 Task: Find connections with filter location Beni Douala with filter topic #Lessonswith filter profile language English with filter current company Upstox with filter school Yogi Vemana University, Kadapa with filter industry Entertainment Providers with filter service category Market Research with filter keywords title Novelist/Writer
Action: Mouse moved to (621, 75)
Screenshot: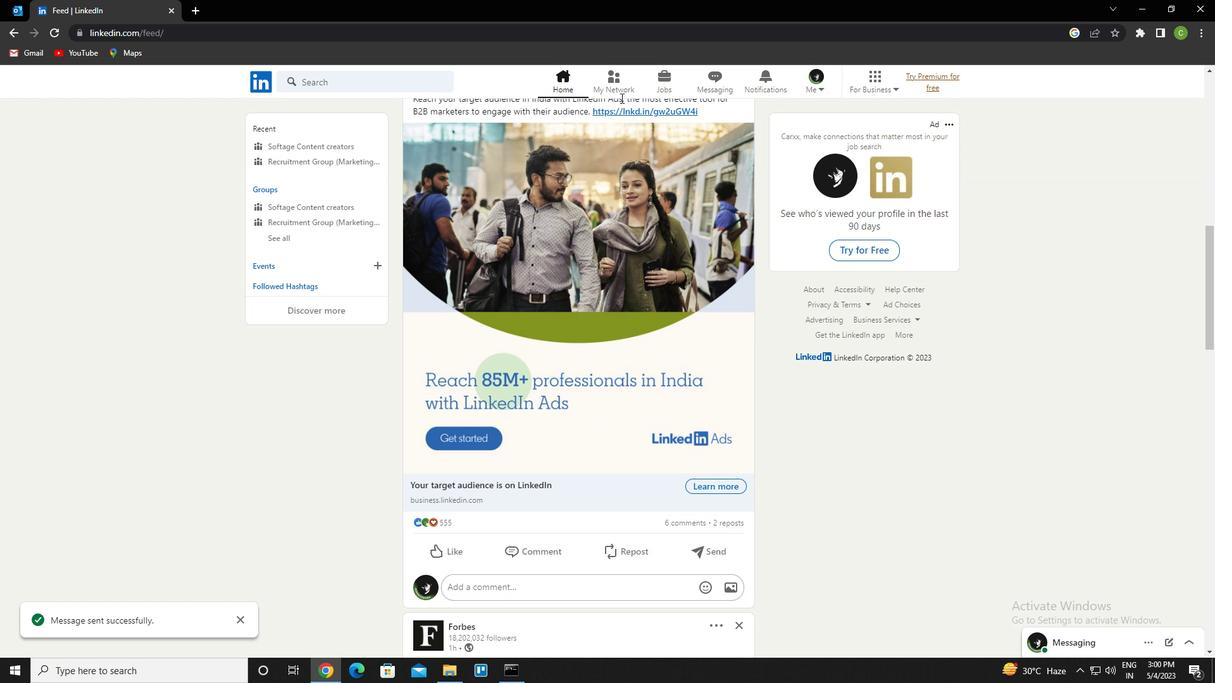 
Action: Mouse pressed left at (621, 75)
Screenshot: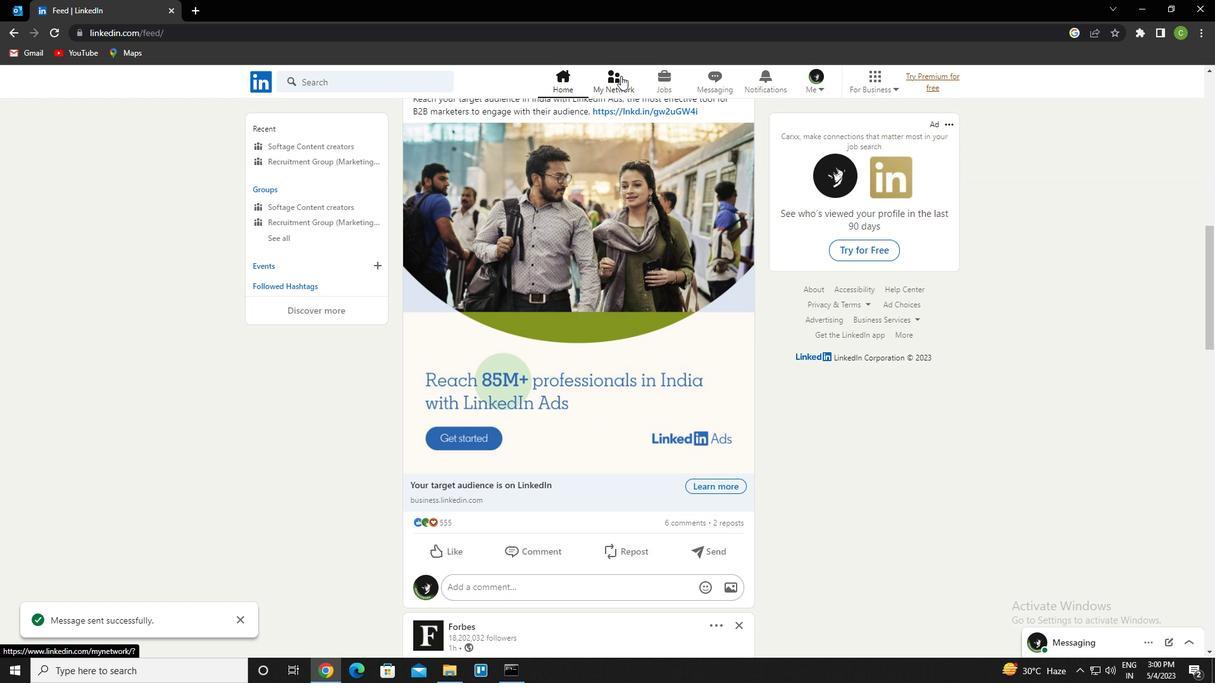 
Action: Mouse moved to (408, 146)
Screenshot: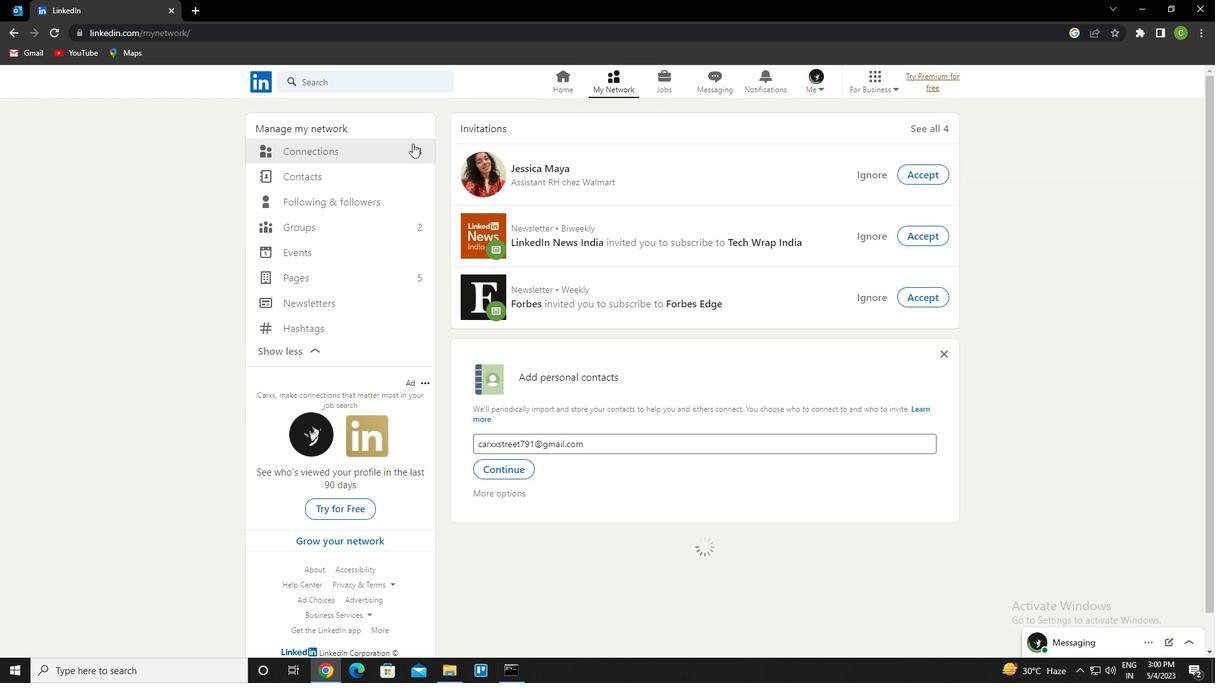 
Action: Mouse pressed left at (408, 146)
Screenshot: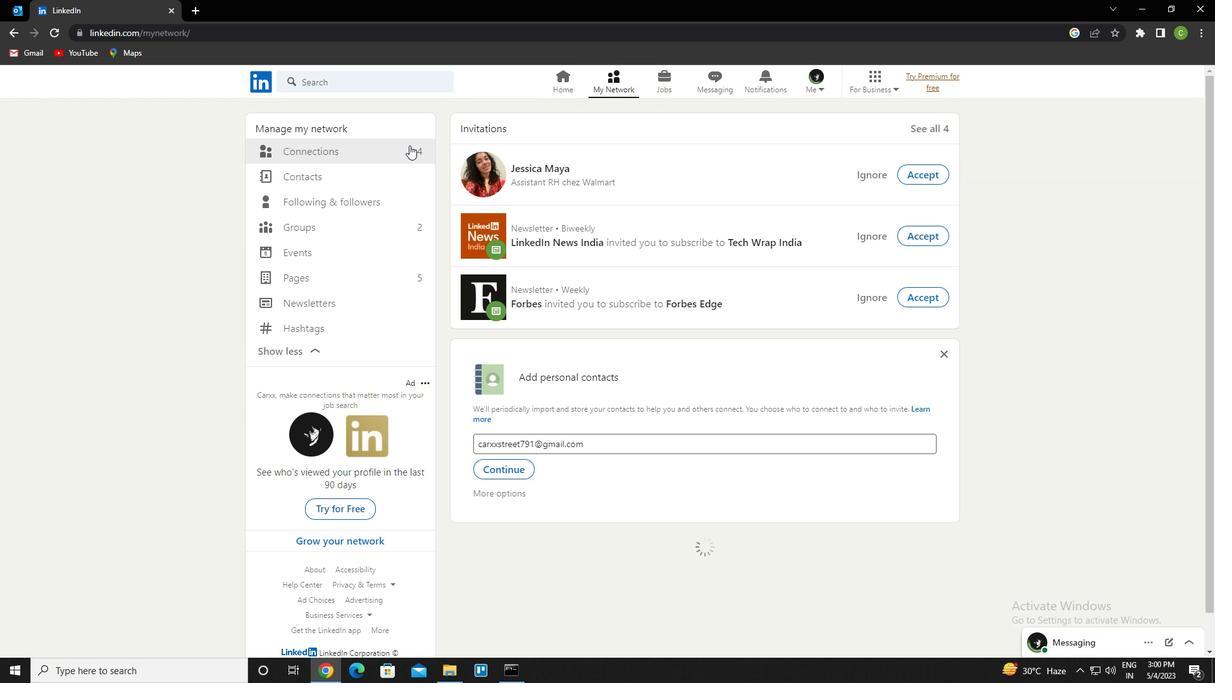 
Action: Mouse moved to (409, 151)
Screenshot: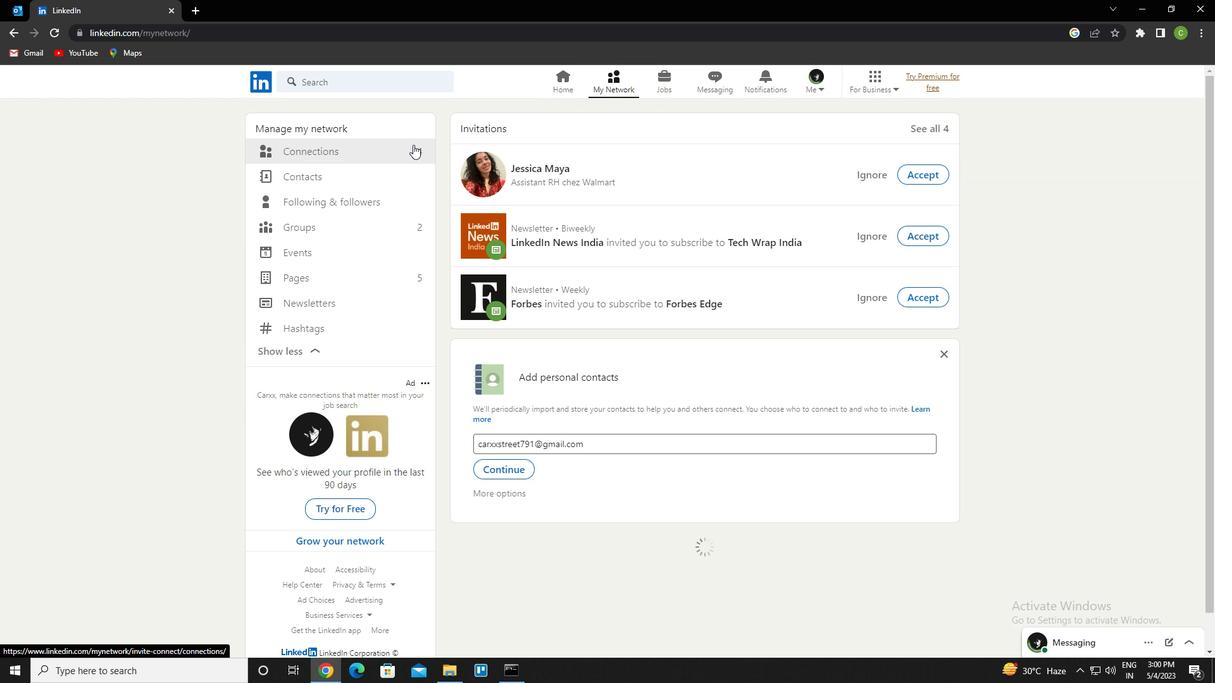 
Action: Mouse pressed left at (409, 151)
Screenshot: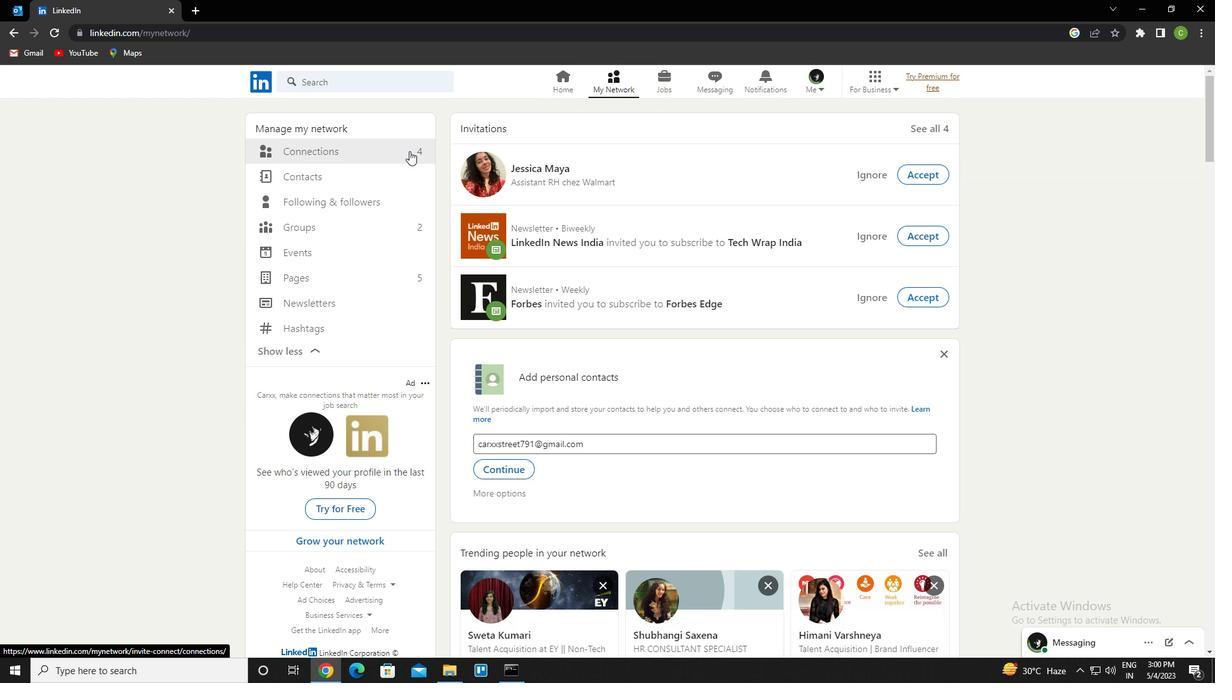 
Action: Mouse moved to (698, 154)
Screenshot: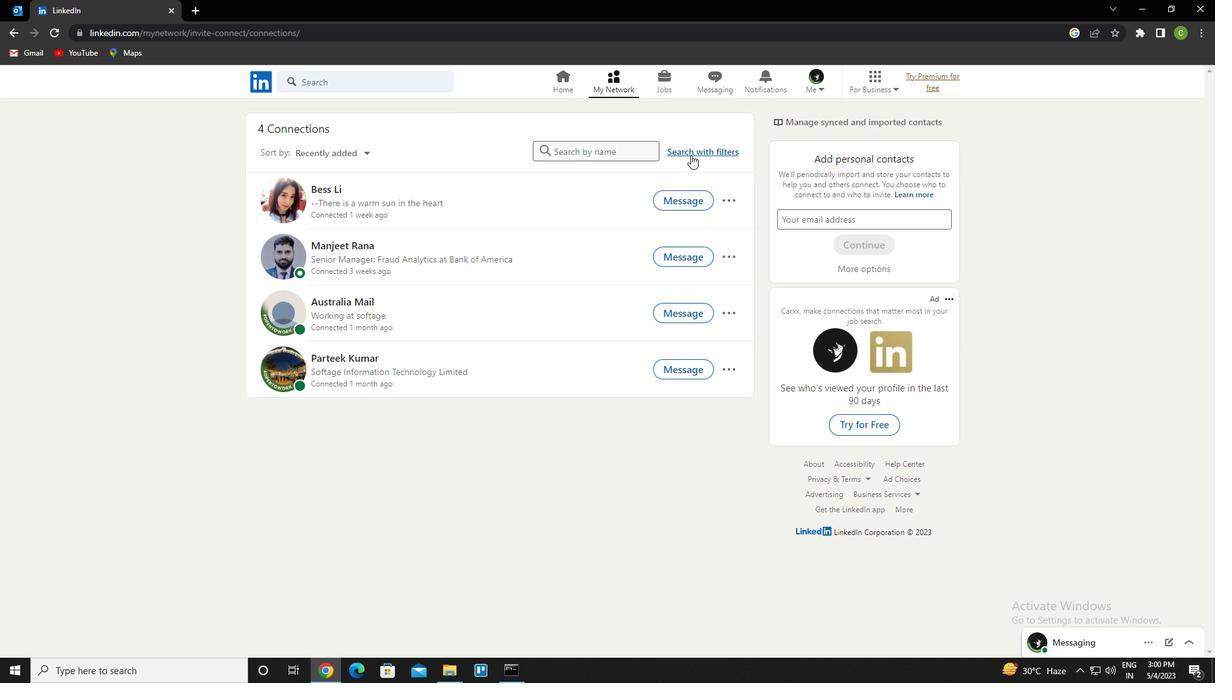 
Action: Mouse pressed left at (698, 154)
Screenshot: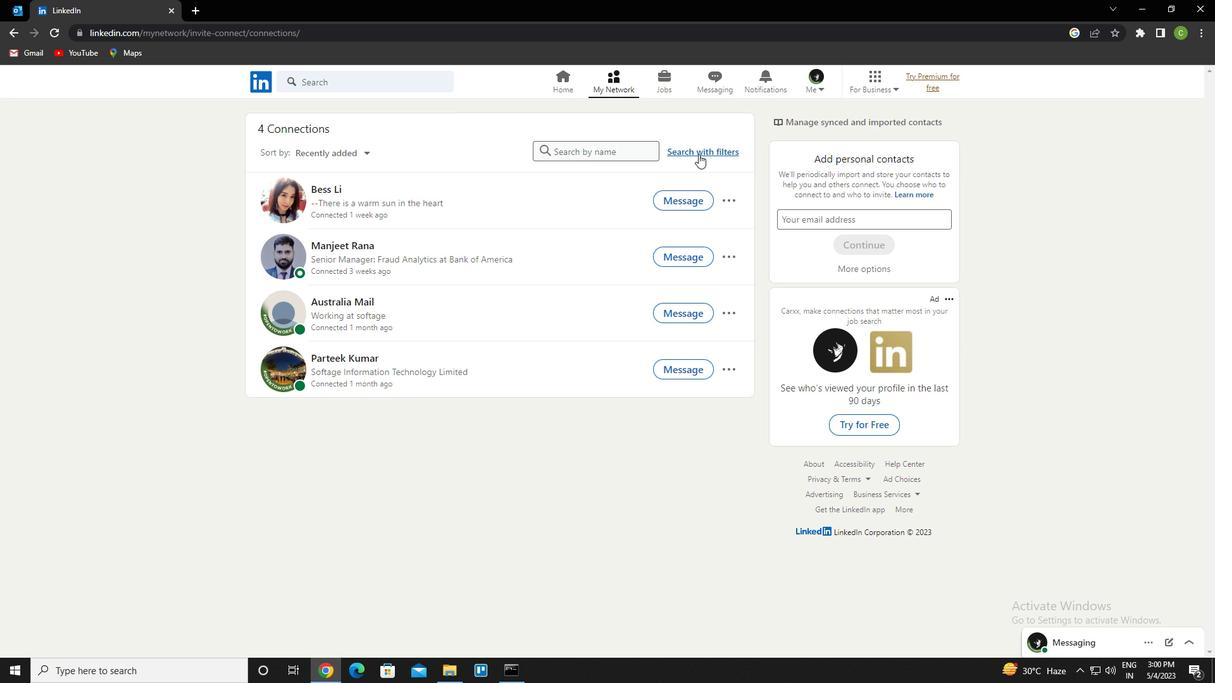 
Action: Mouse moved to (640, 113)
Screenshot: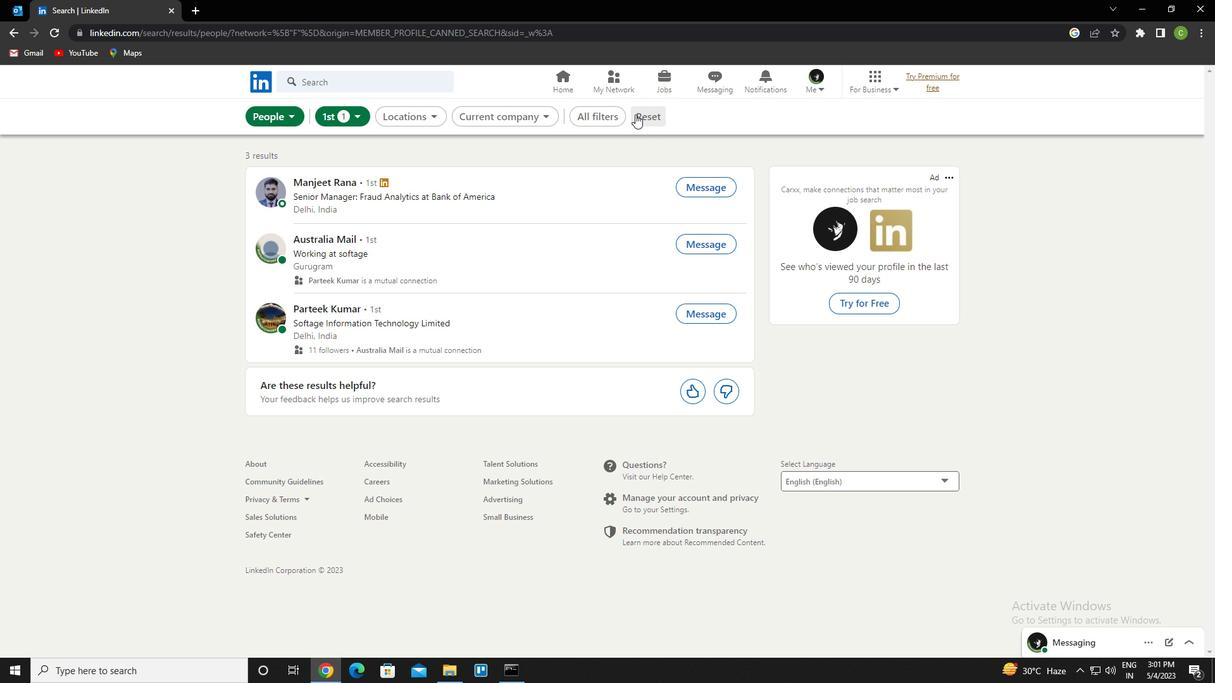 
Action: Mouse pressed left at (640, 113)
Screenshot: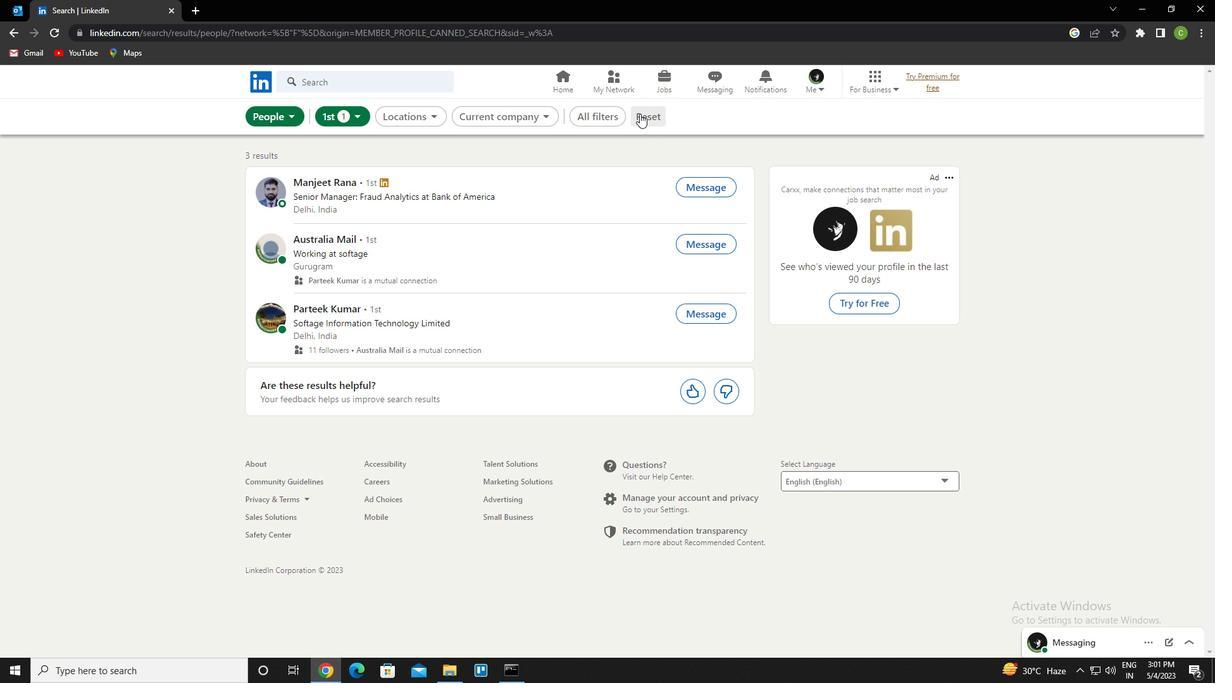 
Action: Mouse moved to (638, 120)
Screenshot: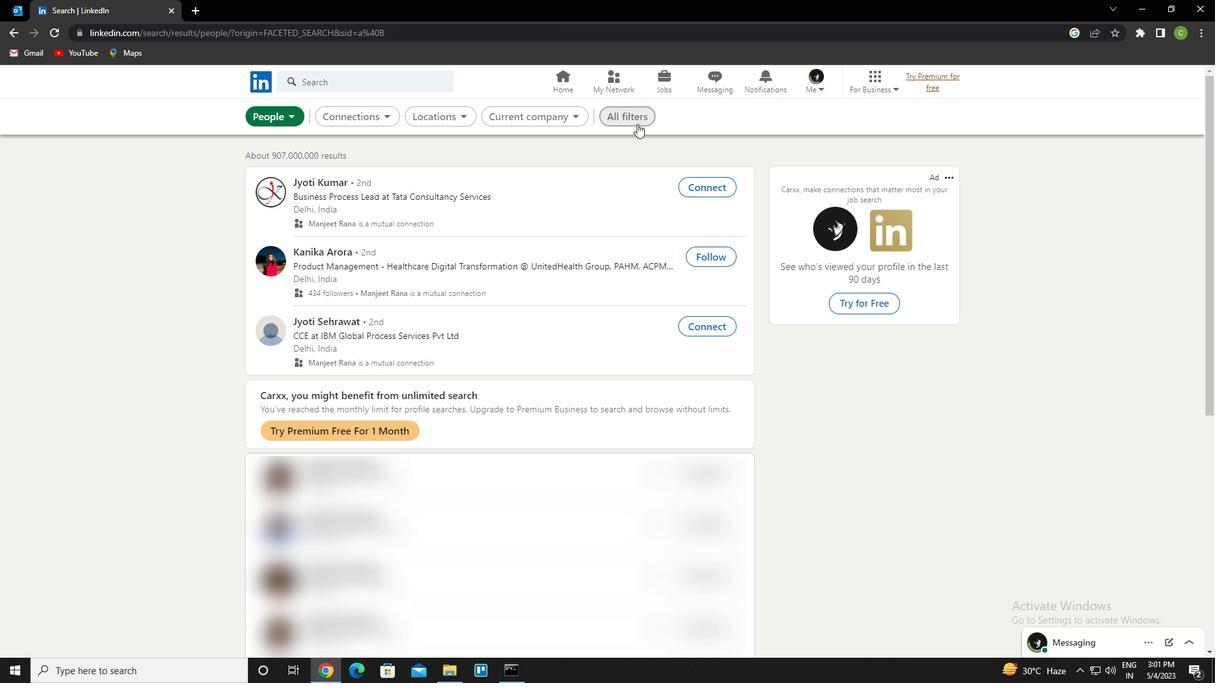
Action: Mouse pressed left at (638, 120)
Screenshot: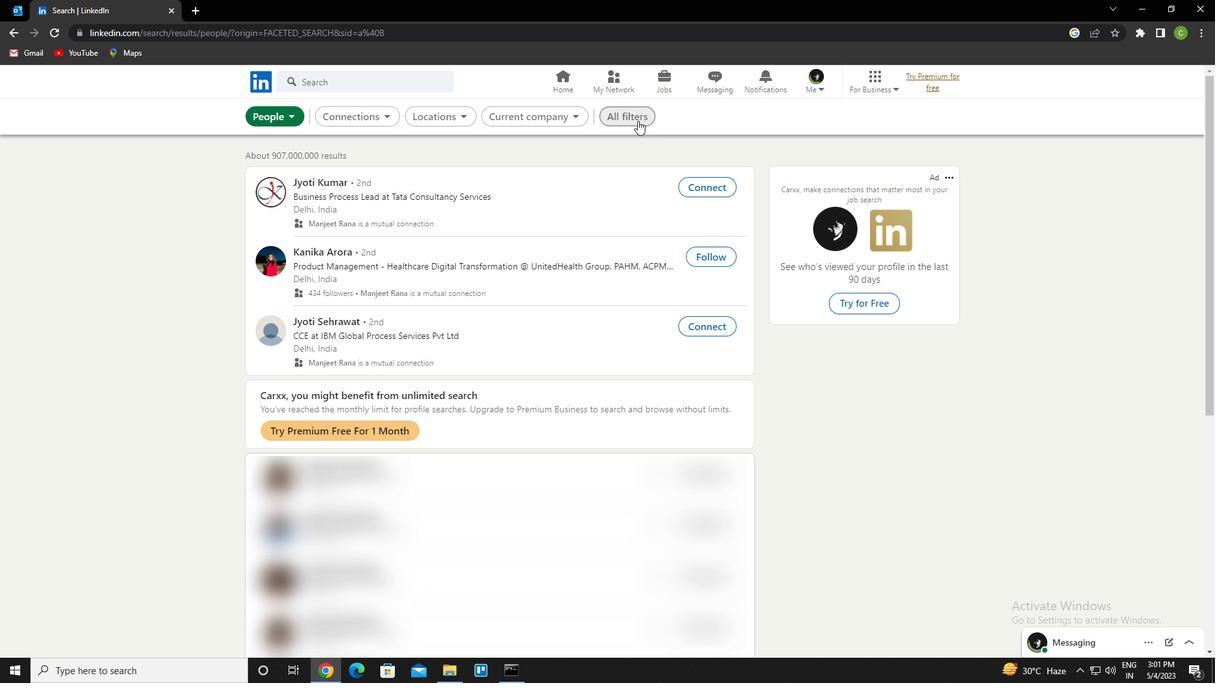 
Action: Mouse moved to (1088, 447)
Screenshot: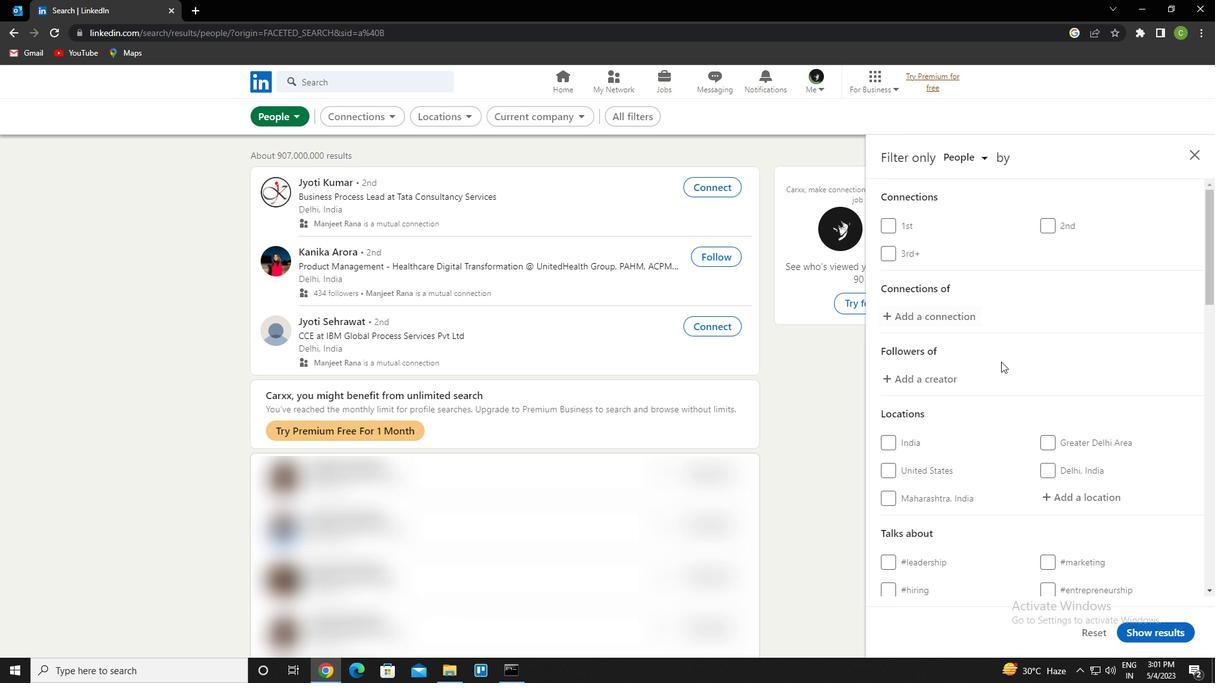 
Action: Mouse scrolled (1088, 446) with delta (0, 0)
Screenshot: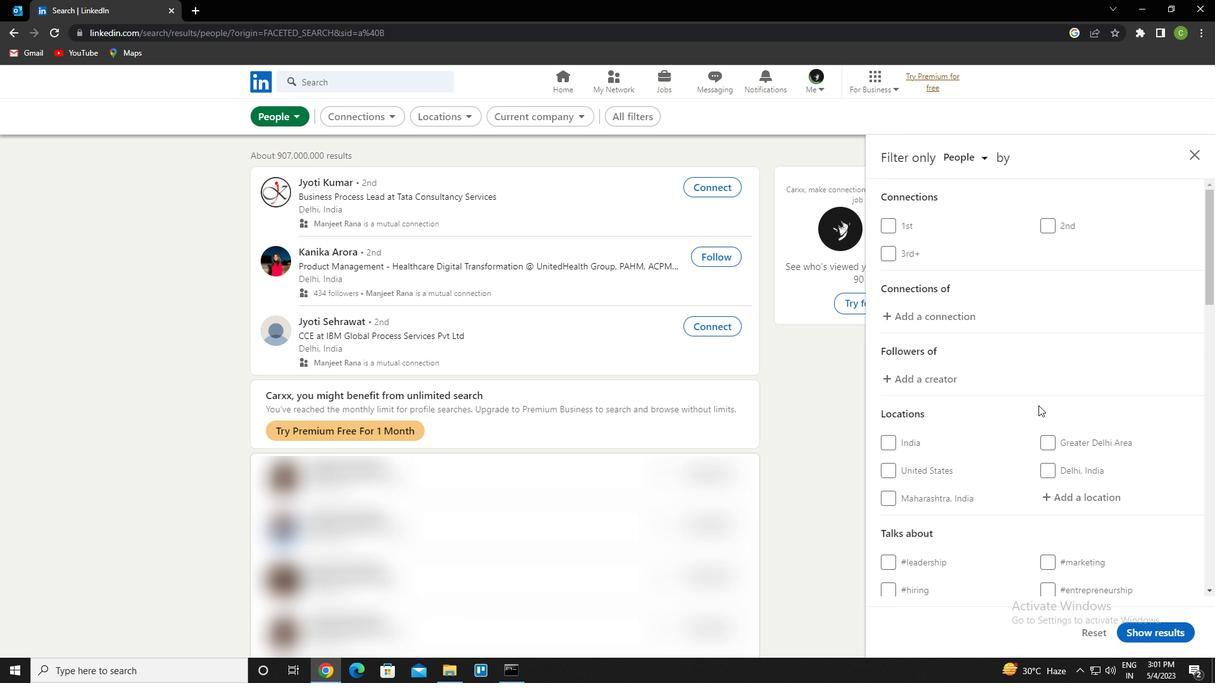 
Action: Mouse moved to (1088, 447)
Screenshot: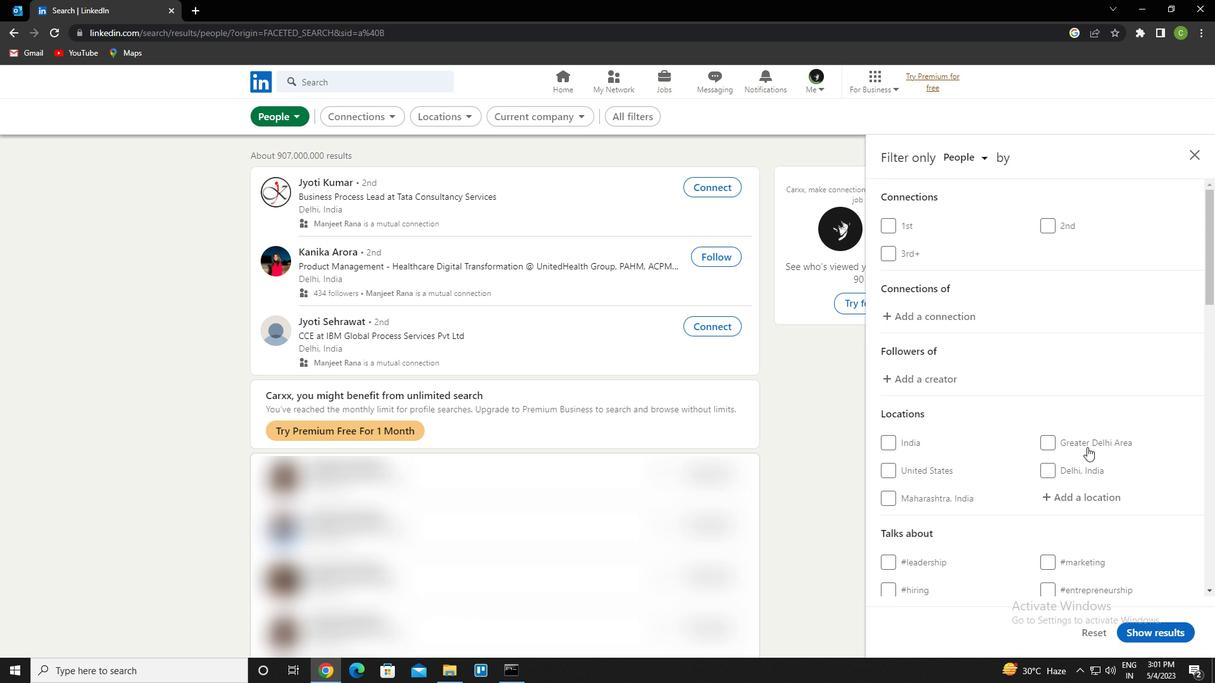 
Action: Mouse scrolled (1088, 446) with delta (0, 0)
Screenshot: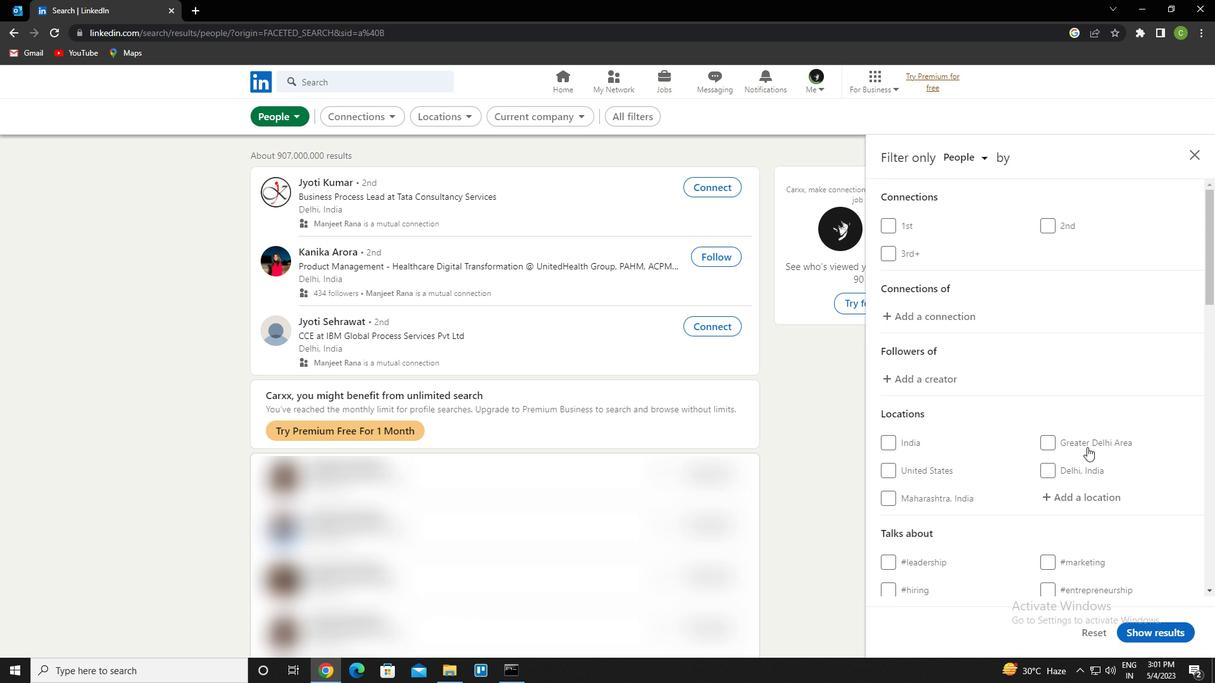 
Action: Mouse moved to (1078, 374)
Screenshot: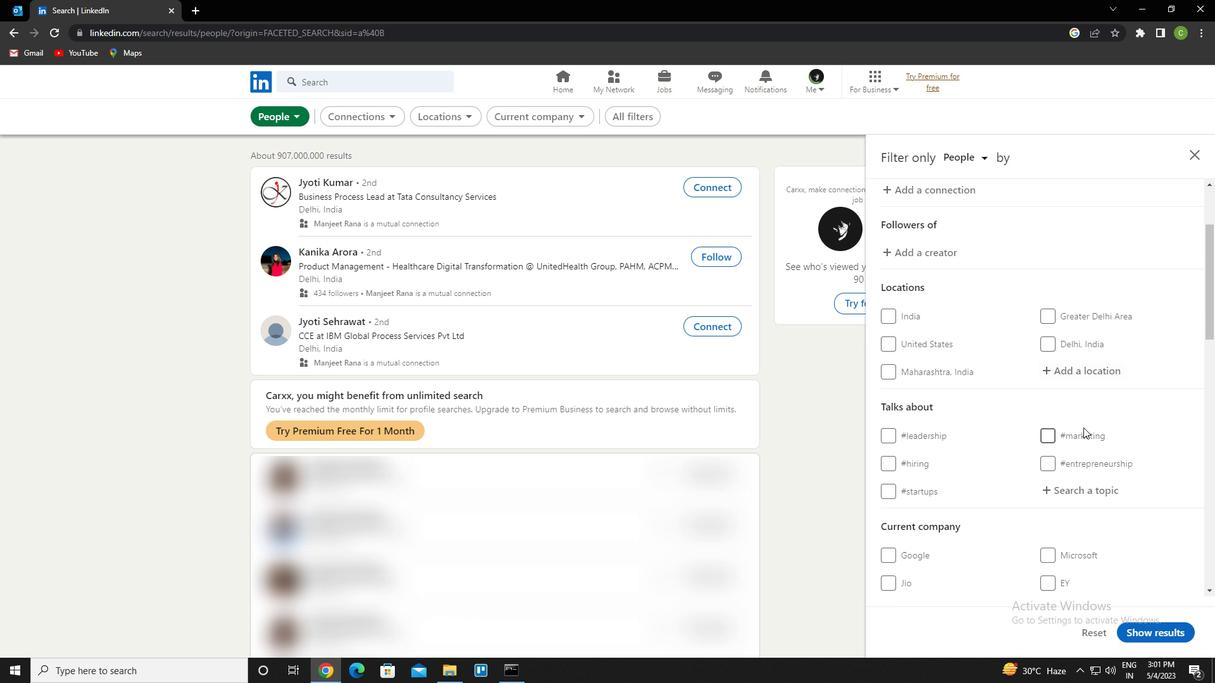 
Action: Mouse pressed left at (1078, 374)
Screenshot: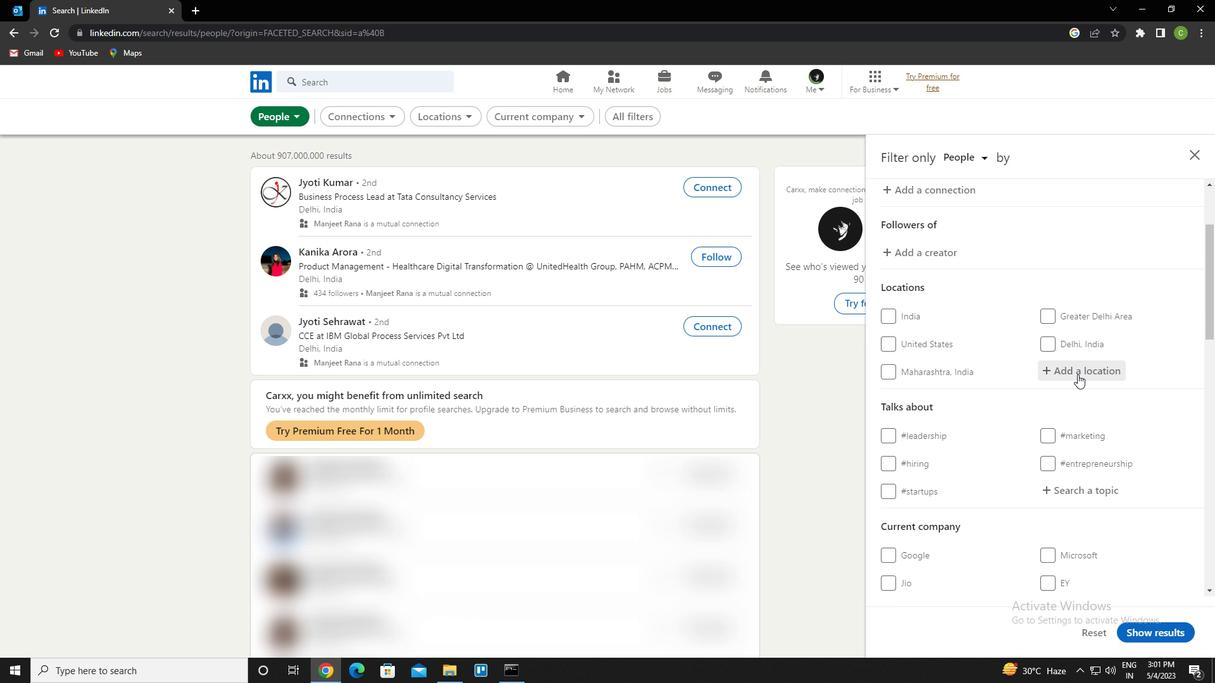 
Action: Mouse moved to (1078, 374)
Screenshot: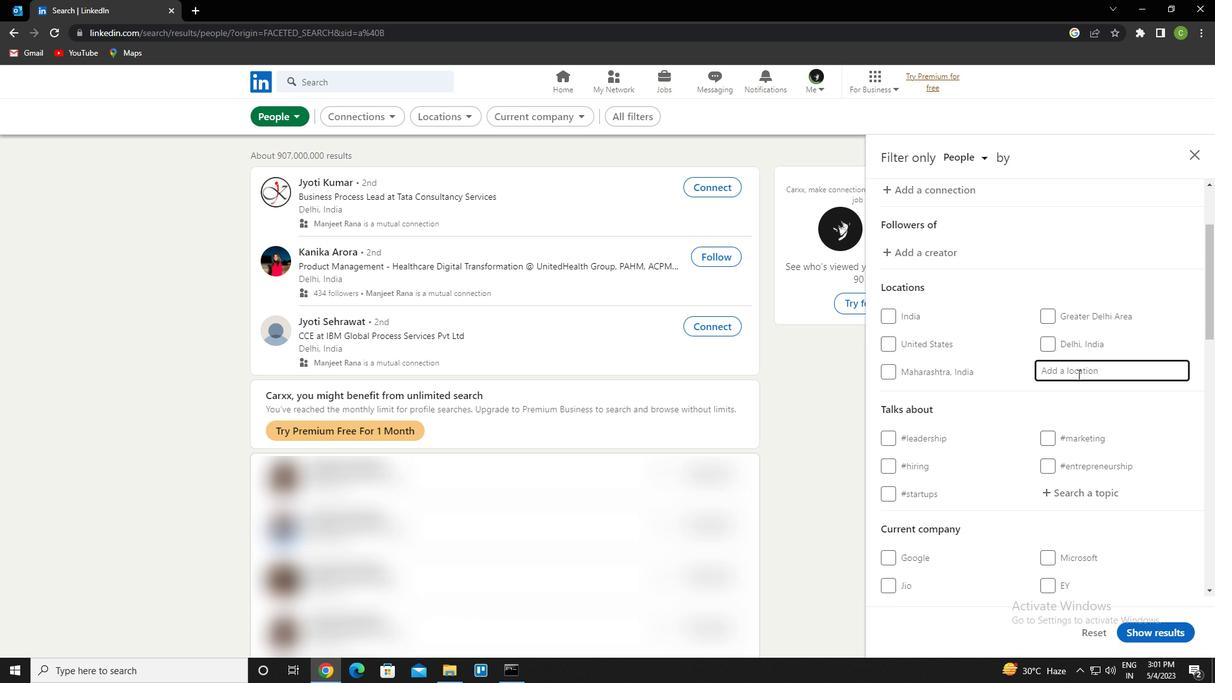 
Action: Key pressed <Key.caps_lock>b<Key.caps_lock>eni<Key.space>douala<Key.down><Key.enter>
Screenshot: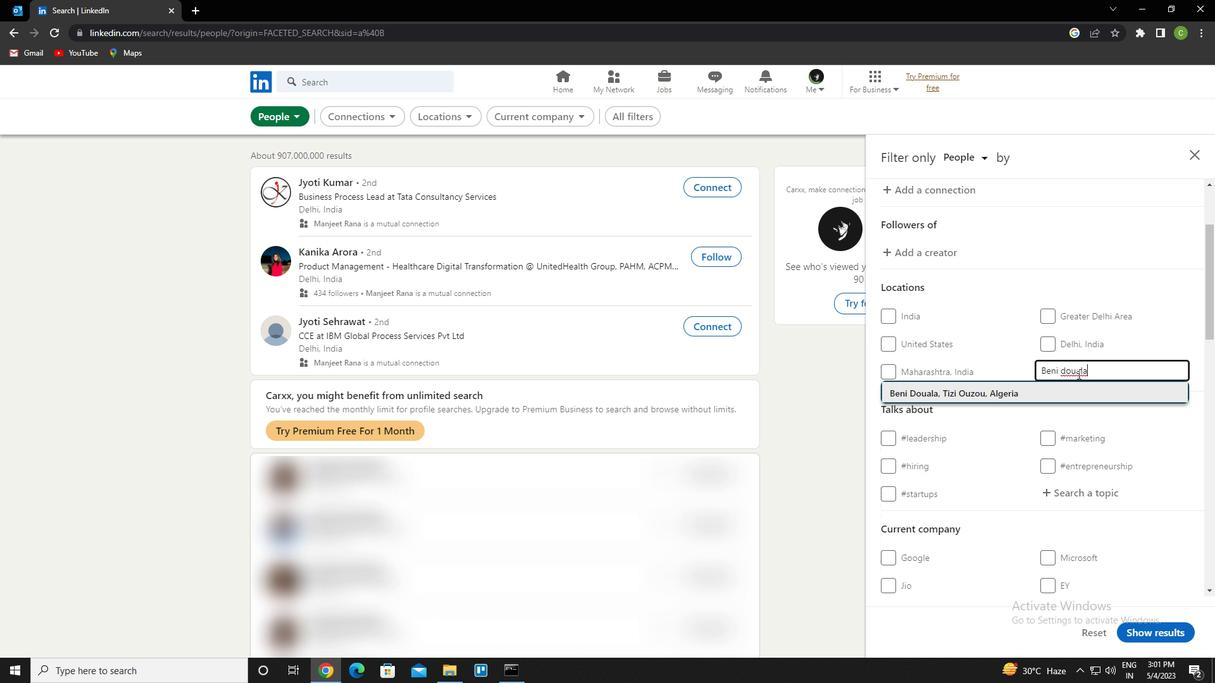 
Action: Mouse scrolled (1078, 373) with delta (0, 0)
Screenshot: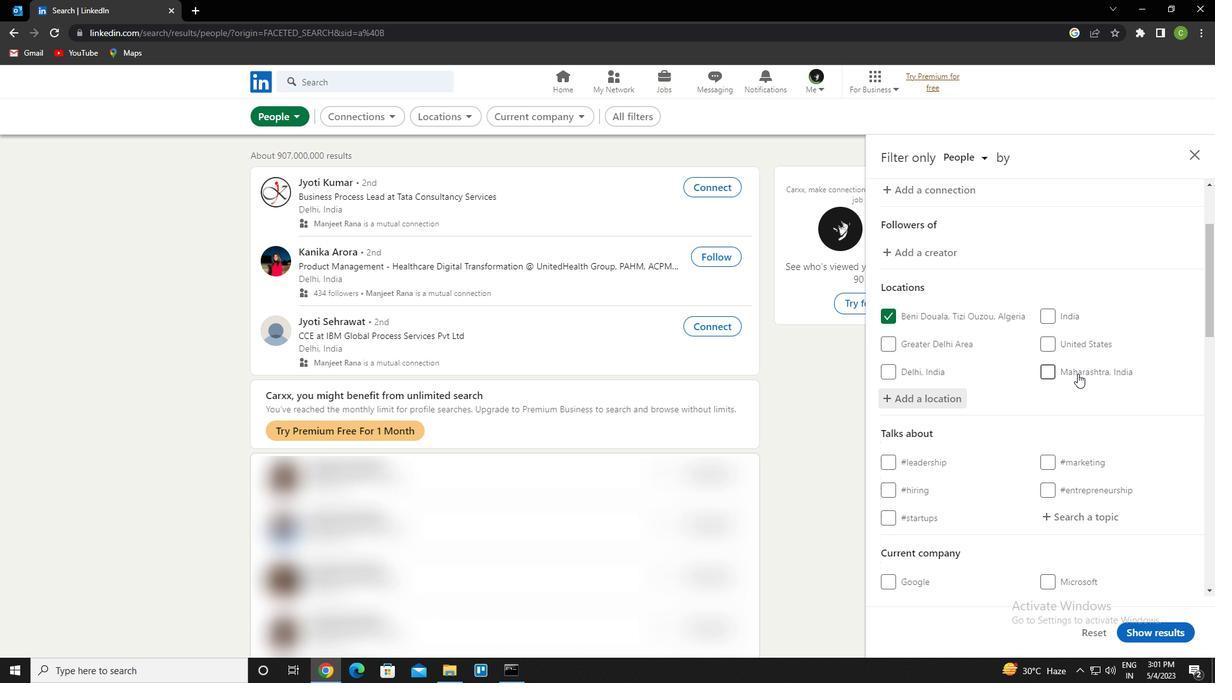 
Action: Mouse scrolled (1078, 373) with delta (0, 0)
Screenshot: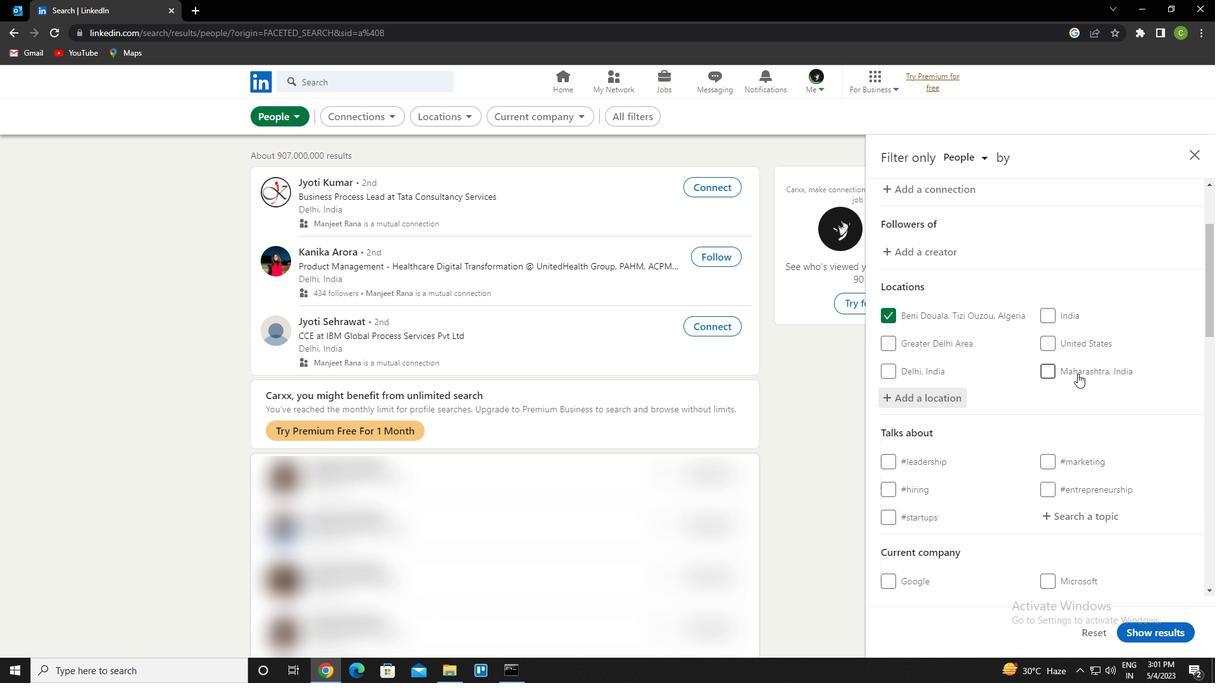 
Action: Mouse moved to (1078, 397)
Screenshot: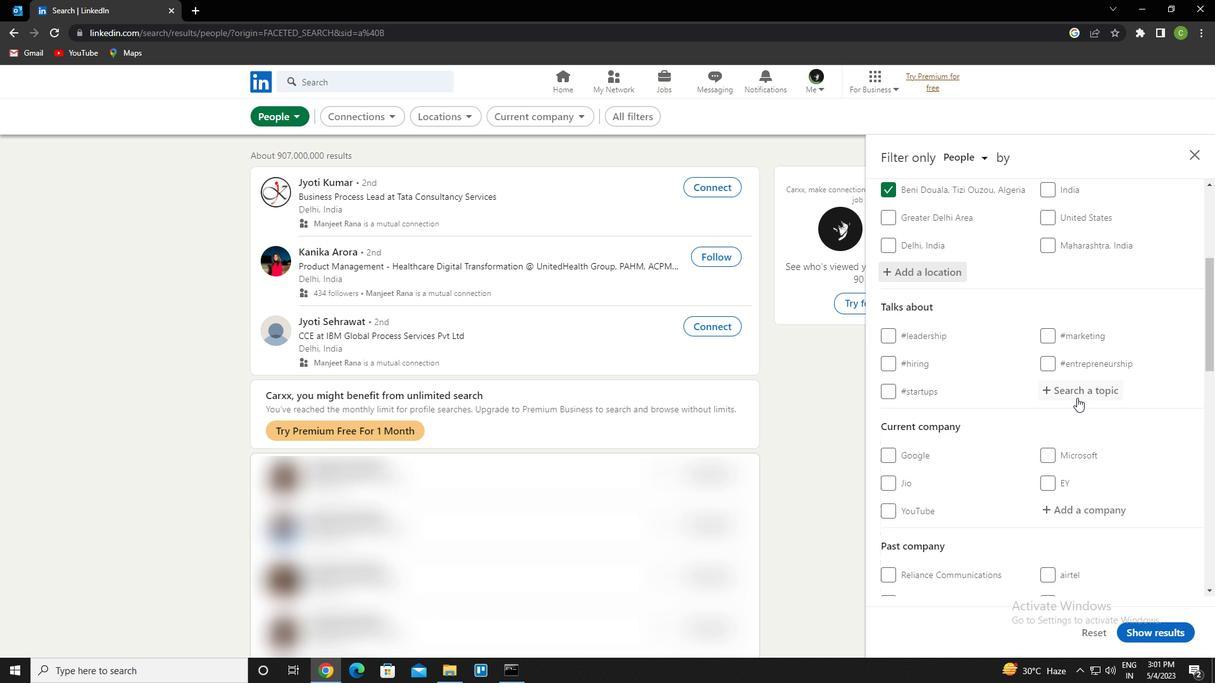 
Action: Mouse pressed left at (1078, 397)
Screenshot: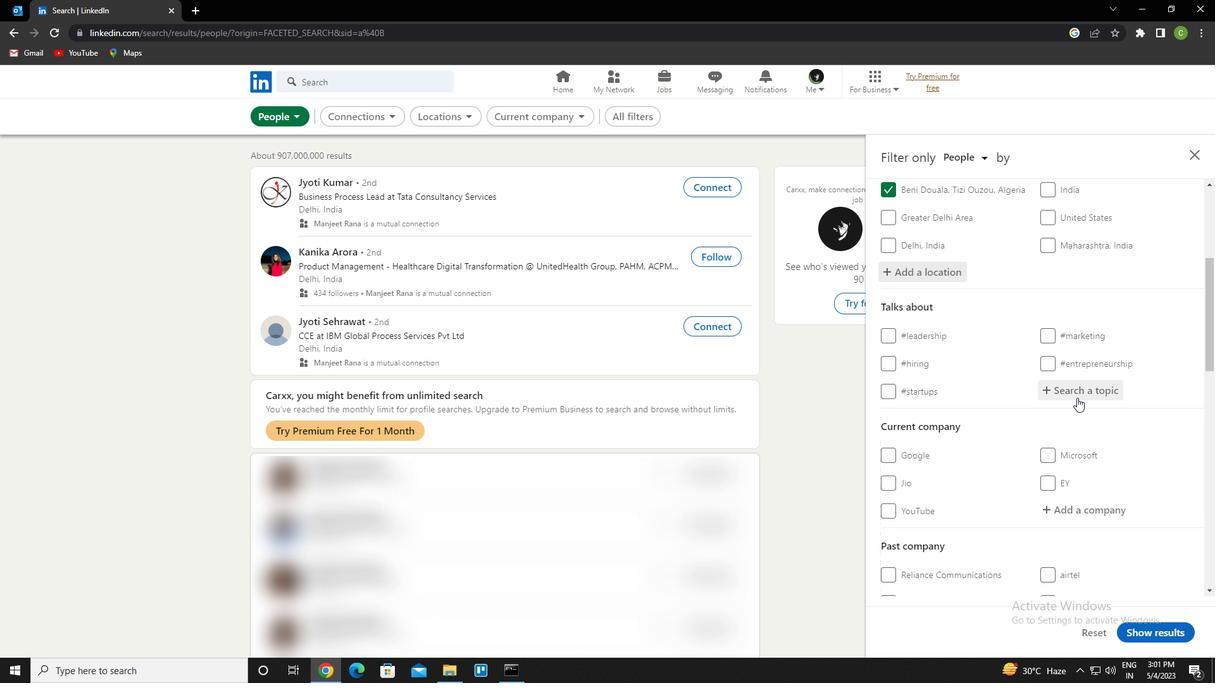 
Action: Key pressed lesson<Key.down><Key.down><Key.enter>
Screenshot: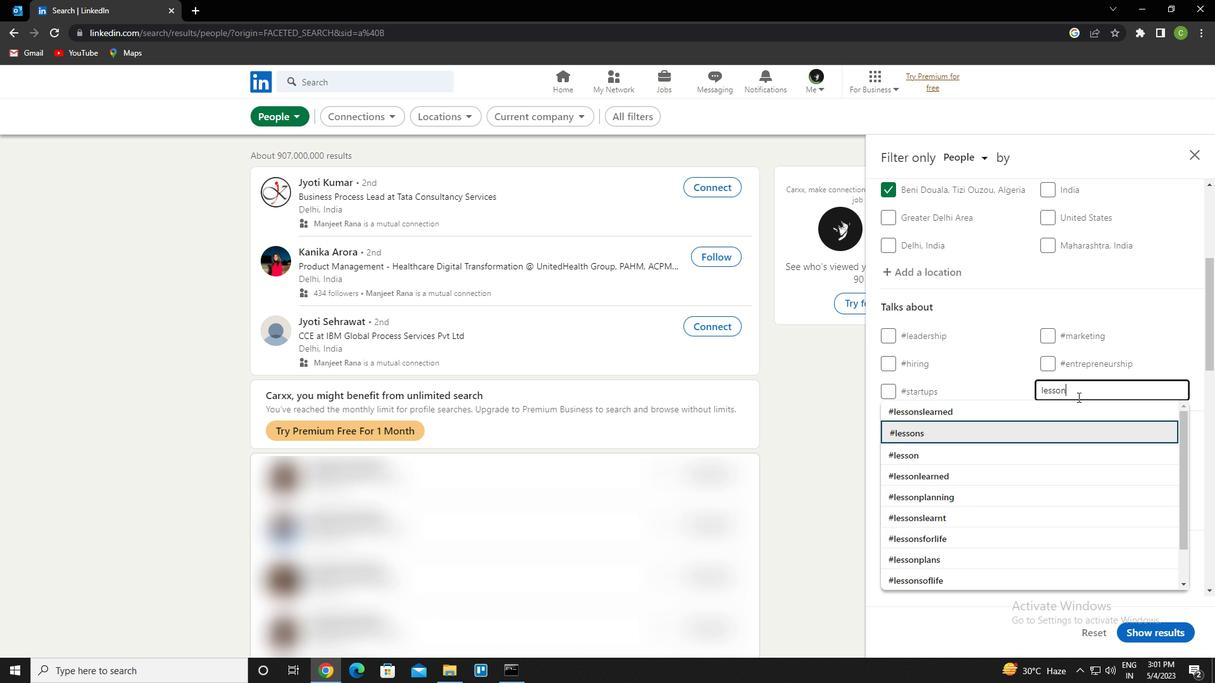 
Action: Mouse scrolled (1078, 396) with delta (0, 0)
Screenshot: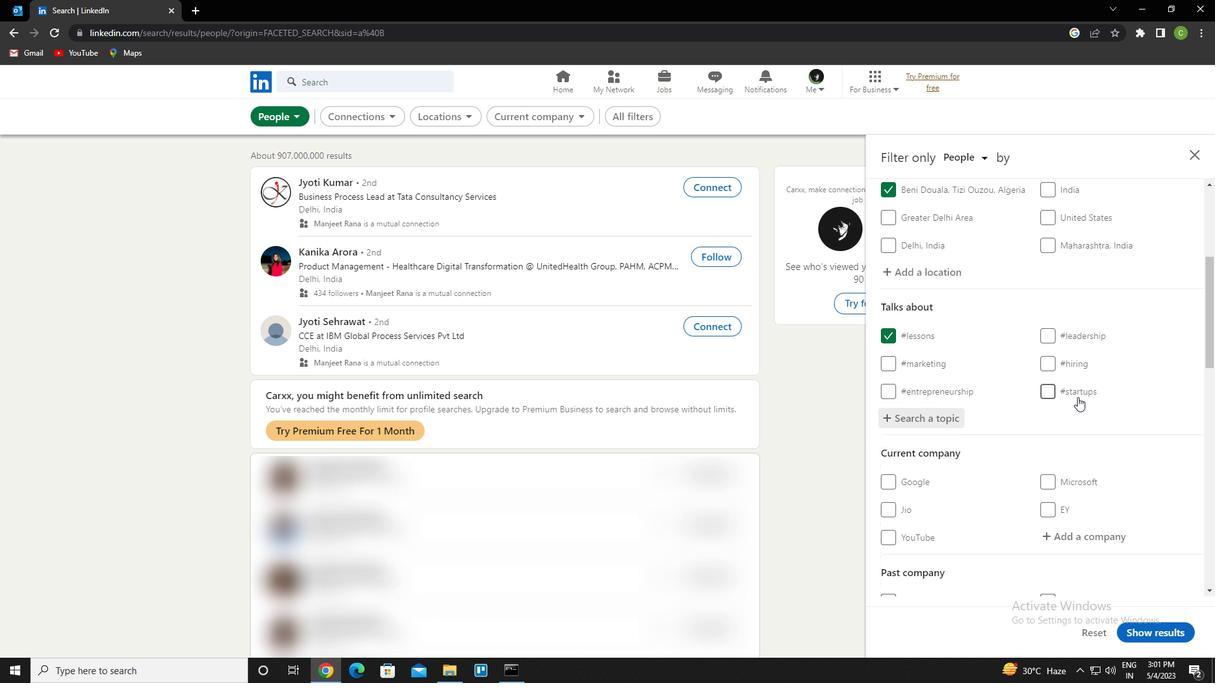 
Action: Mouse moved to (1076, 395)
Screenshot: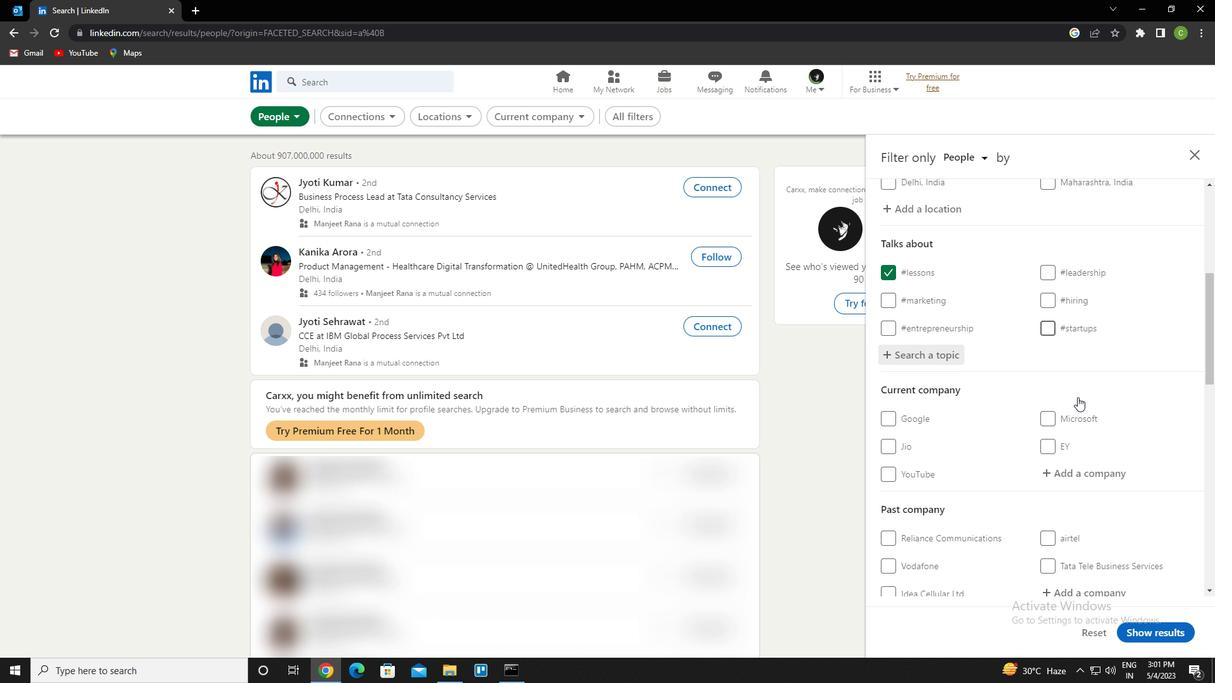 
Action: Mouse scrolled (1076, 395) with delta (0, 0)
Screenshot: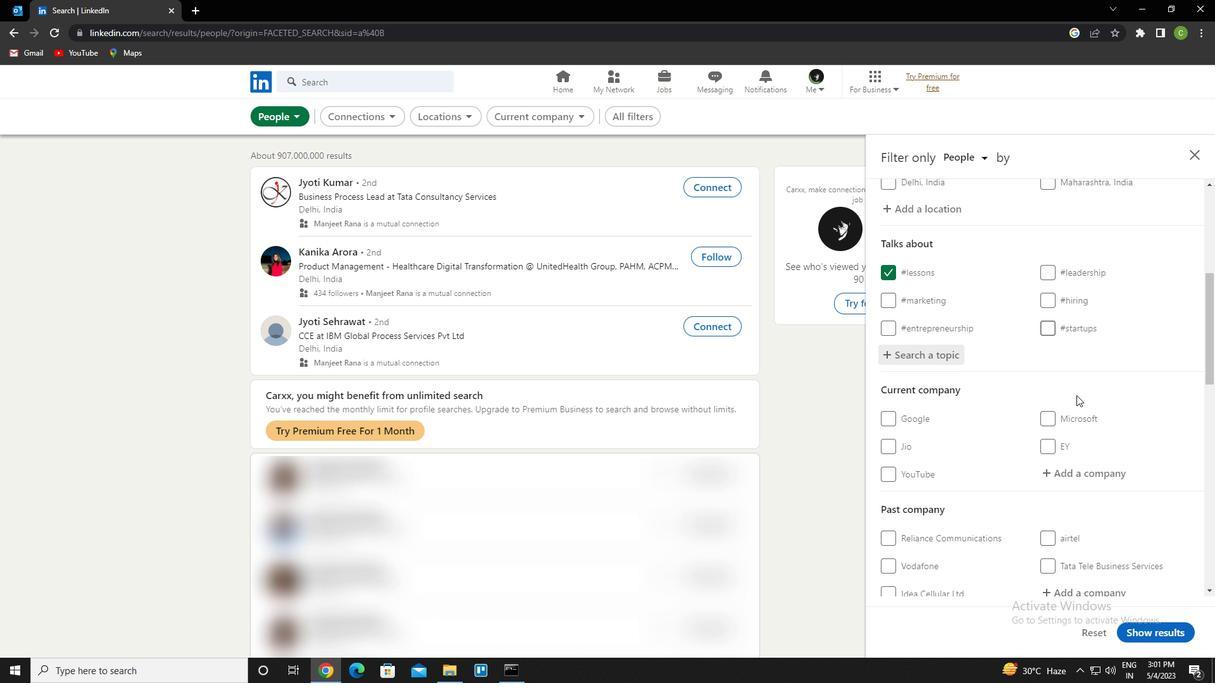 
Action: Mouse scrolled (1076, 395) with delta (0, 0)
Screenshot: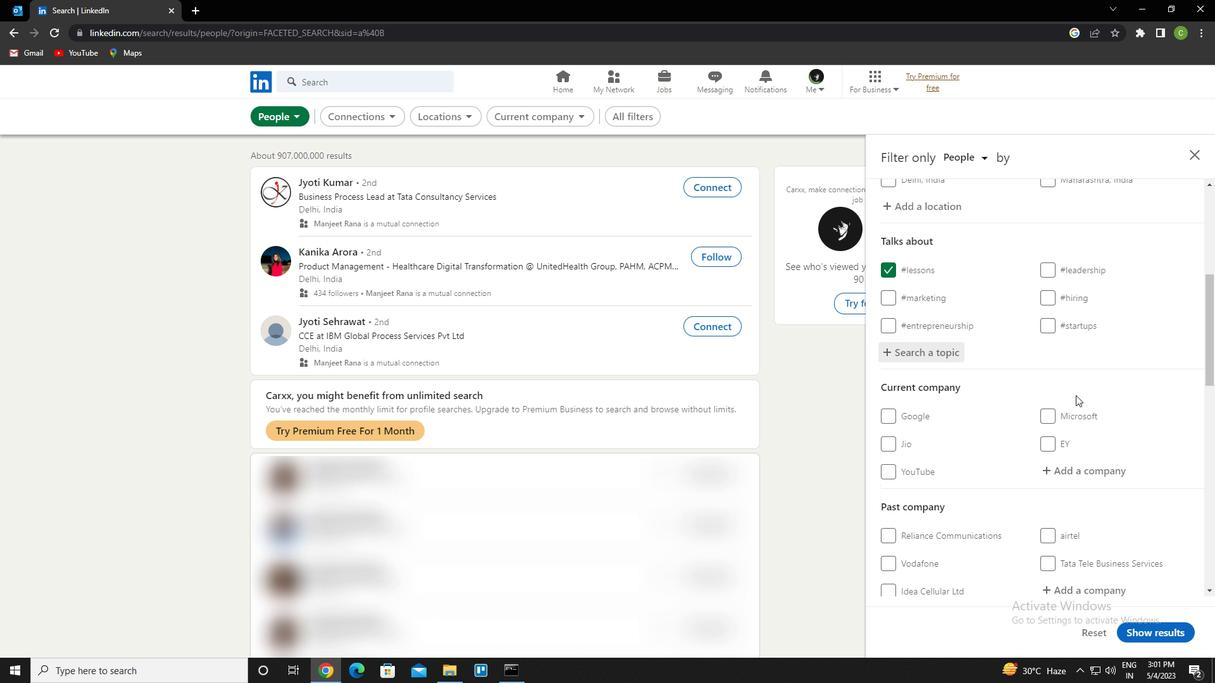 
Action: Mouse moved to (1055, 402)
Screenshot: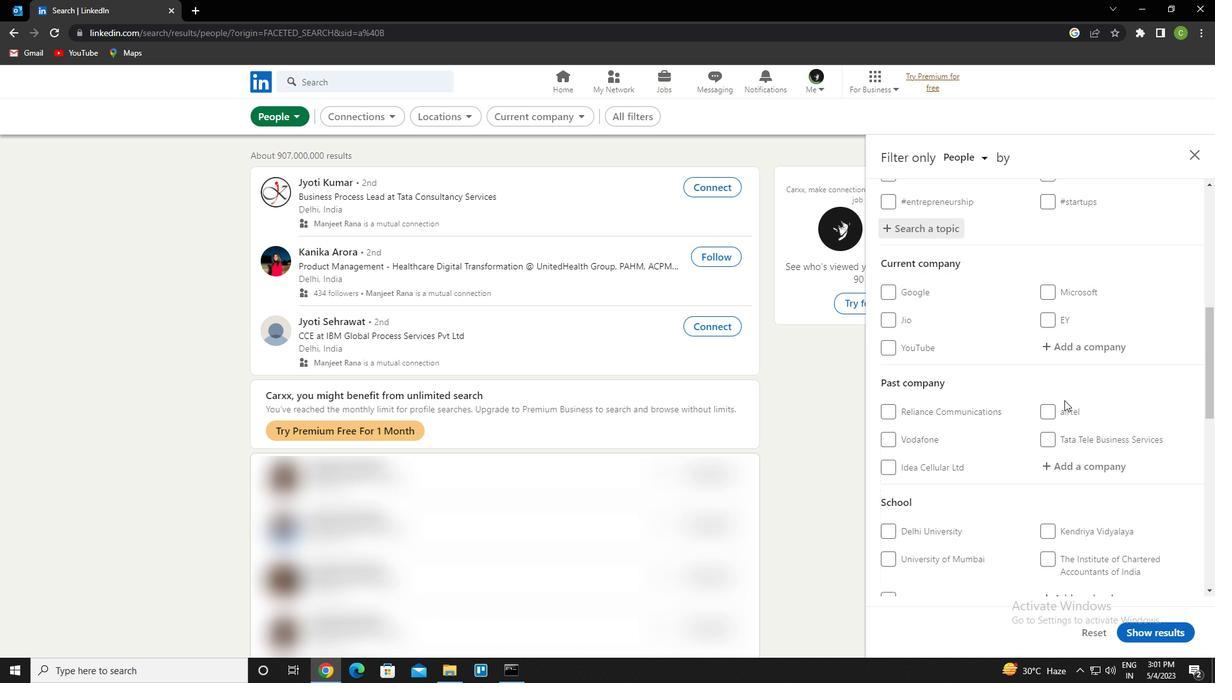 
Action: Mouse scrolled (1055, 402) with delta (0, 0)
Screenshot: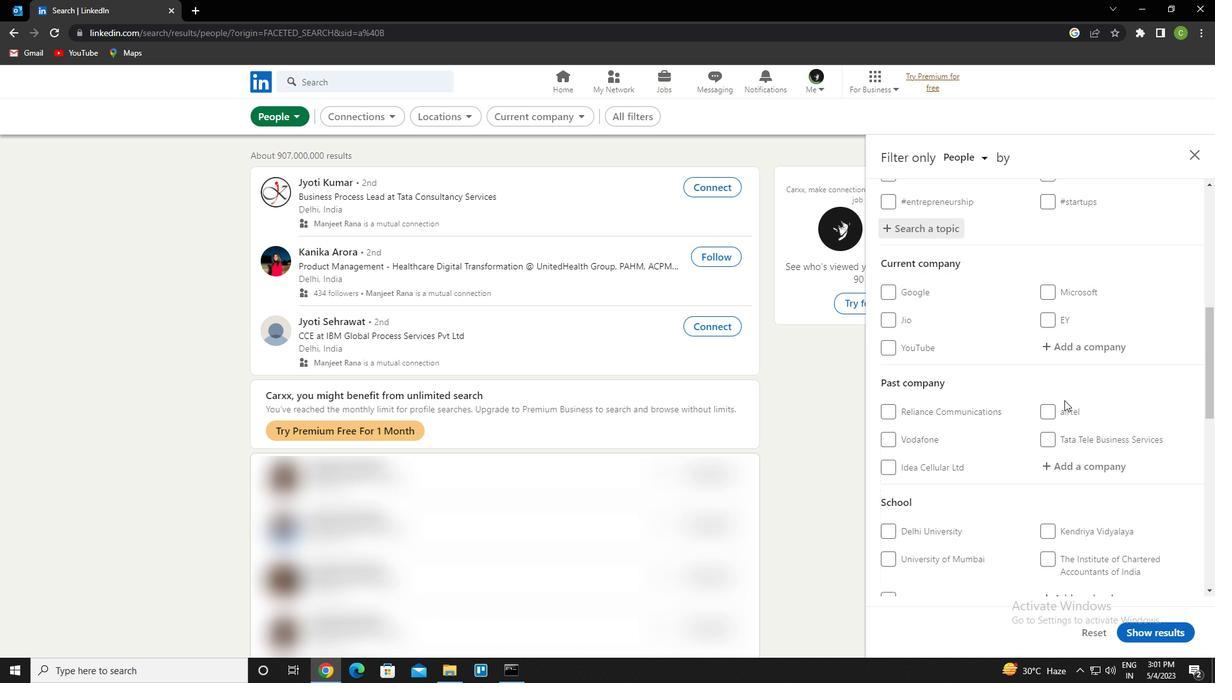 
Action: Mouse moved to (1035, 414)
Screenshot: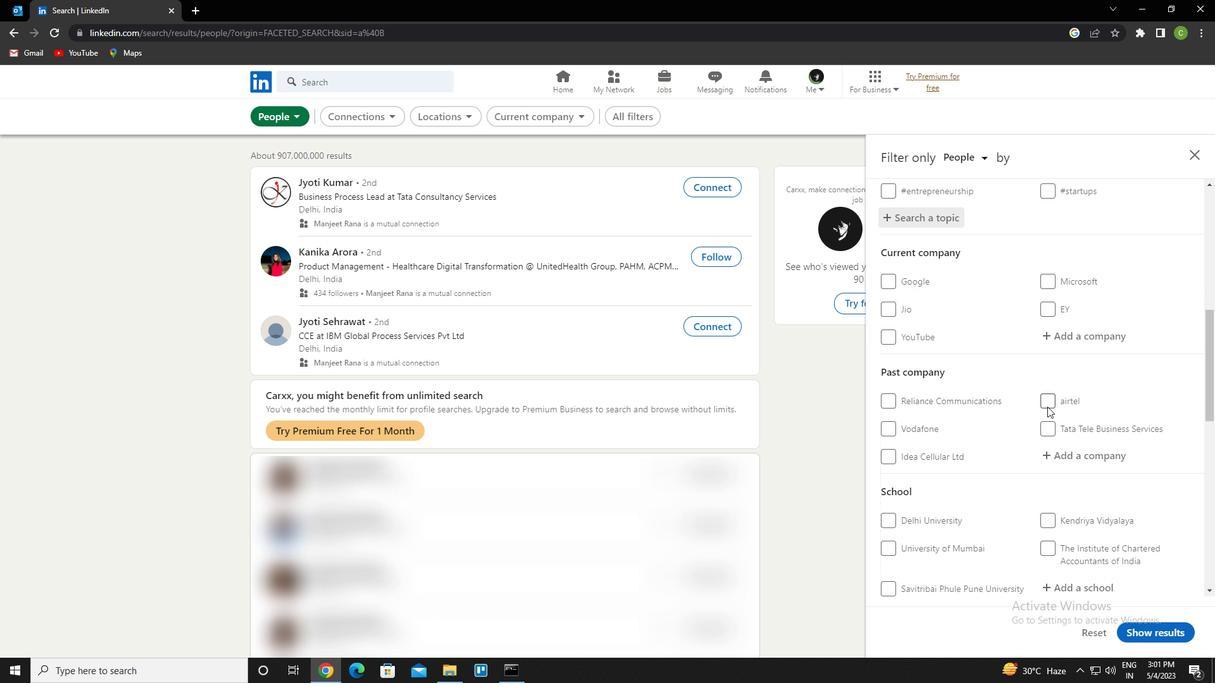 
Action: Mouse scrolled (1035, 414) with delta (0, 0)
Screenshot: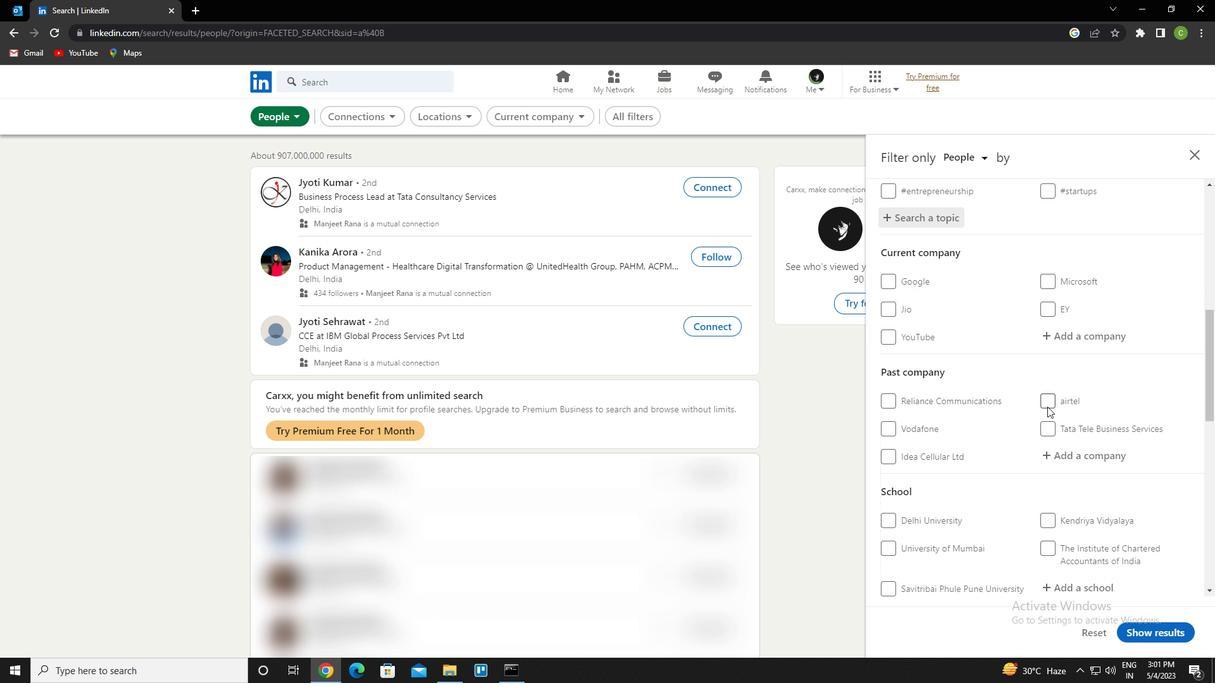 
Action: Mouse moved to (1029, 419)
Screenshot: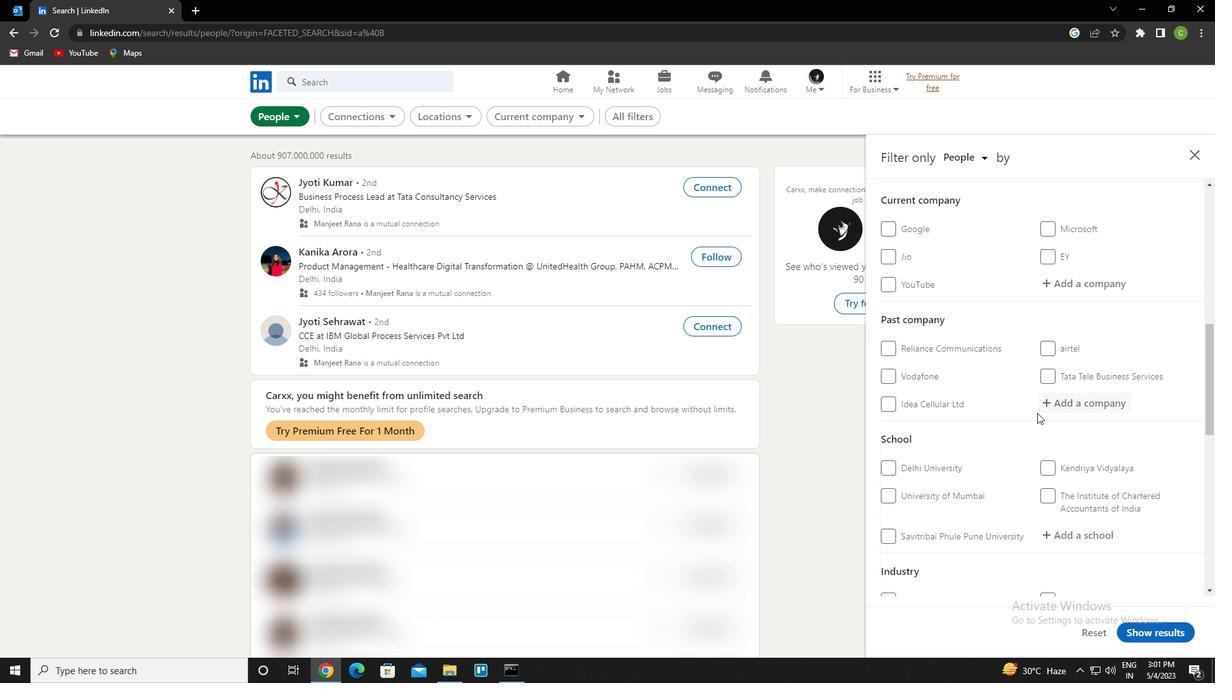 
Action: Mouse scrolled (1029, 419) with delta (0, 0)
Screenshot: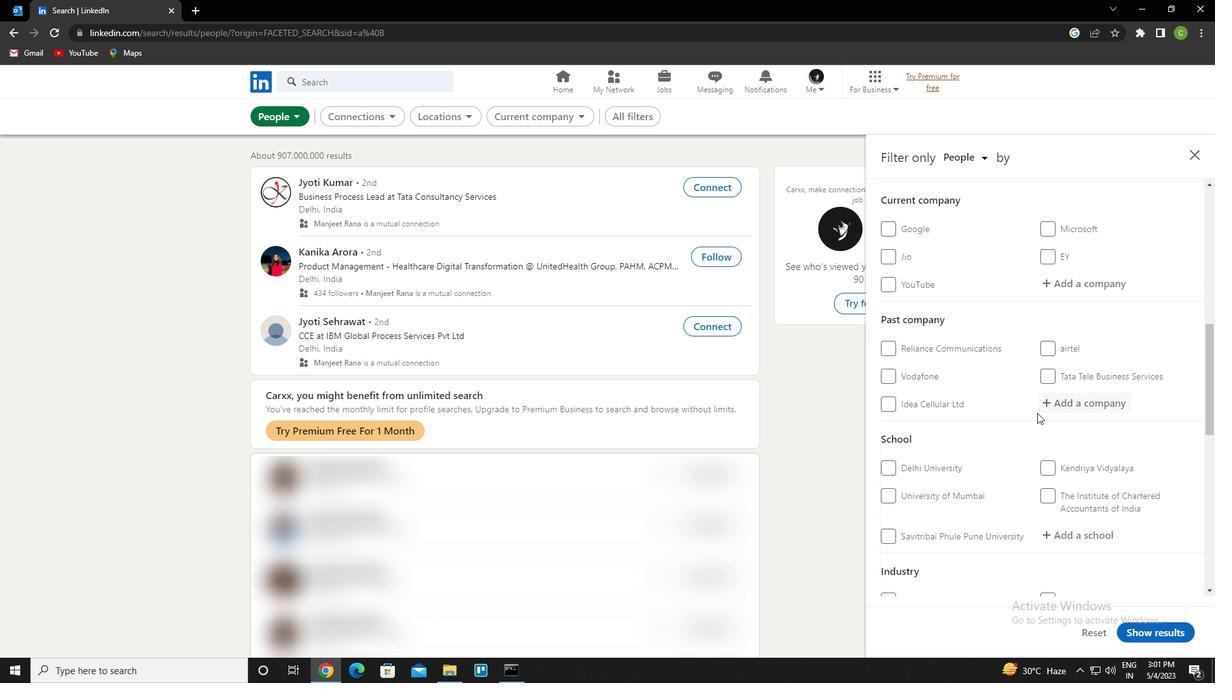 
Action: Mouse moved to (1019, 429)
Screenshot: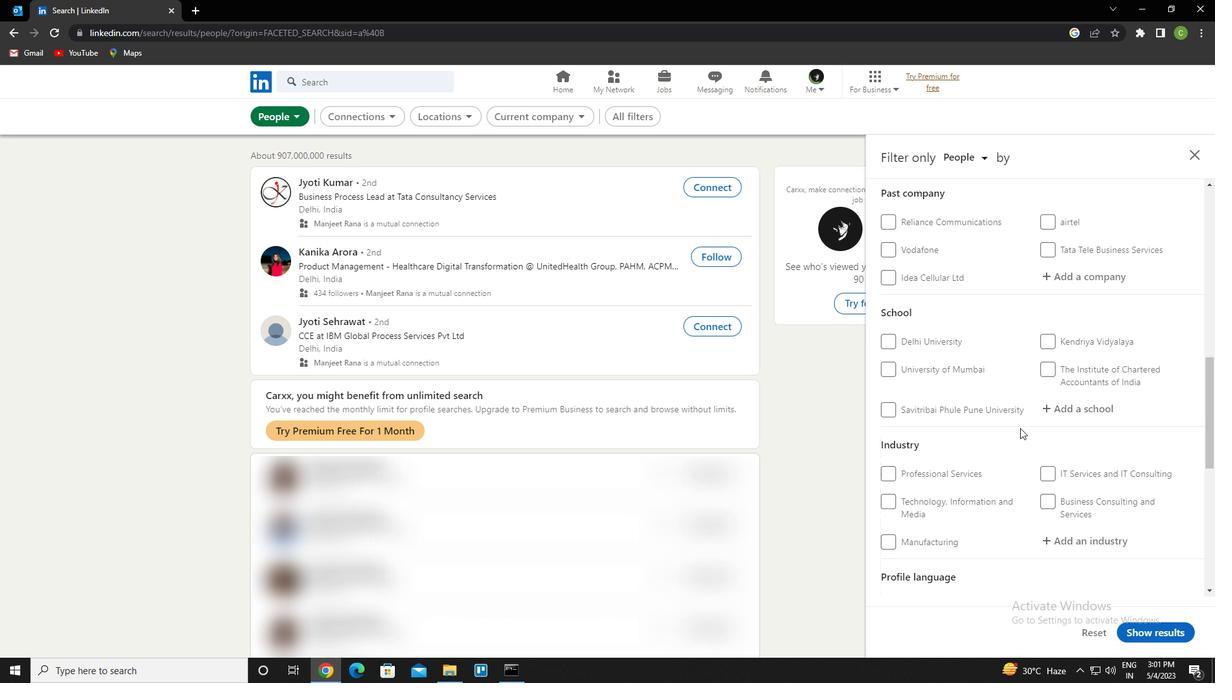
Action: Mouse scrolled (1019, 428) with delta (0, 0)
Screenshot: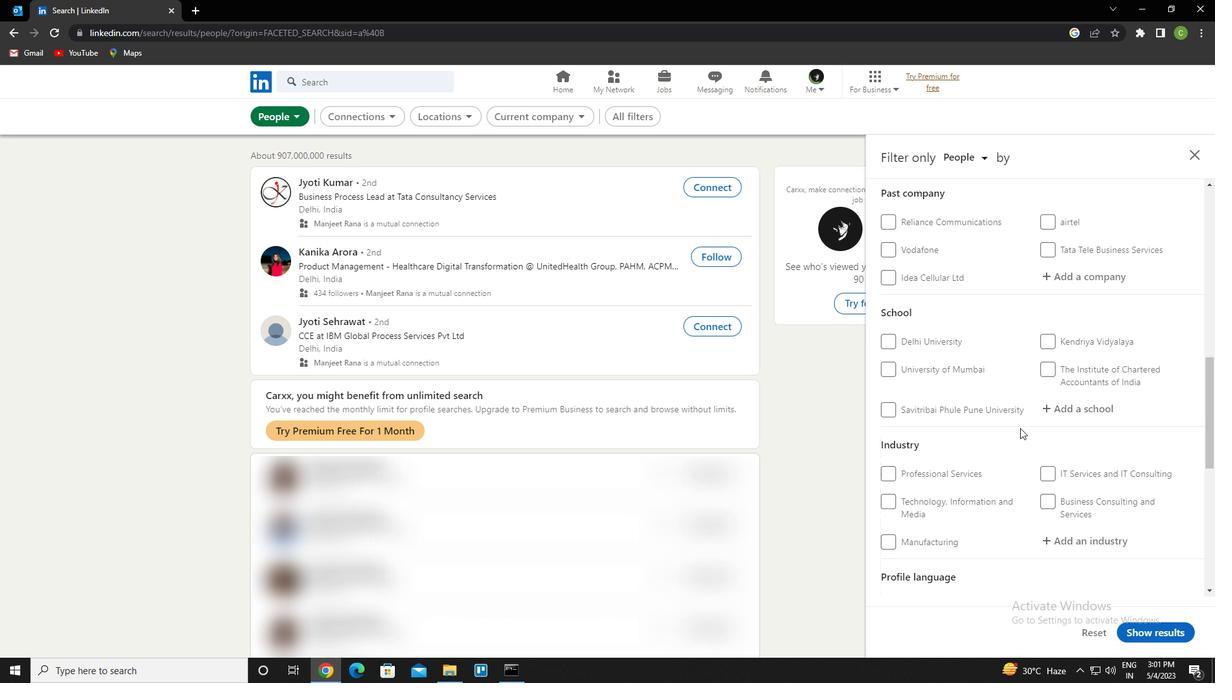 
Action: Mouse moved to (1019, 429)
Screenshot: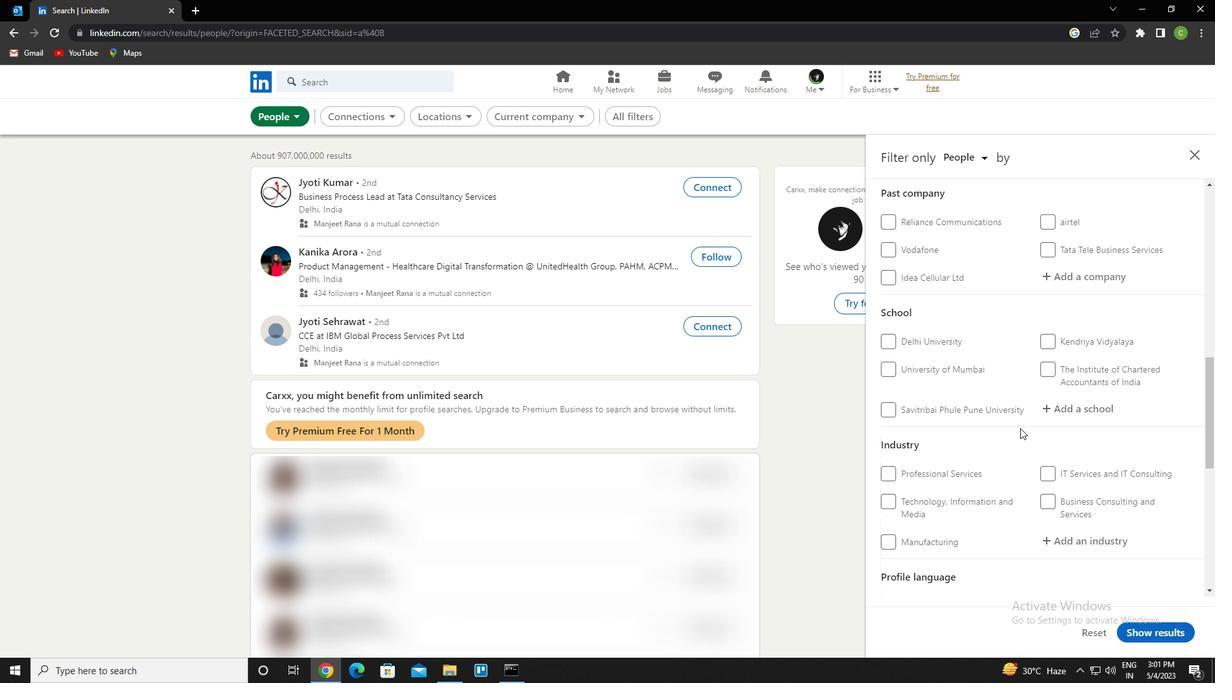 
Action: Mouse scrolled (1019, 428) with delta (0, 0)
Screenshot: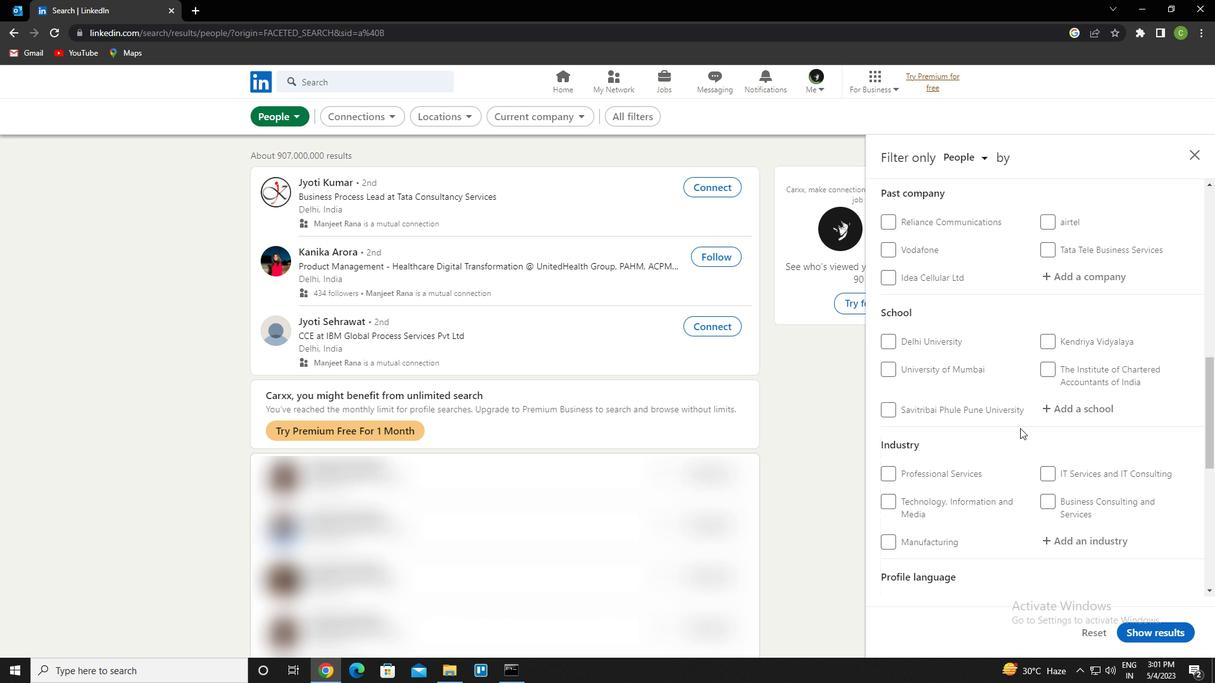 
Action: Mouse scrolled (1019, 428) with delta (0, 0)
Screenshot: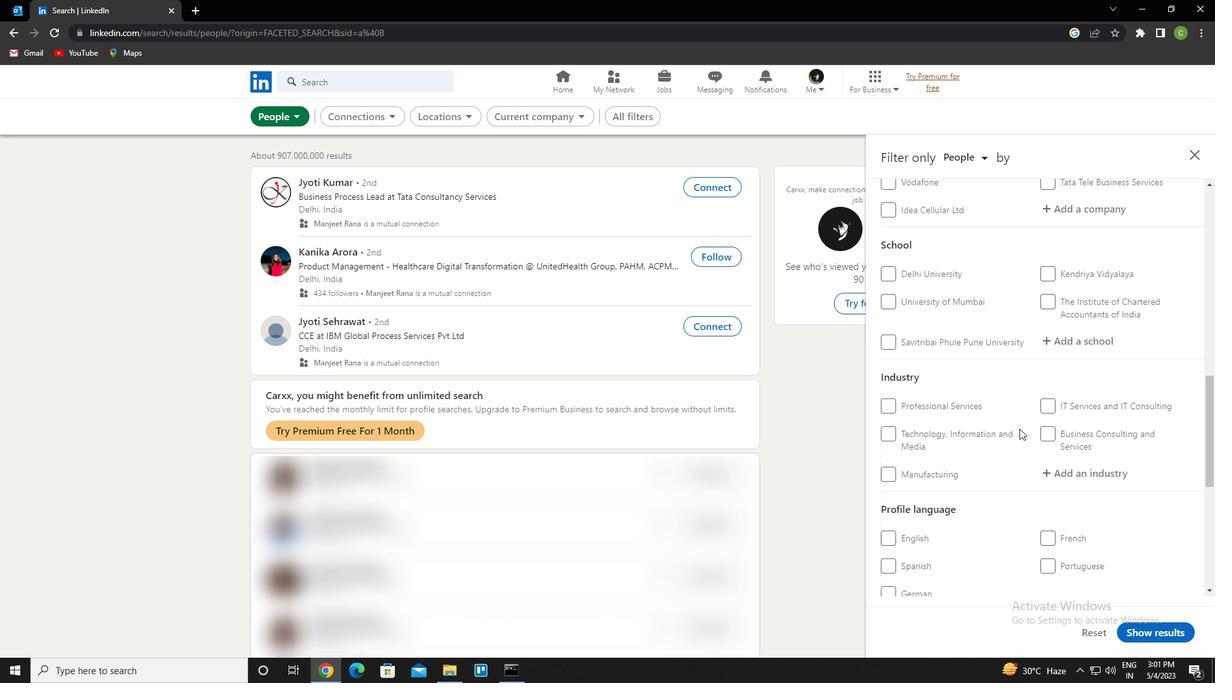 
Action: Mouse moved to (887, 416)
Screenshot: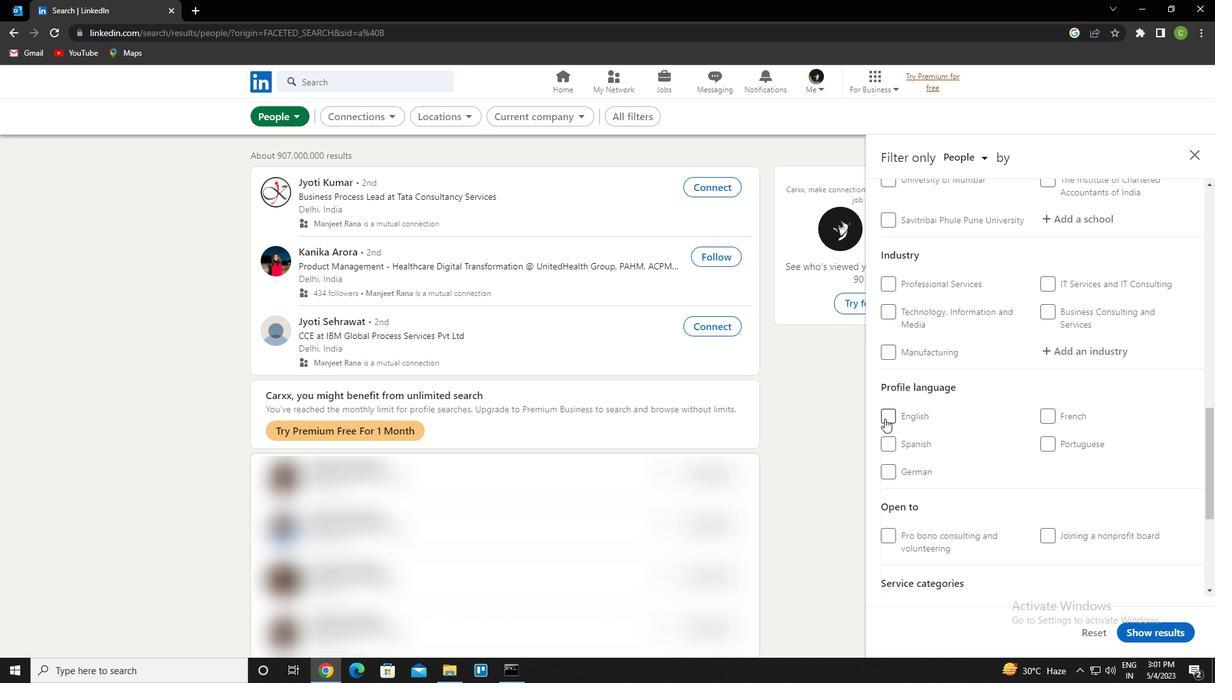 
Action: Mouse pressed left at (887, 416)
Screenshot: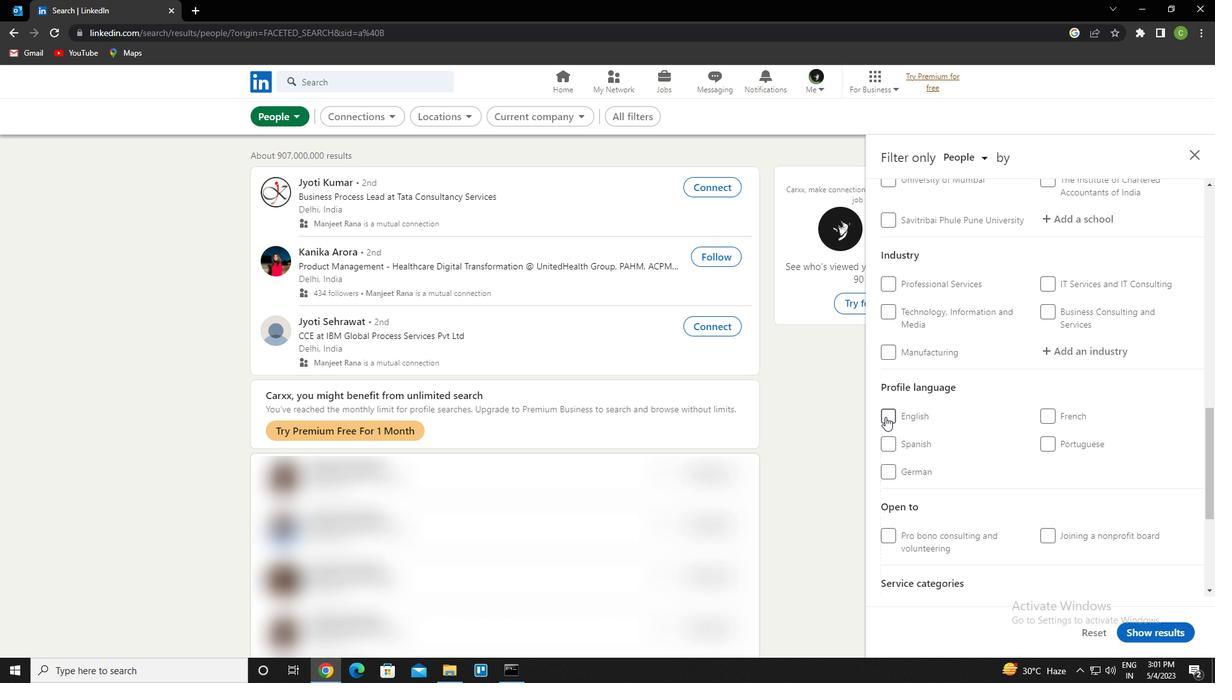 
Action: Mouse moved to (971, 465)
Screenshot: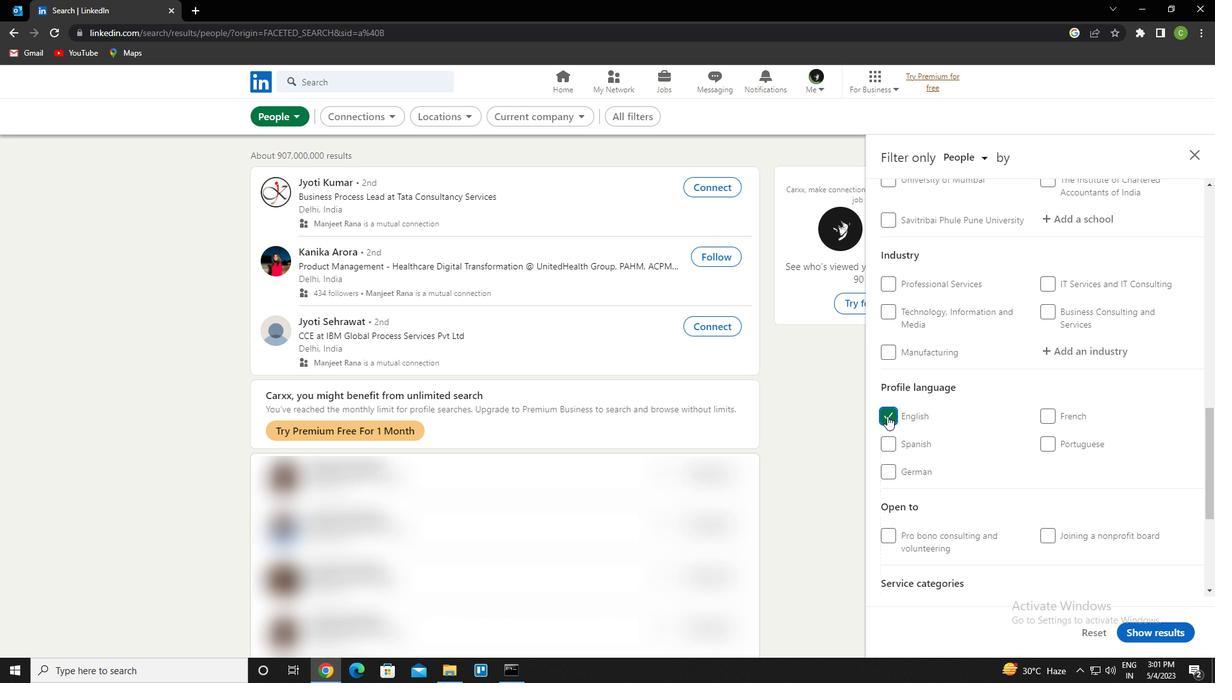 
Action: Mouse scrolled (971, 466) with delta (0, 0)
Screenshot: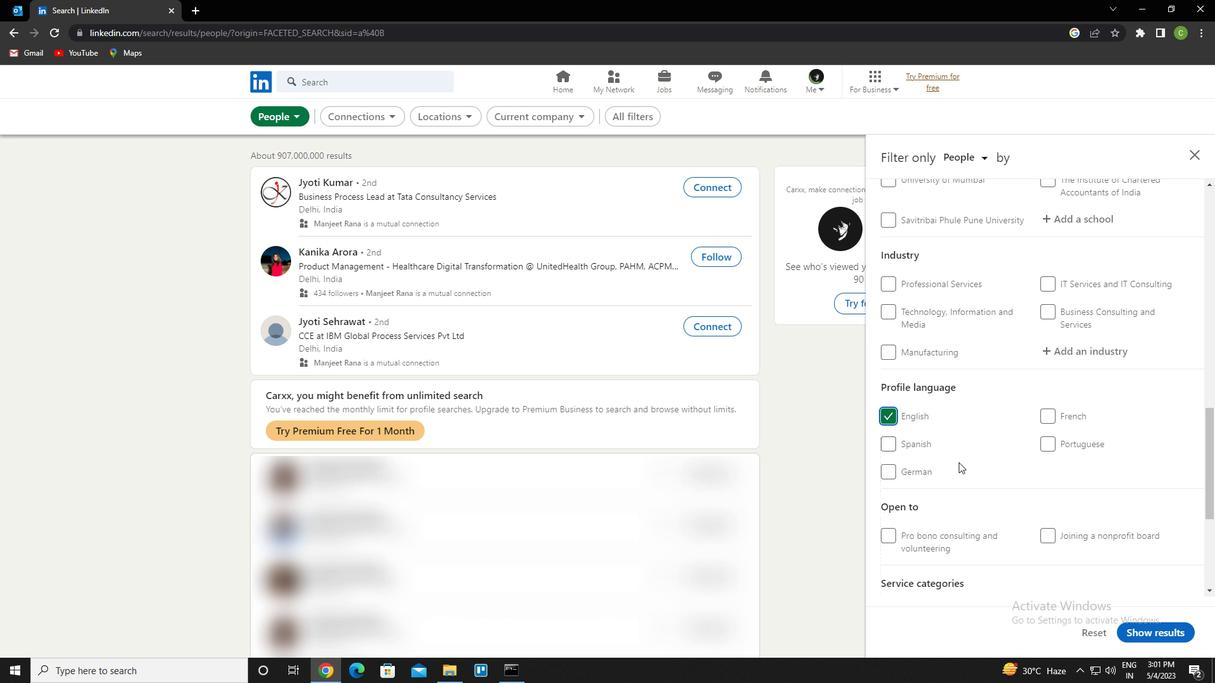 
Action: Mouse scrolled (971, 466) with delta (0, 0)
Screenshot: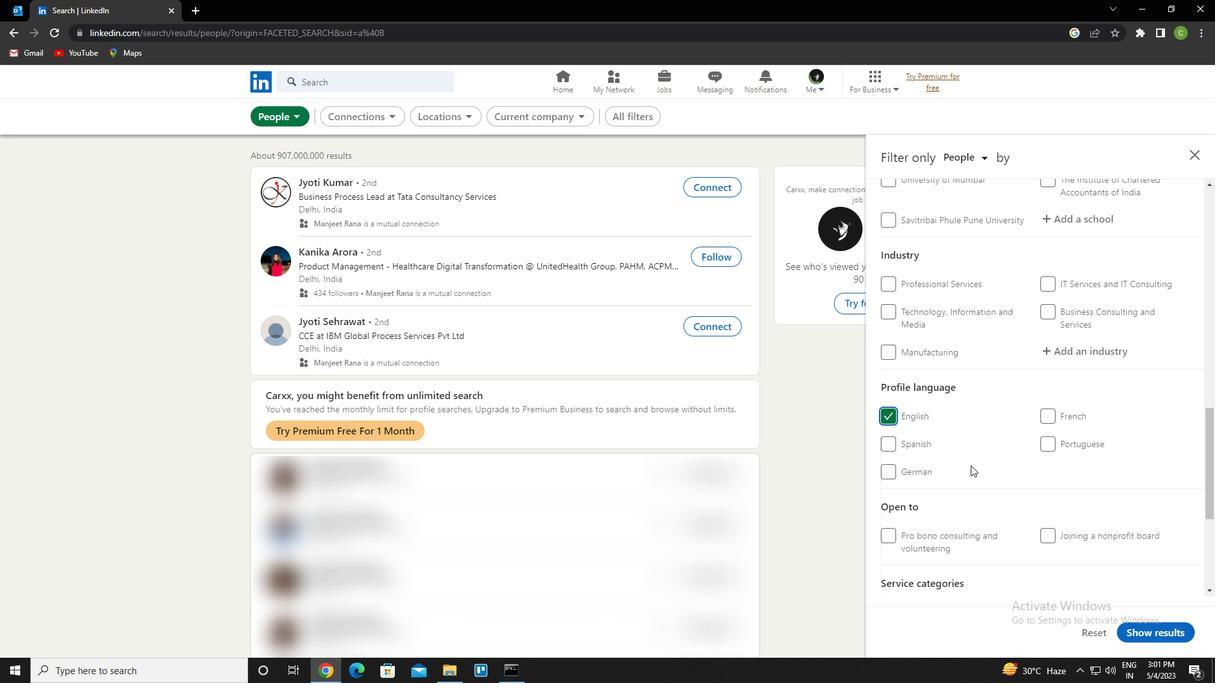 
Action: Mouse scrolled (971, 466) with delta (0, 0)
Screenshot: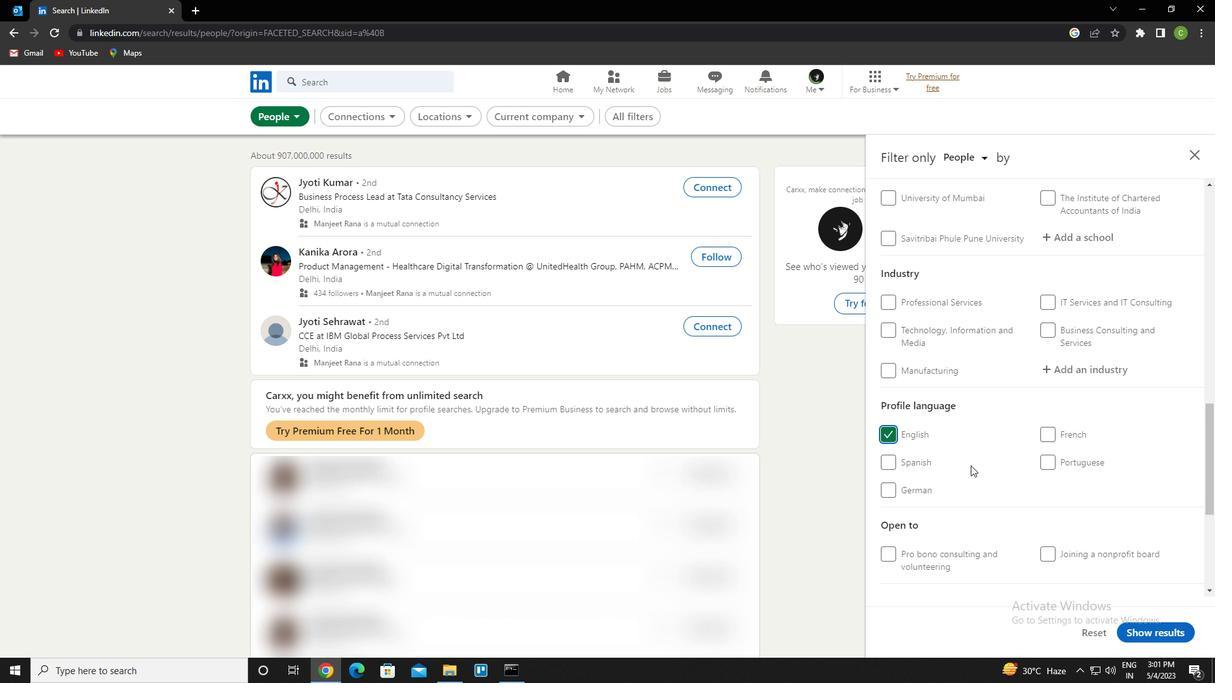 
Action: Mouse moved to (972, 465)
Screenshot: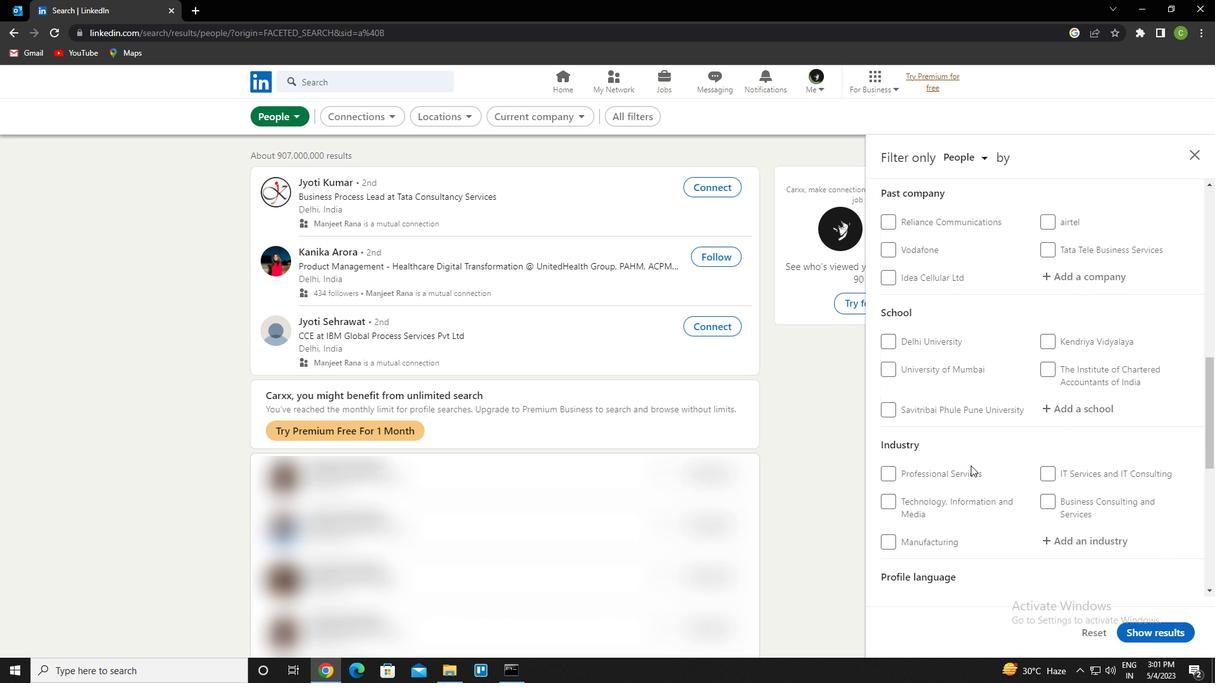
Action: Mouse scrolled (972, 466) with delta (0, 0)
Screenshot: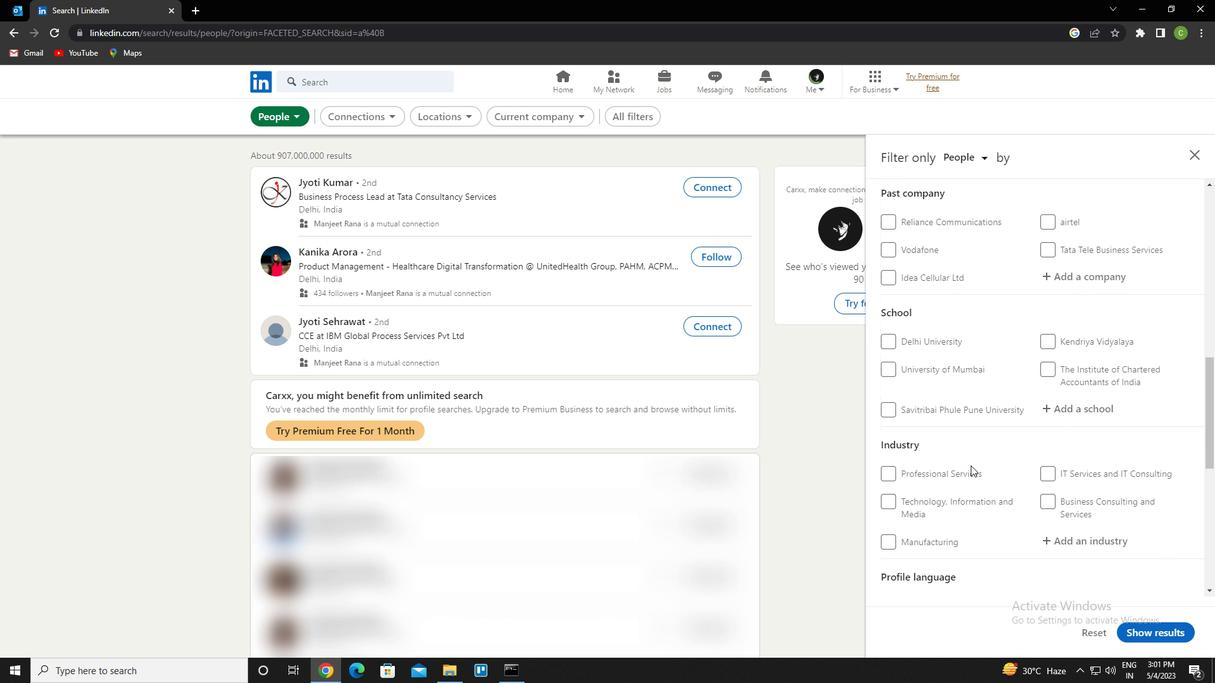 
Action: Mouse scrolled (972, 466) with delta (0, 0)
Screenshot: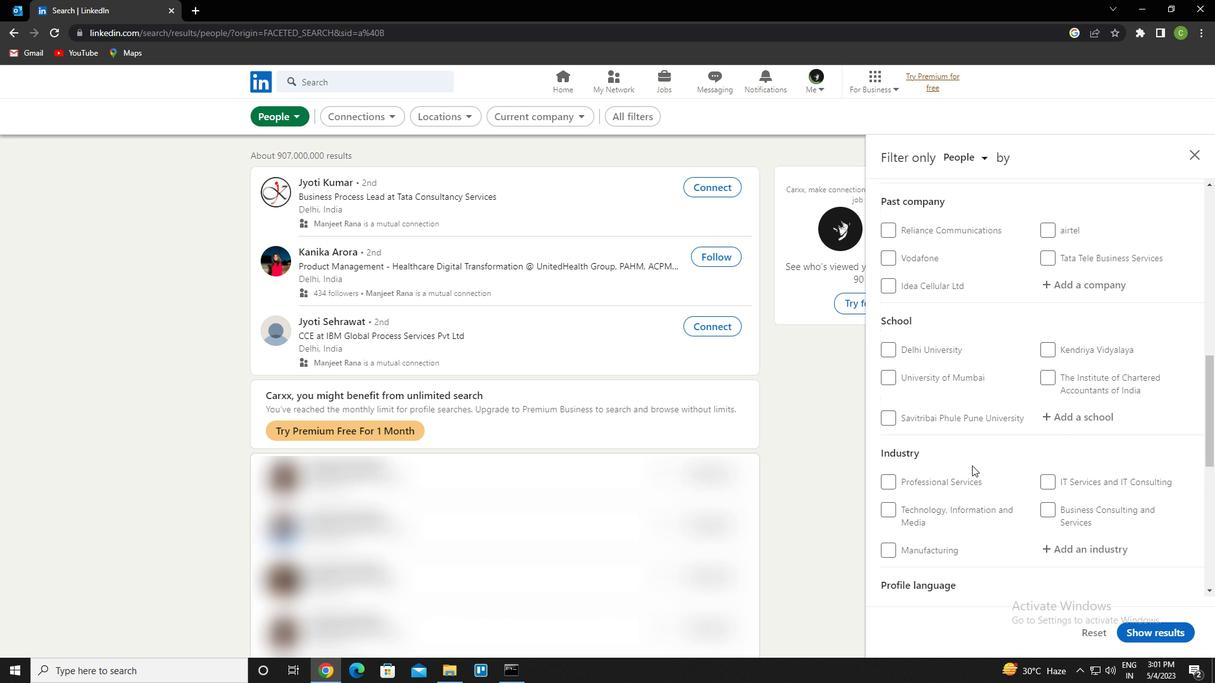 
Action: Mouse scrolled (972, 466) with delta (0, 0)
Screenshot: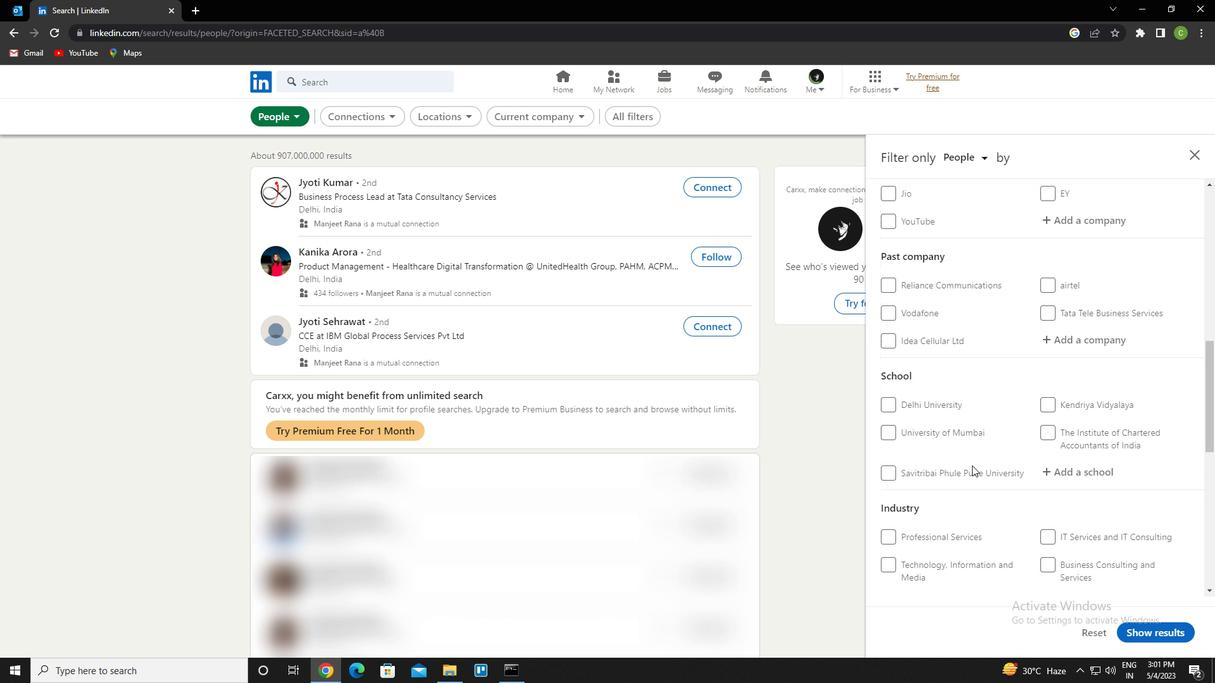 
Action: Mouse moved to (1095, 352)
Screenshot: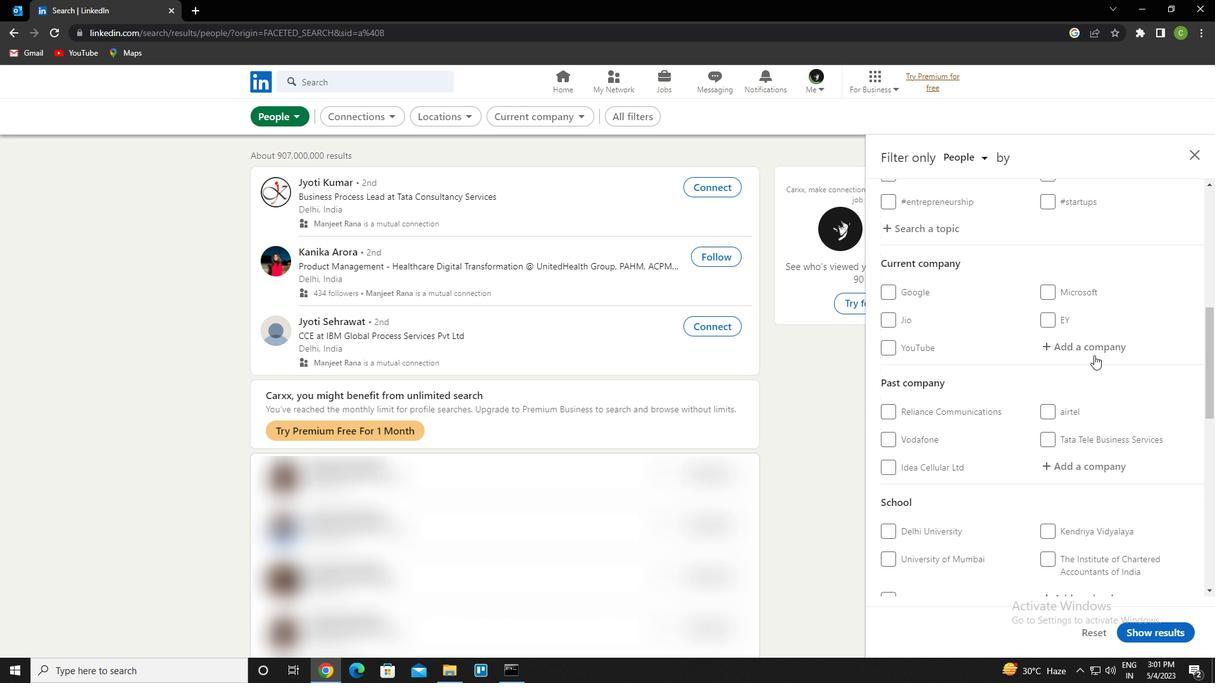 
Action: Mouse pressed left at (1095, 352)
Screenshot: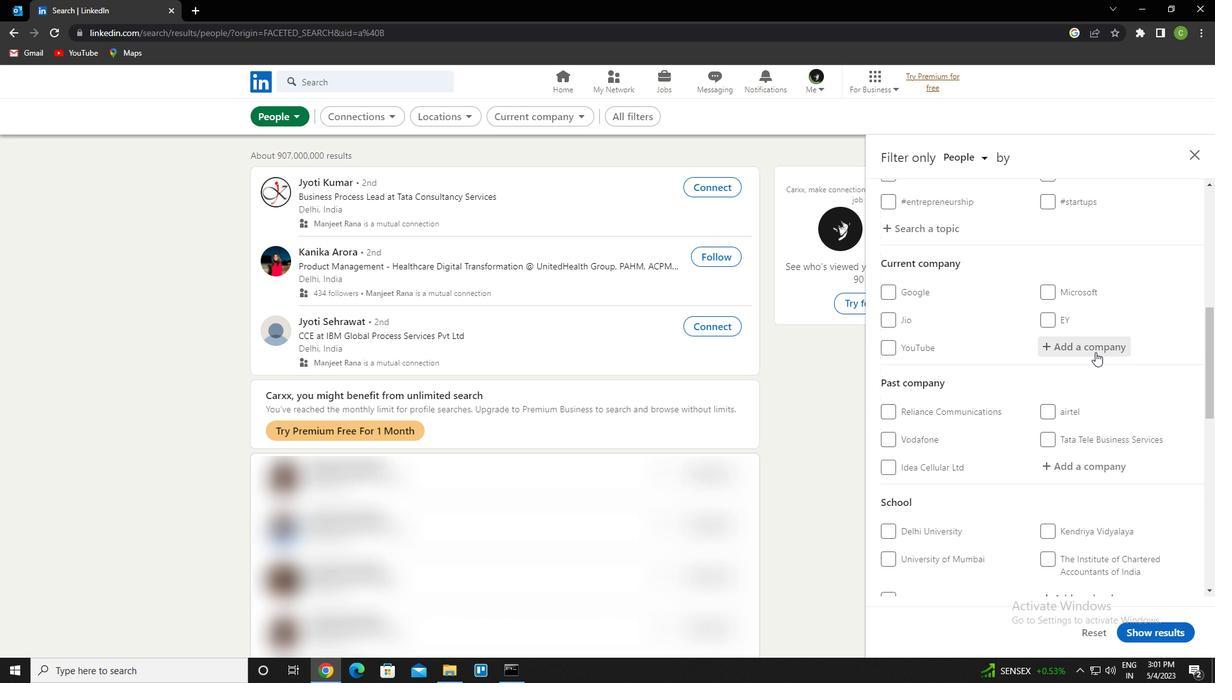 
Action: Key pressed <Key.caps_lock>u<Key.caps_lock>pstox<Key.down><Key.enter>
Screenshot: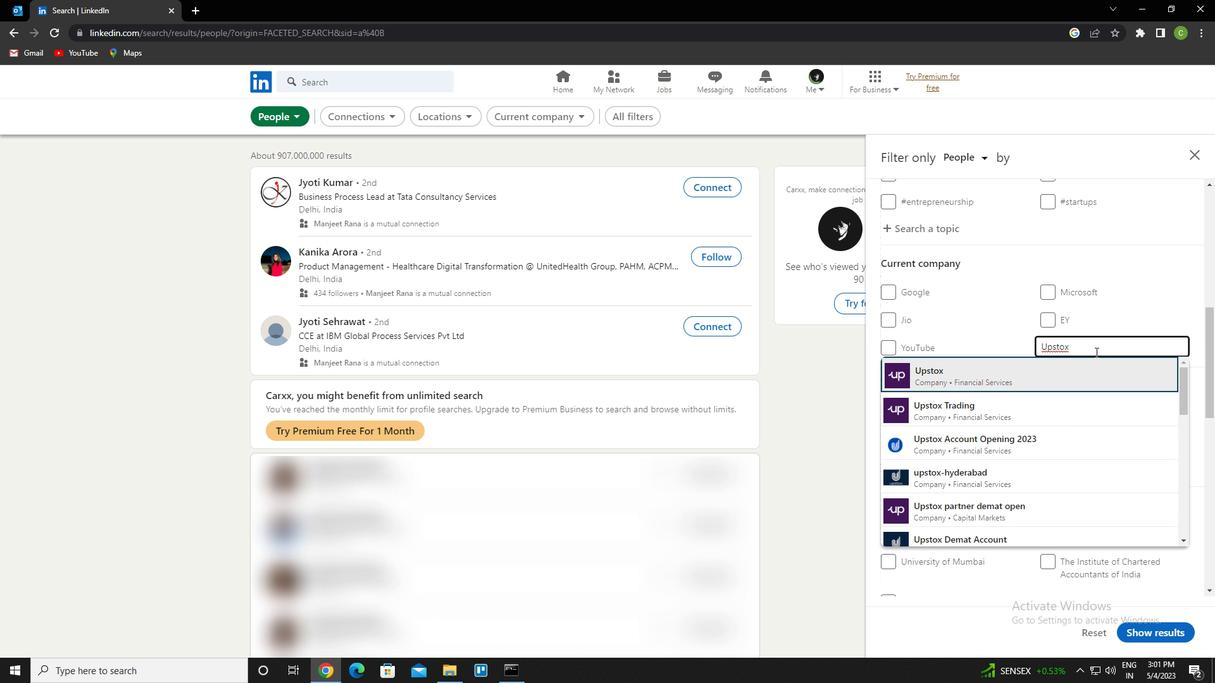 
Action: Mouse moved to (1086, 353)
Screenshot: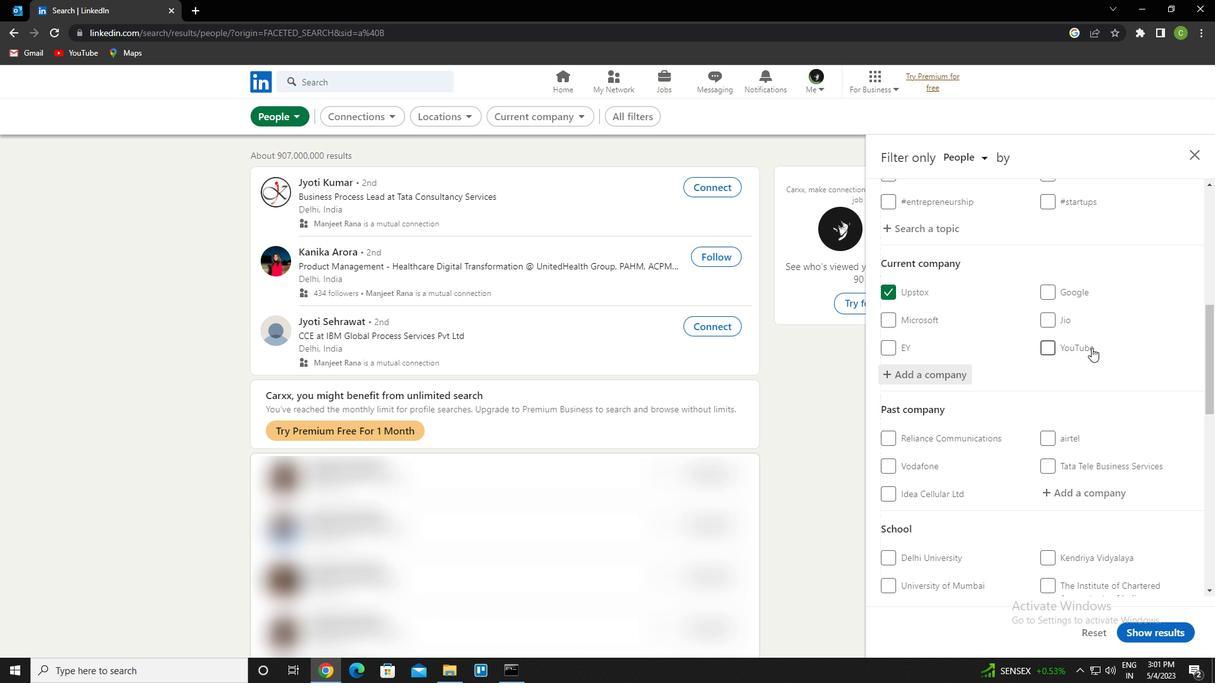 
Action: Mouse scrolled (1086, 352) with delta (0, 0)
Screenshot: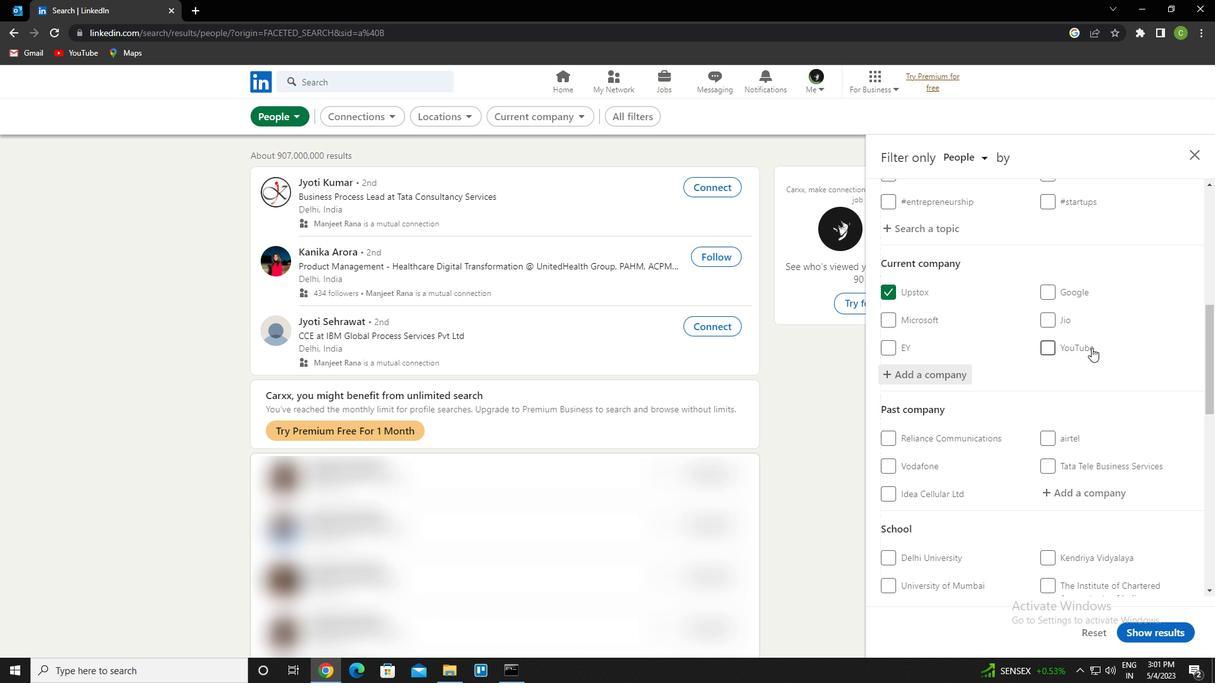 
Action: Mouse moved to (1081, 385)
Screenshot: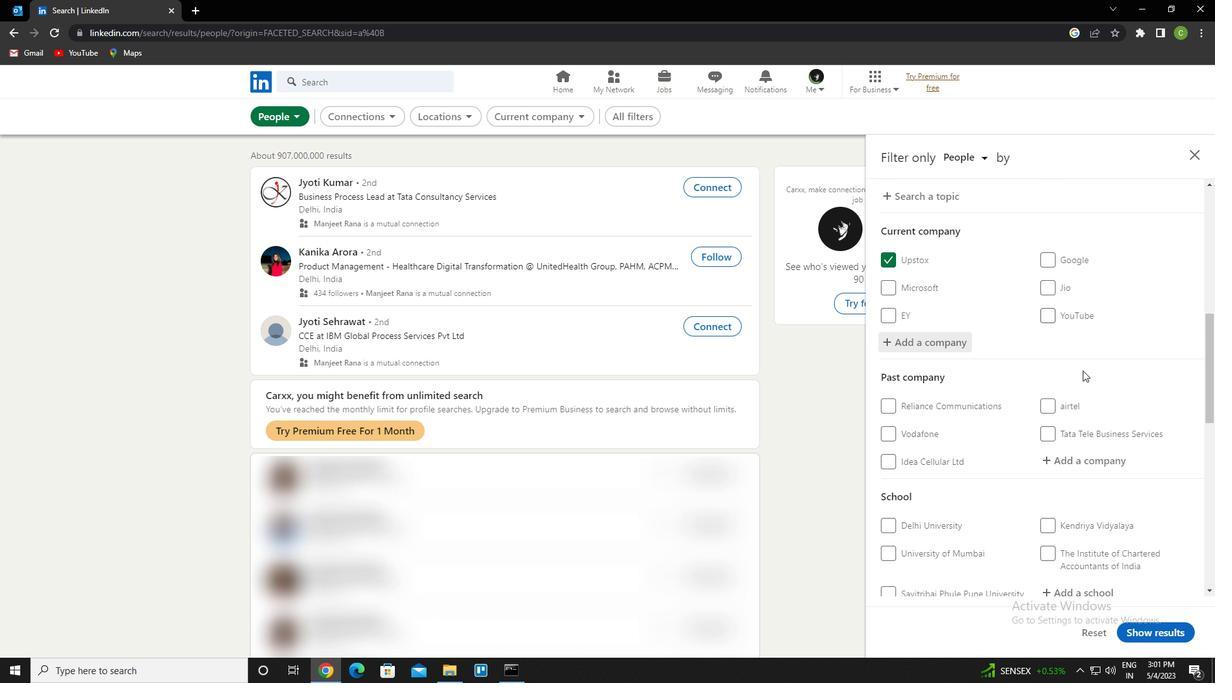 
Action: Mouse scrolled (1081, 384) with delta (0, 0)
Screenshot: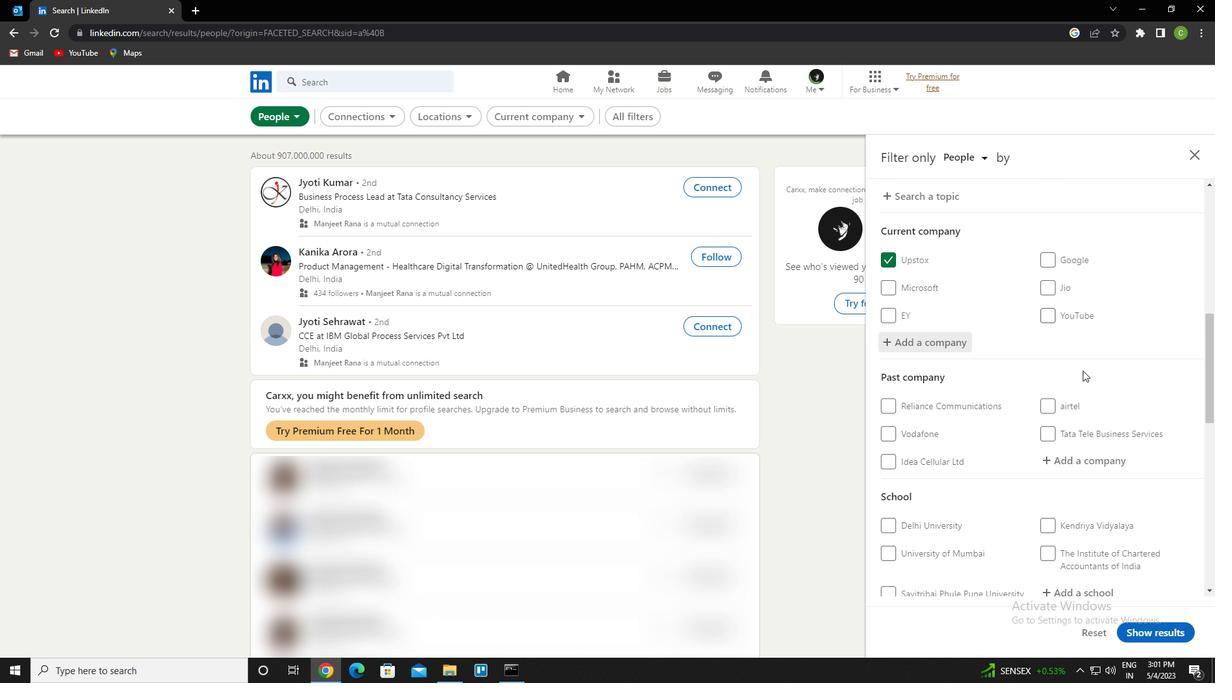 
Action: Mouse moved to (1078, 390)
Screenshot: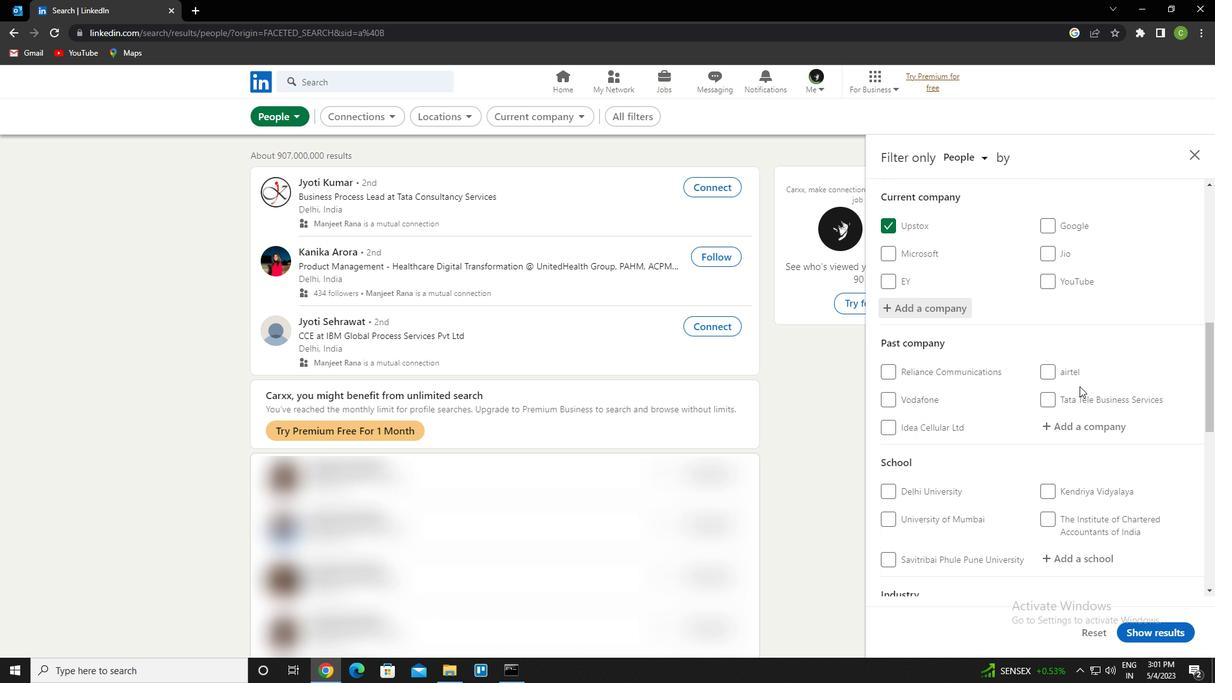 
Action: Mouse scrolled (1078, 389) with delta (0, 0)
Screenshot: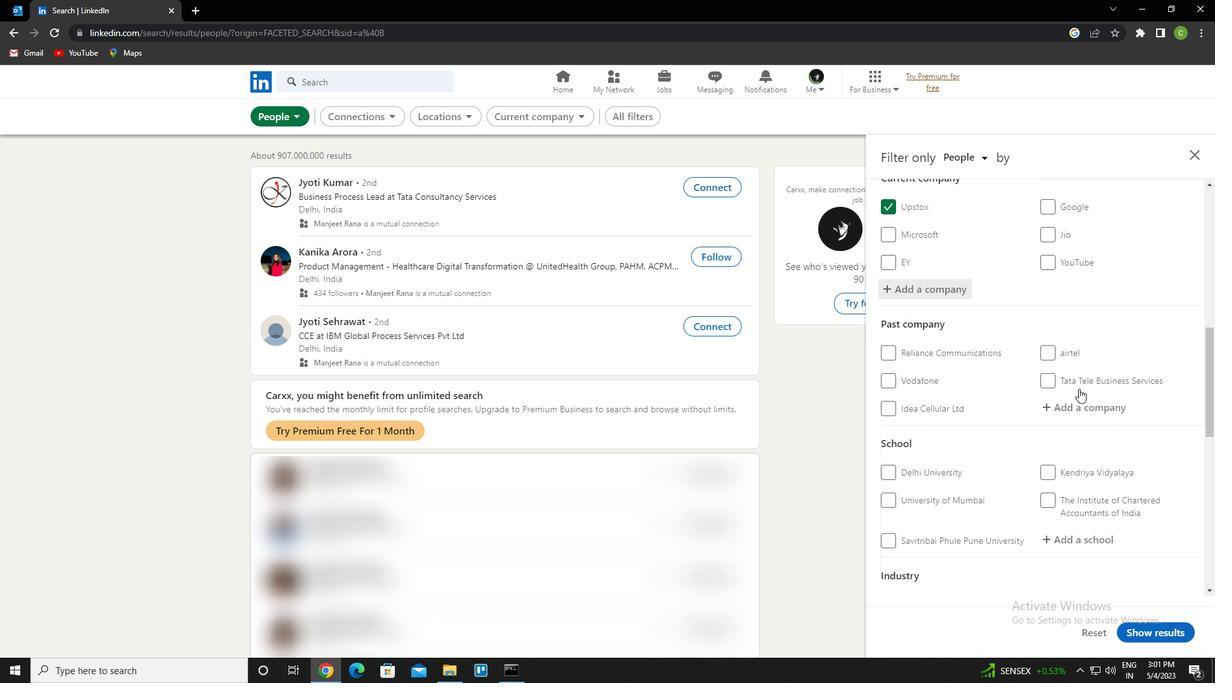 
Action: Mouse moved to (1072, 435)
Screenshot: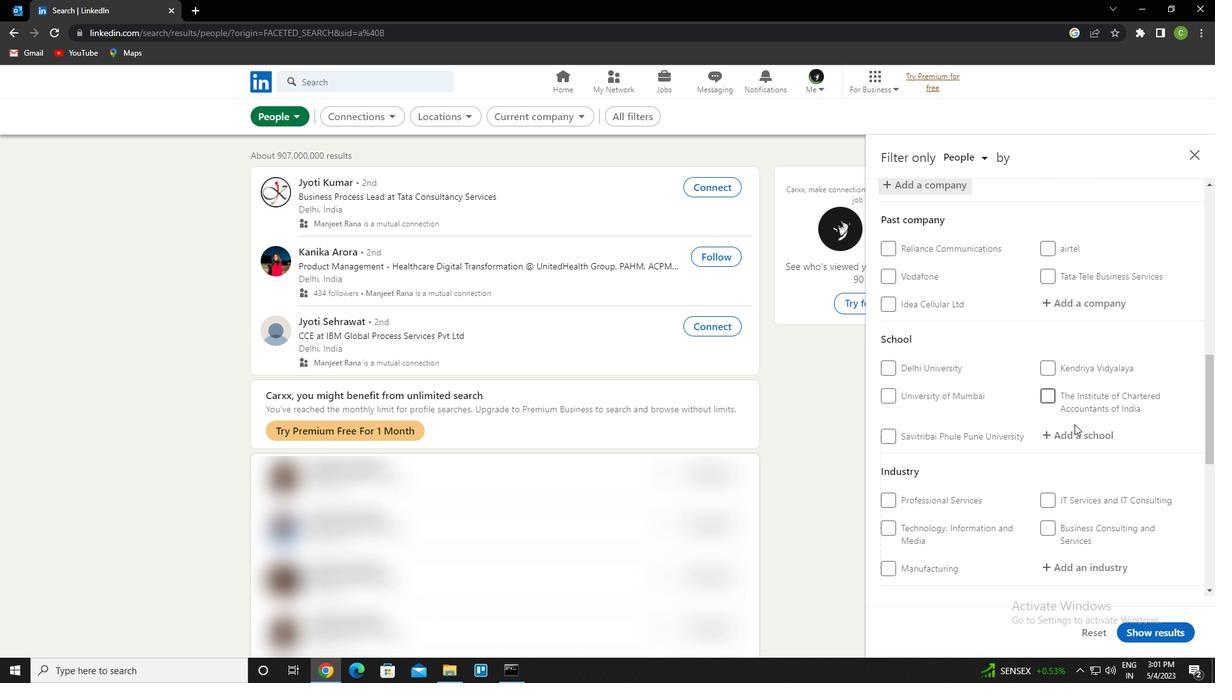 
Action: Mouse pressed left at (1072, 435)
Screenshot: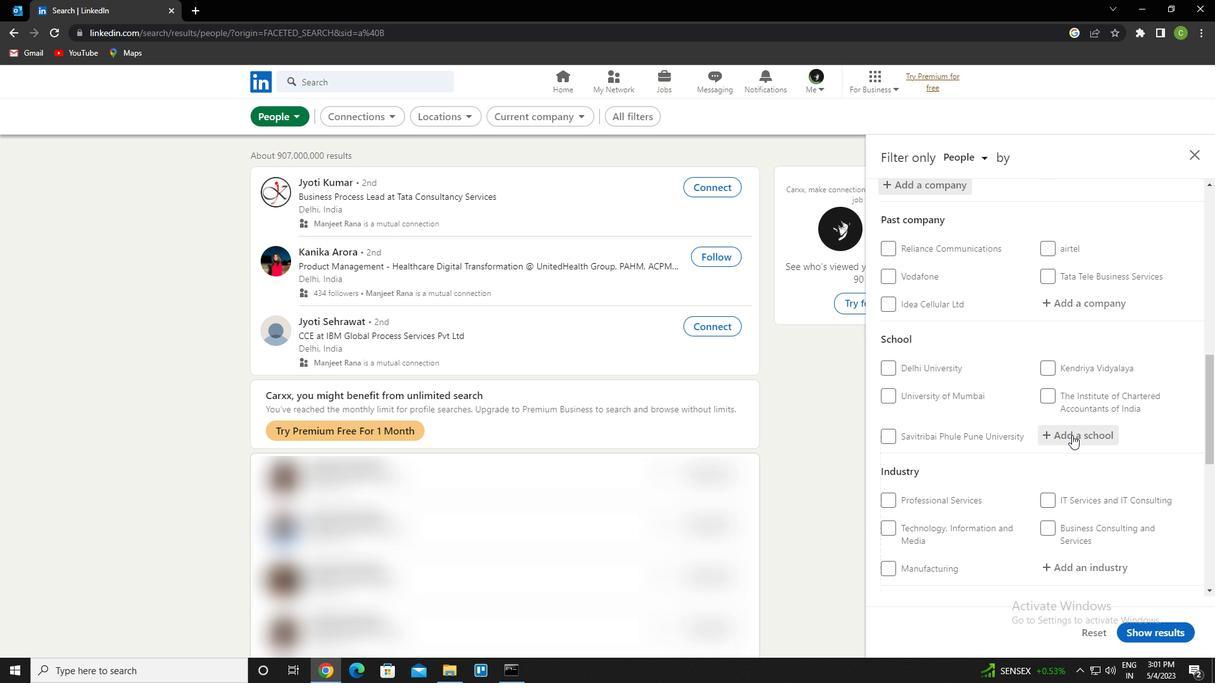 
Action: Key pressed yogi<Key.space>vemana<Key.space>university<Key.space>kadaa<Key.backspace>pa<Key.down><Key.enter>
Screenshot: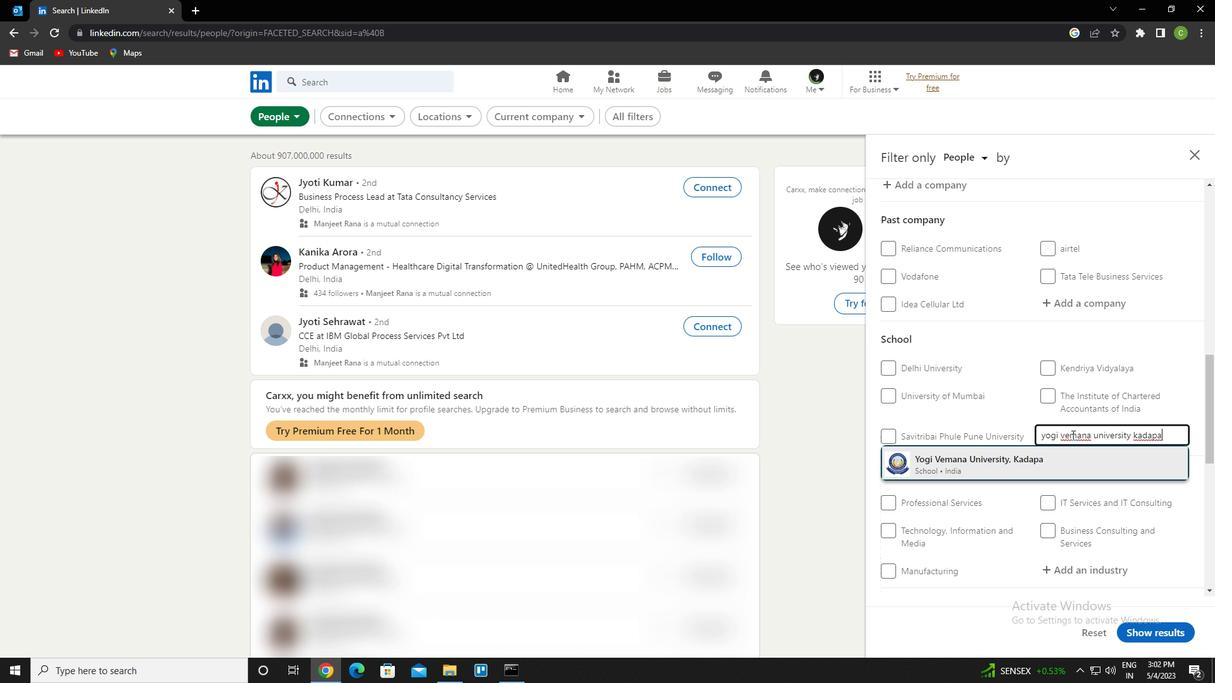 
Action: Mouse moved to (1065, 439)
Screenshot: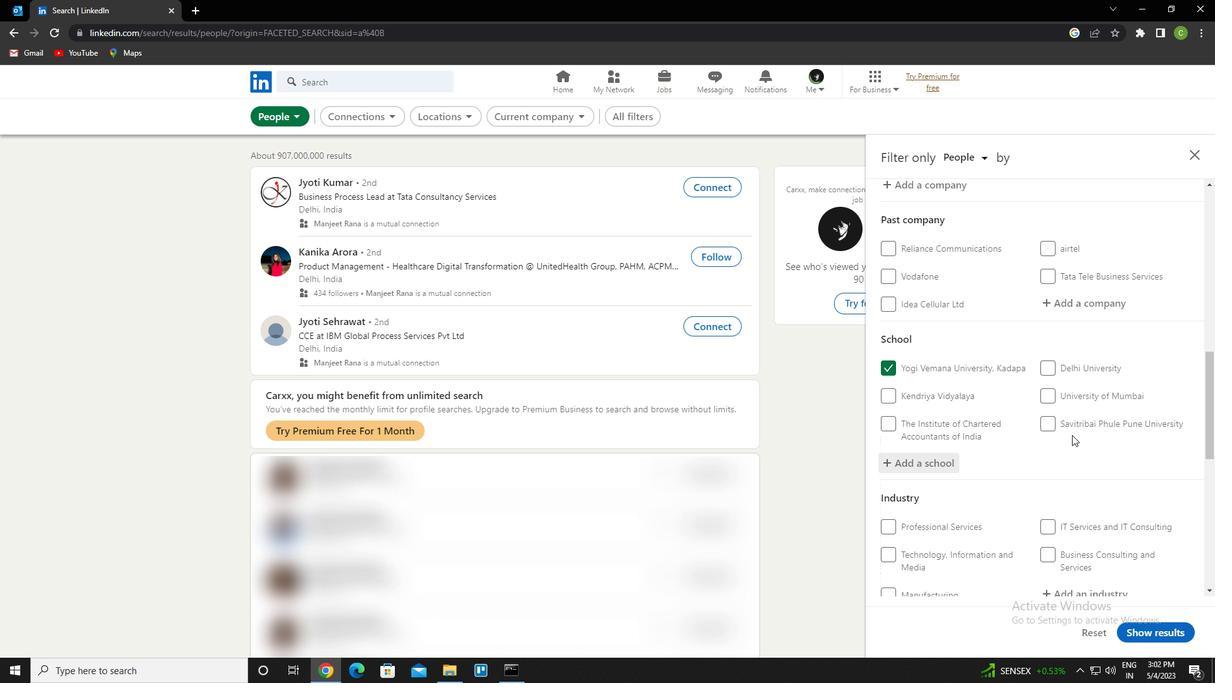 
Action: Mouse scrolled (1065, 439) with delta (0, 0)
Screenshot: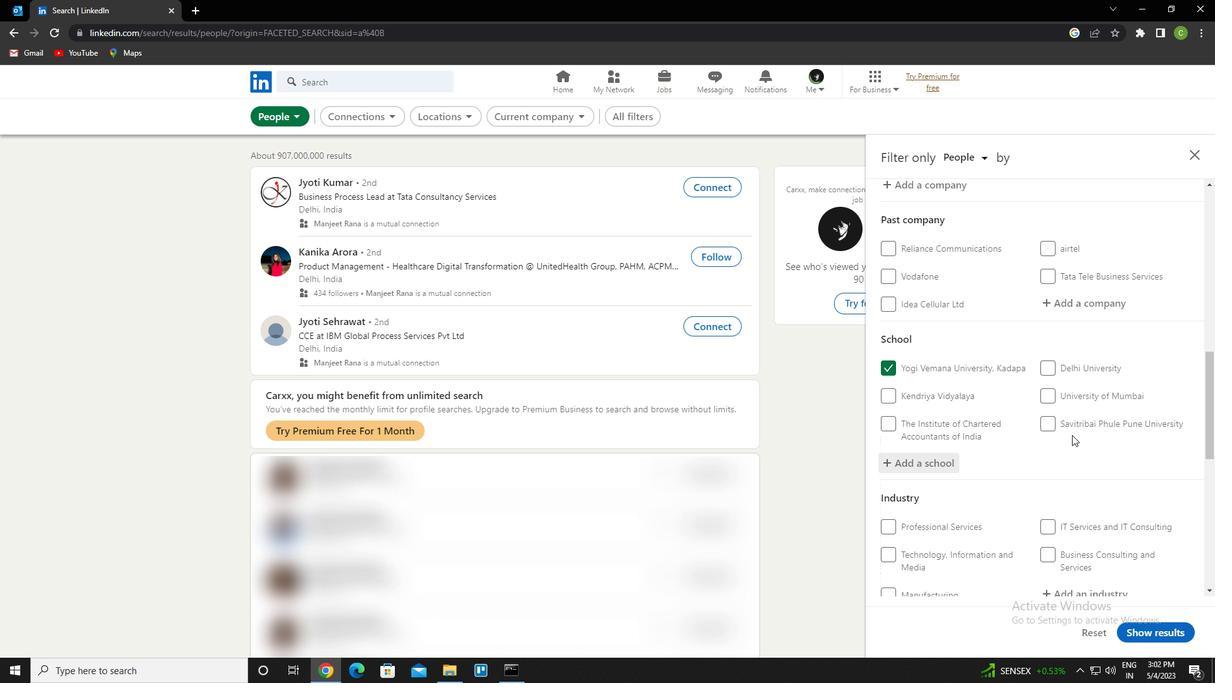
Action: Mouse moved to (1057, 447)
Screenshot: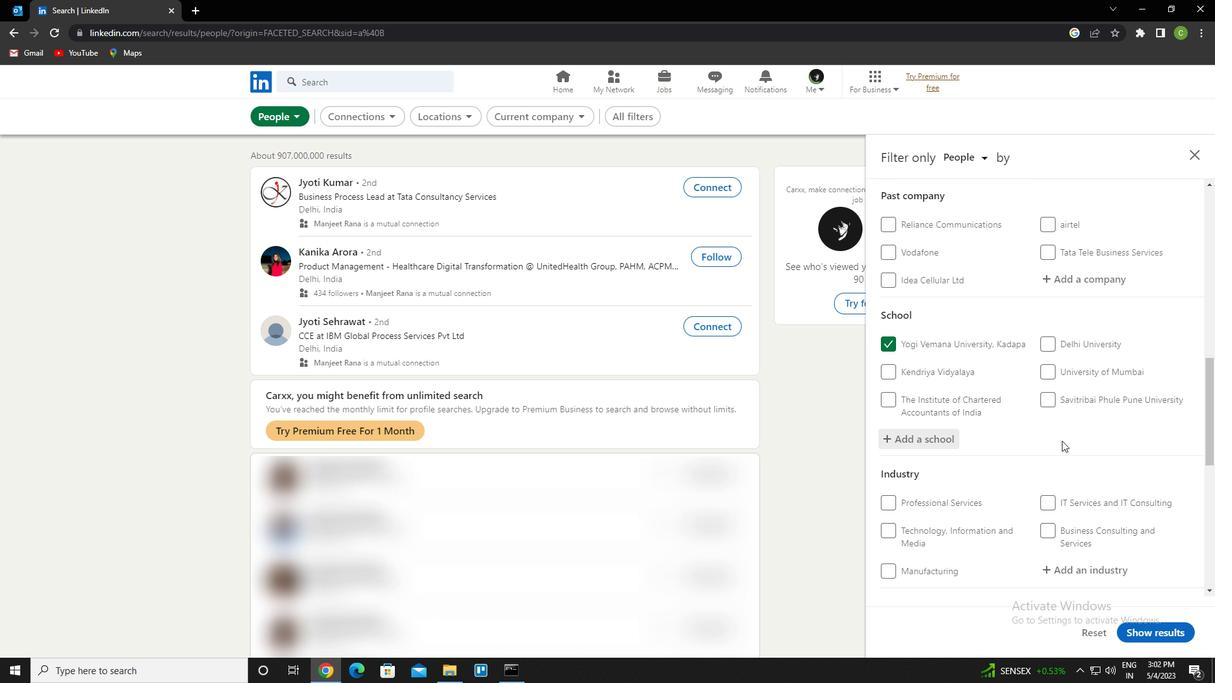 
Action: Mouse scrolled (1057, 446) with delta (0, 0)
Screenshot: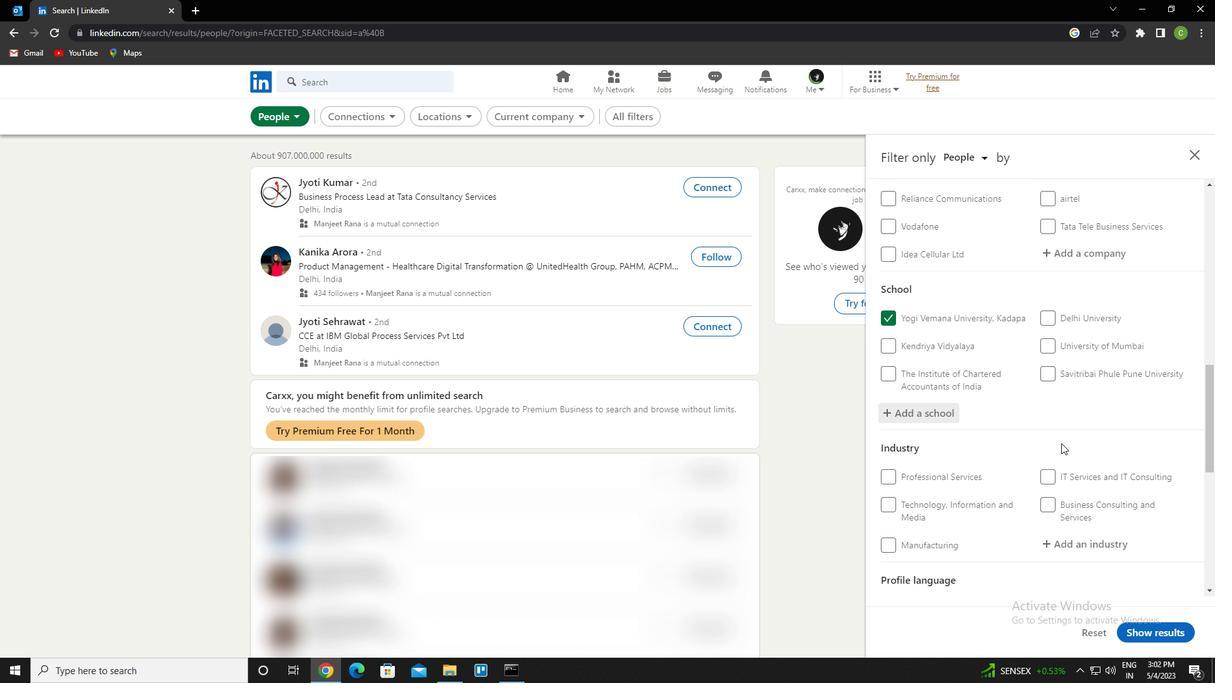 
Action: Mouse moved to (1052, 462)
Screenshot: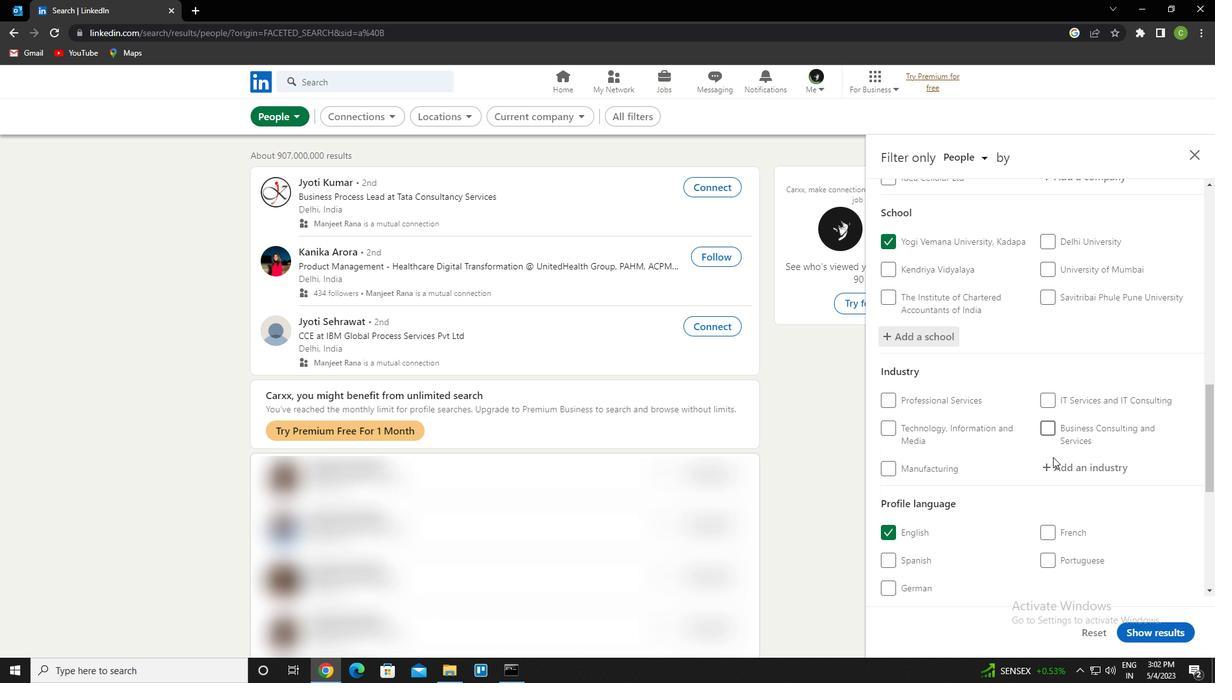 
Action: Mouse scrolled (1052, 462) with delta (0, 0)
Screenshot: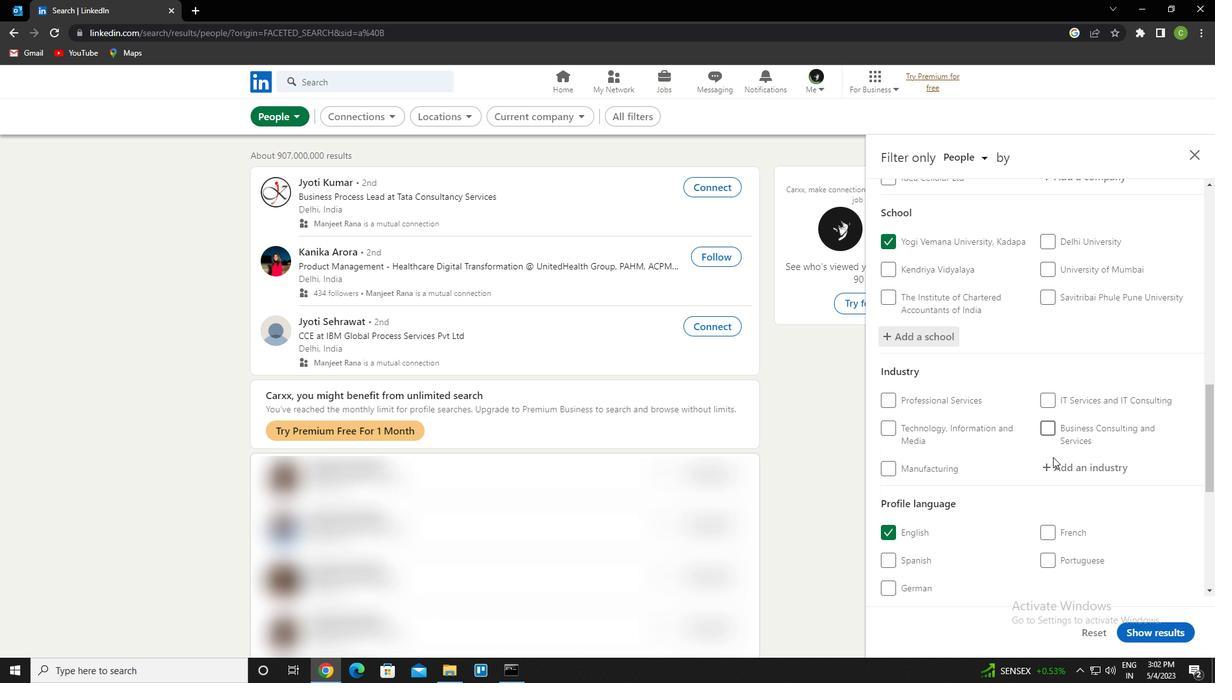 
Action: Mouse moved to (1074, 410)
Screenshot: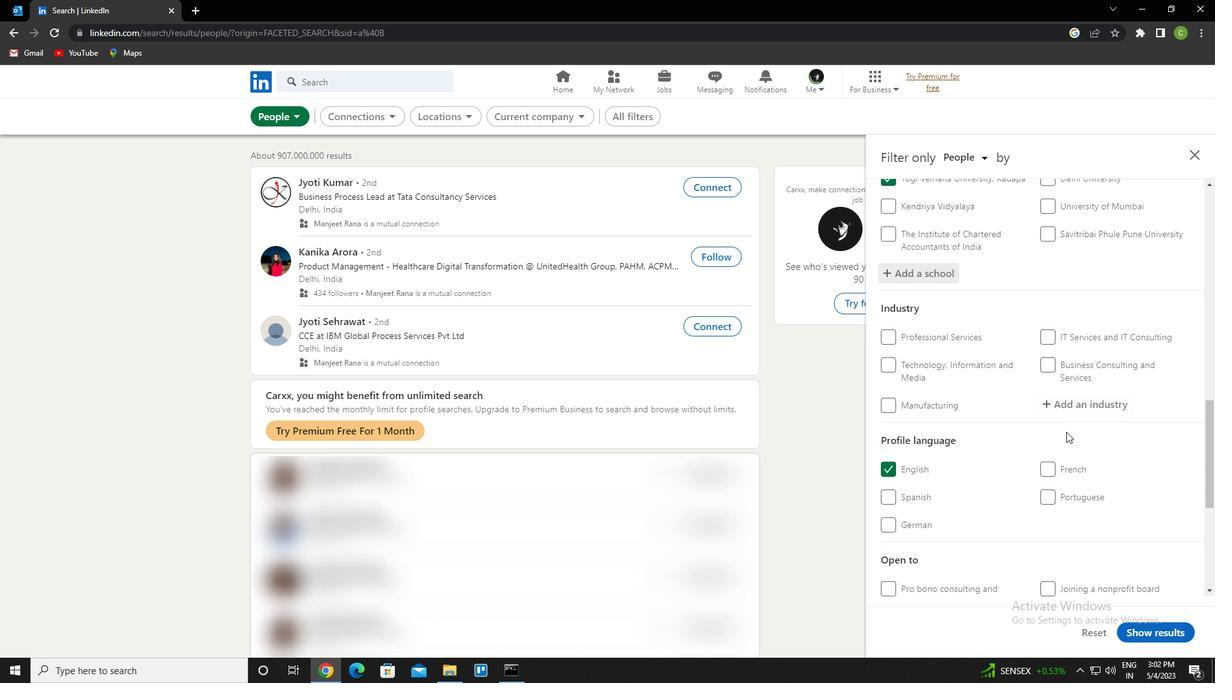 
Action: Mouse pressed left at (1074, 410)
Screenshot: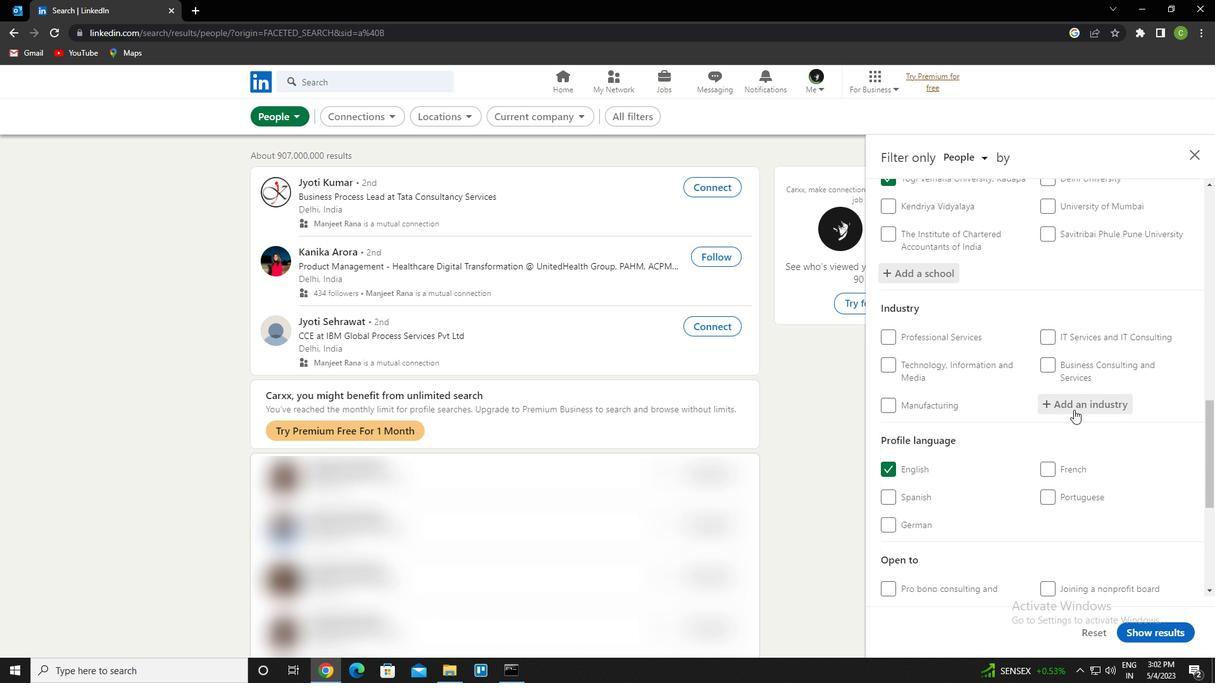 
Action: Mouse moved to (1070, 406)
Screenshot: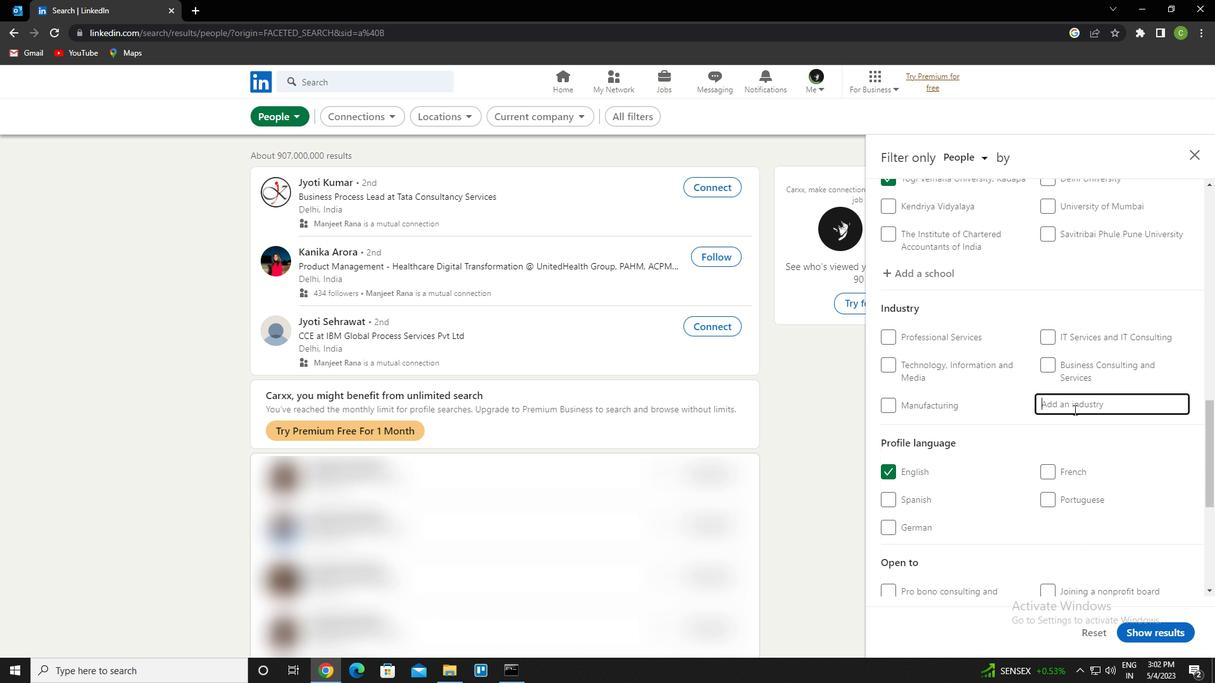 
Action: Key pressed entertainment<Key.space>providers<Key.down><Key.enter>
Screenshot: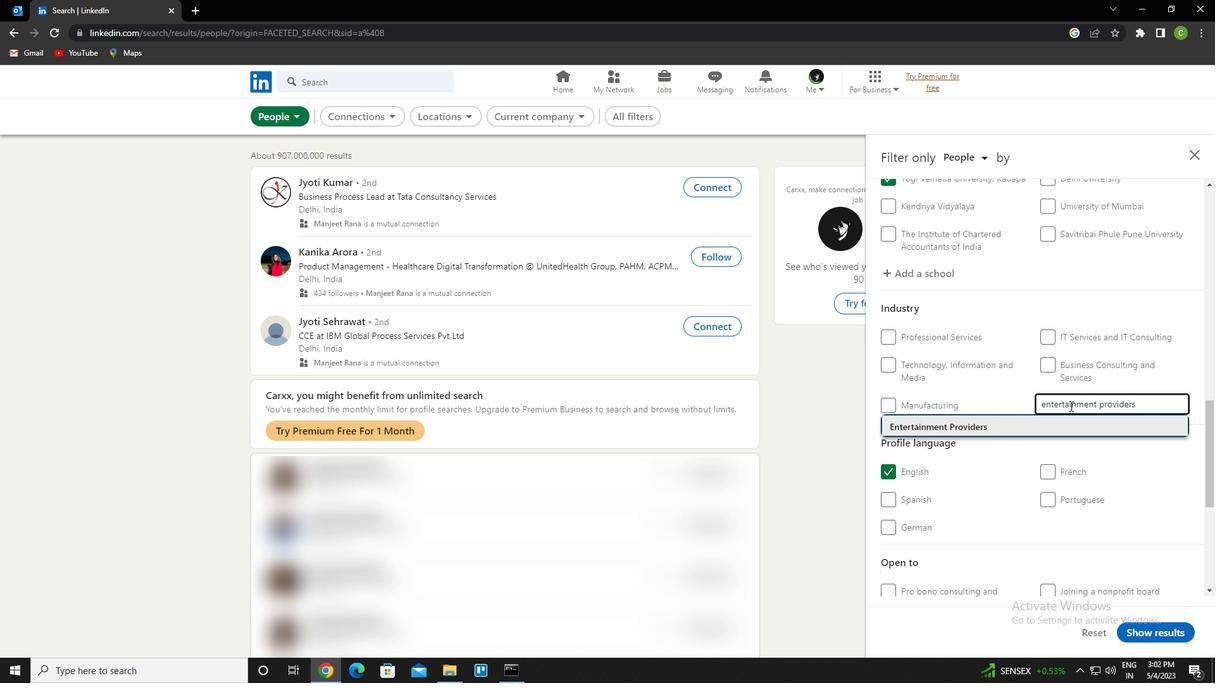 
Action: Mouse moved to (1071, 403)
Screenshot: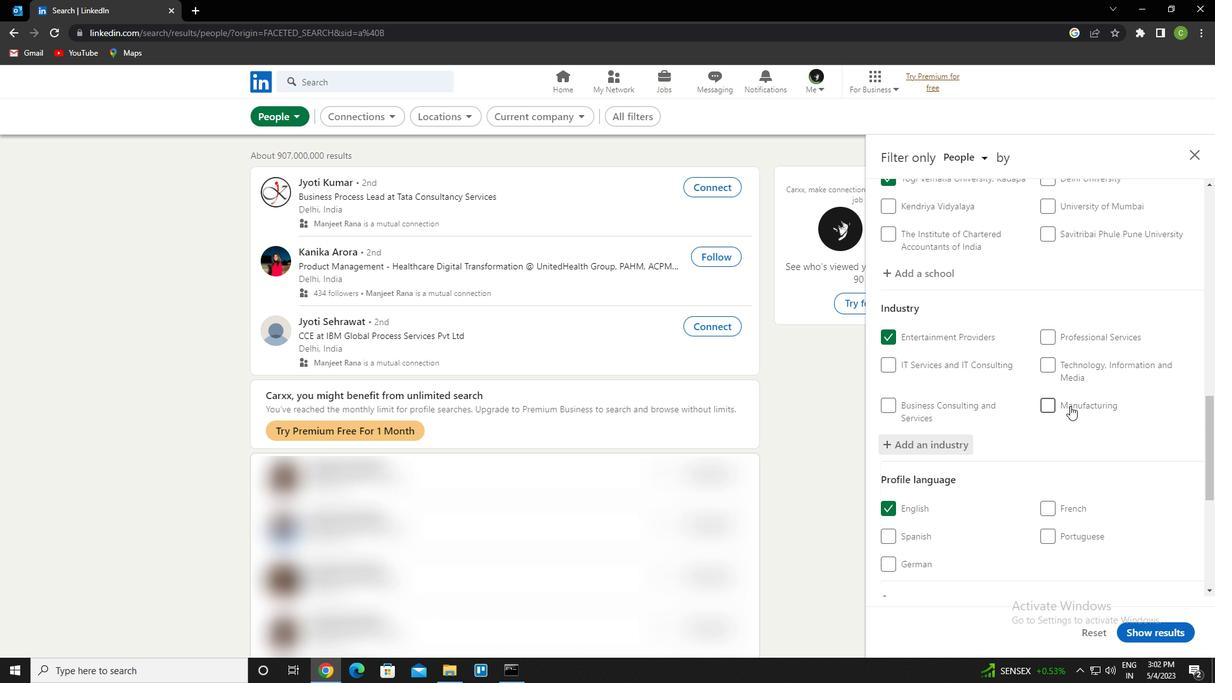 
Action: Mouse scrolled (1071, 403) with delta (0, 0)
Screenshot: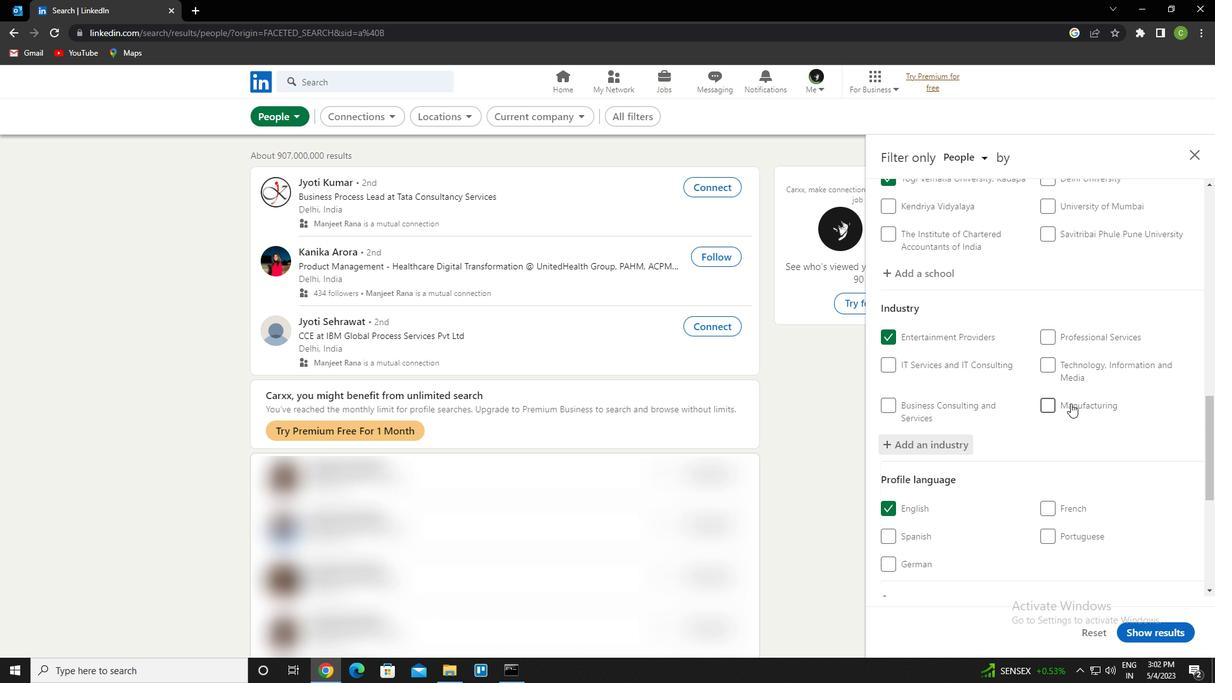 
Action: Mouse scrolled (1071, 403) with delta (0, 0)
Screenshot: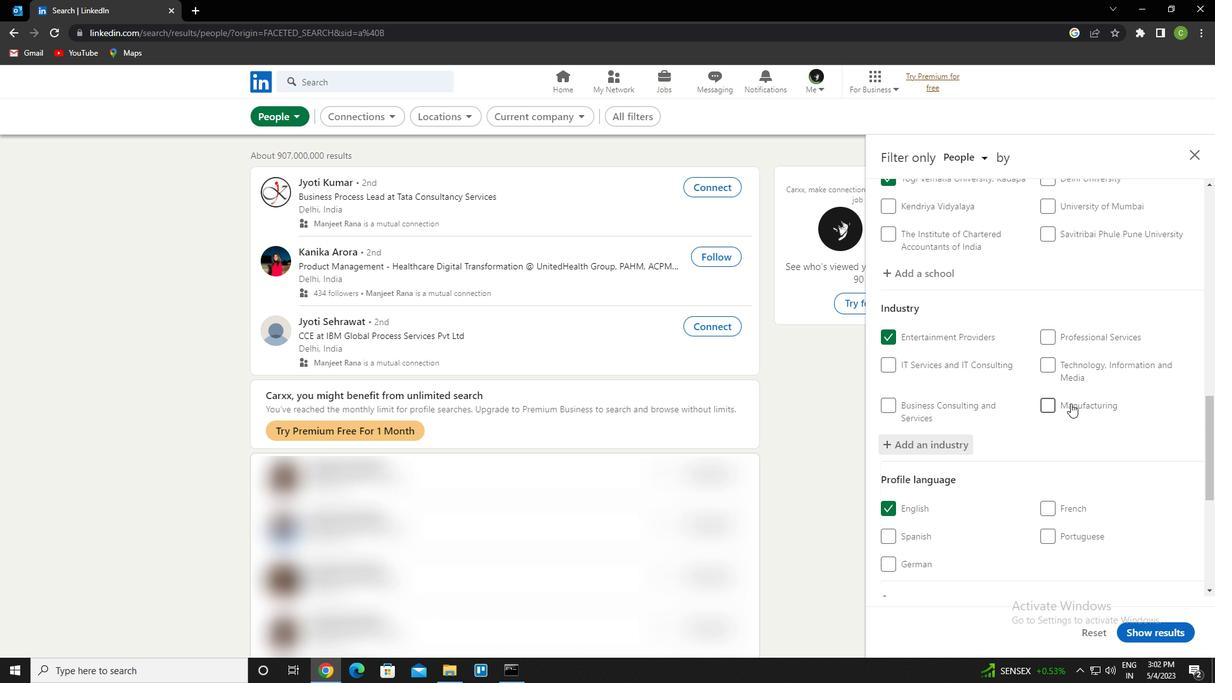 
Action: Mouse scrolled (1071, 403) with delta (0, 0)
Screenshot: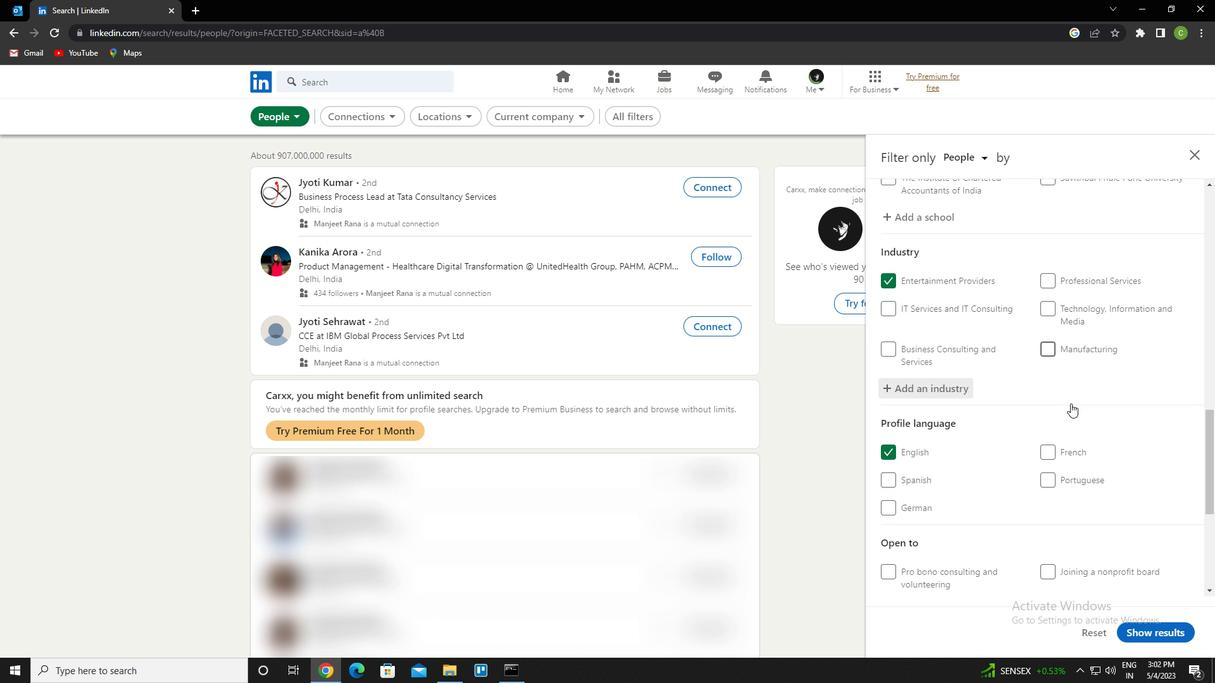 
Action: Mouse scrolled (1071, 403) with delta (0, 0)
Screenshot: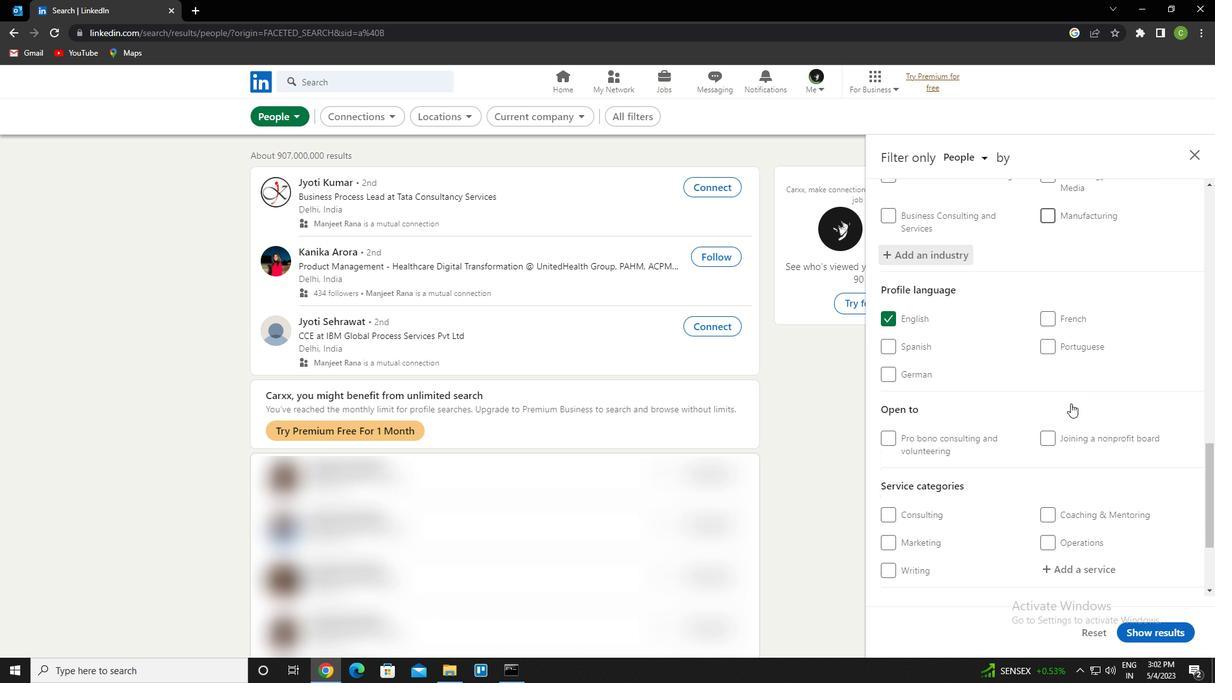 
Action: Mouse scrolled (1071, 403) with delta (0, 0)
Screenshot: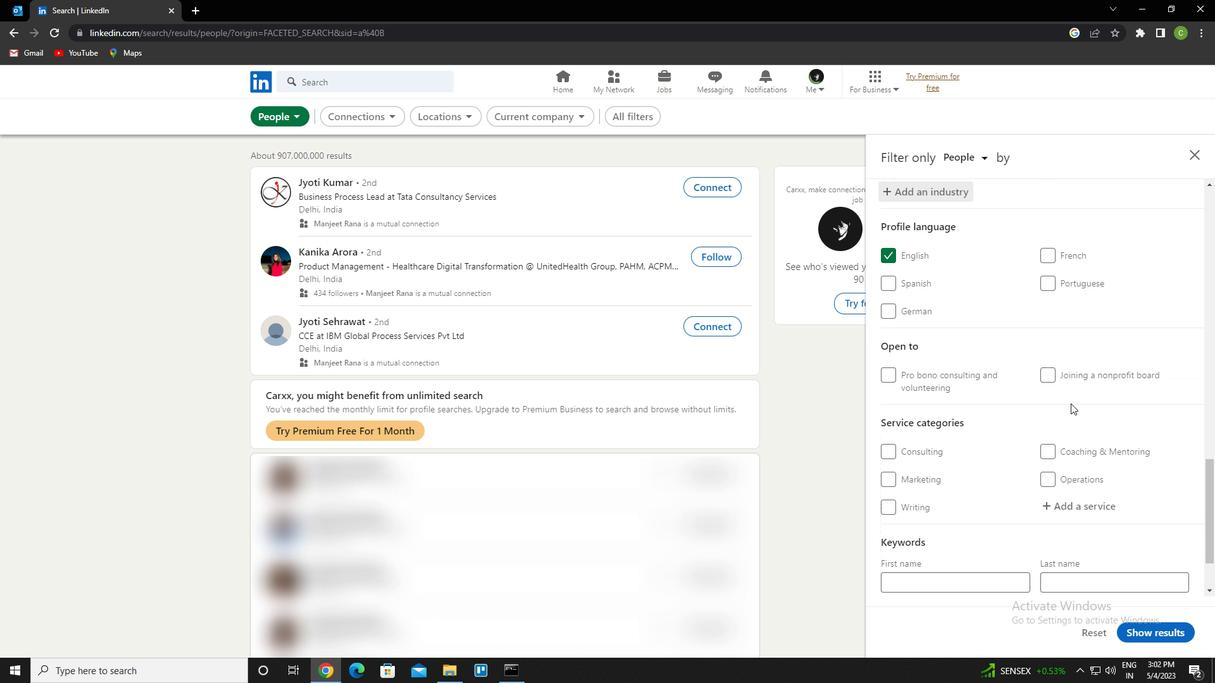 
Action: Mouse scrolled (1071, 403) with delta (0, 0)
Screenshot: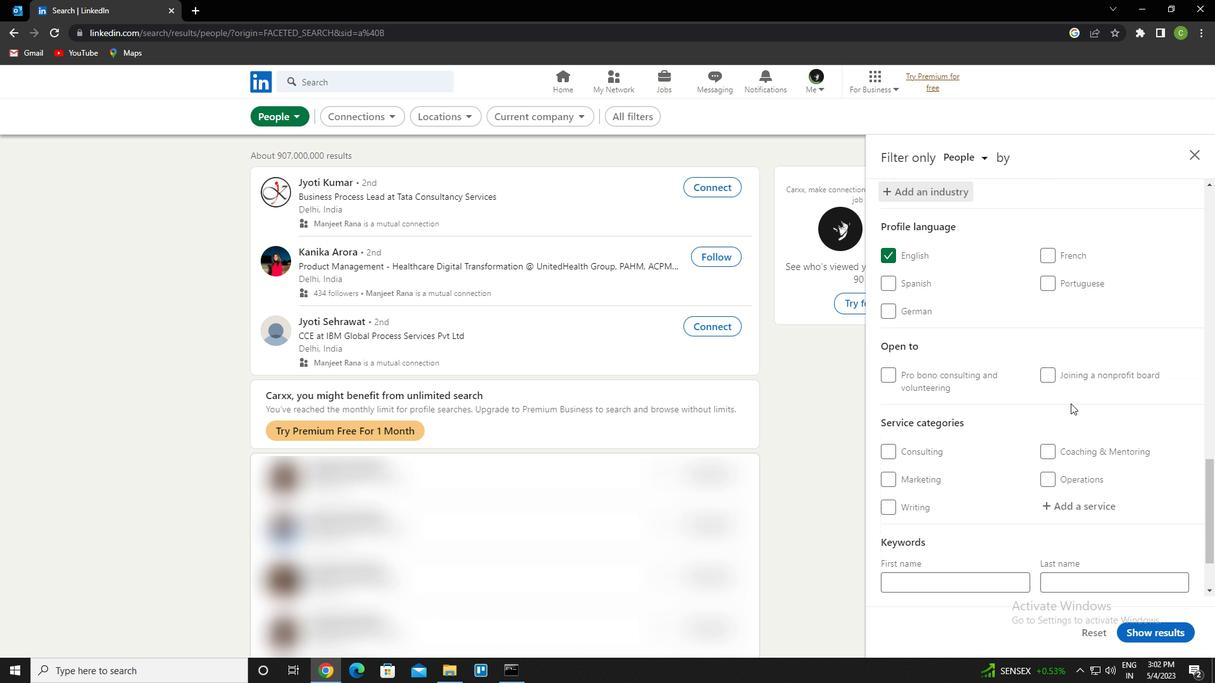 
Action: Mouse moved to (1076, 421)
Screenshot: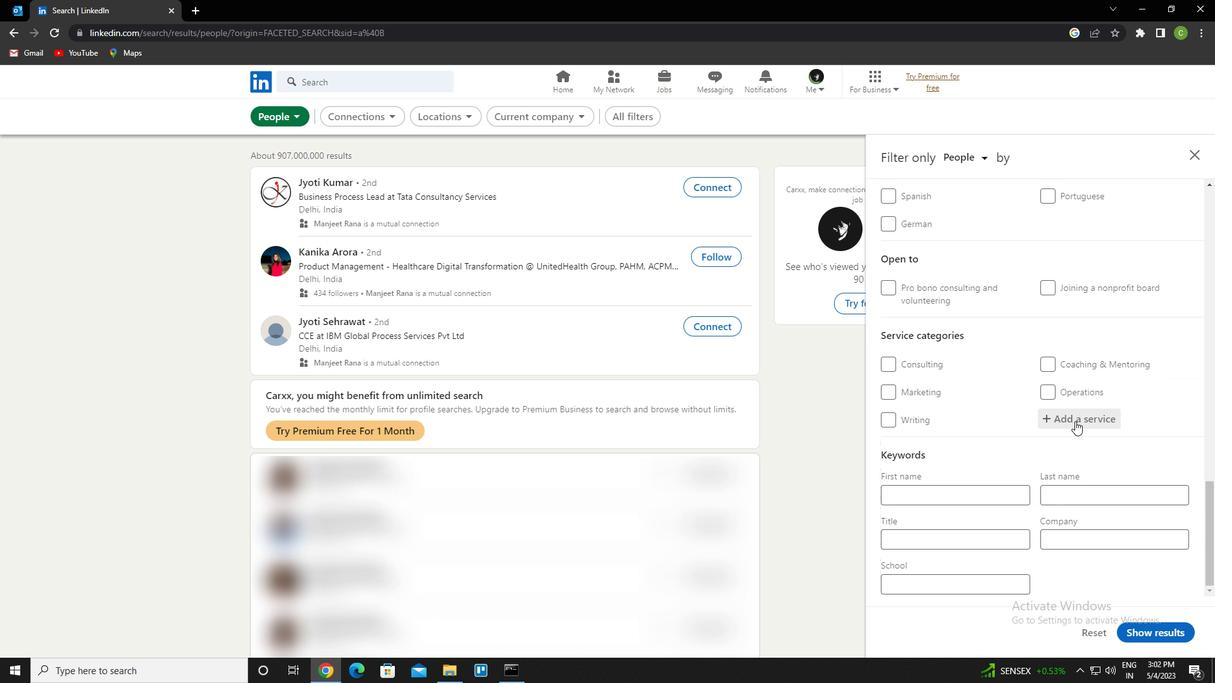 
Action: Mouse pressed left at (1076, 421)
Screenshot: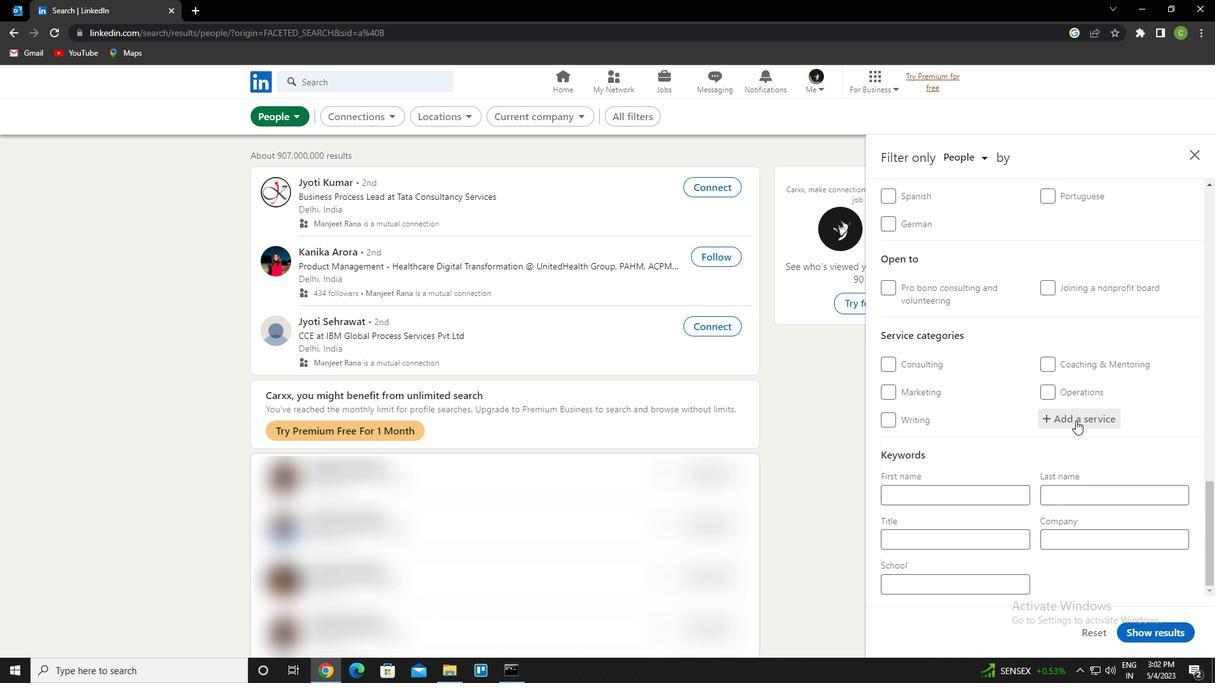 
Action: Key pressed <Key.caps_lock>m<Key.caps_lock>arket<Key.space>research<Key.down><Key.enter>
Screenshot: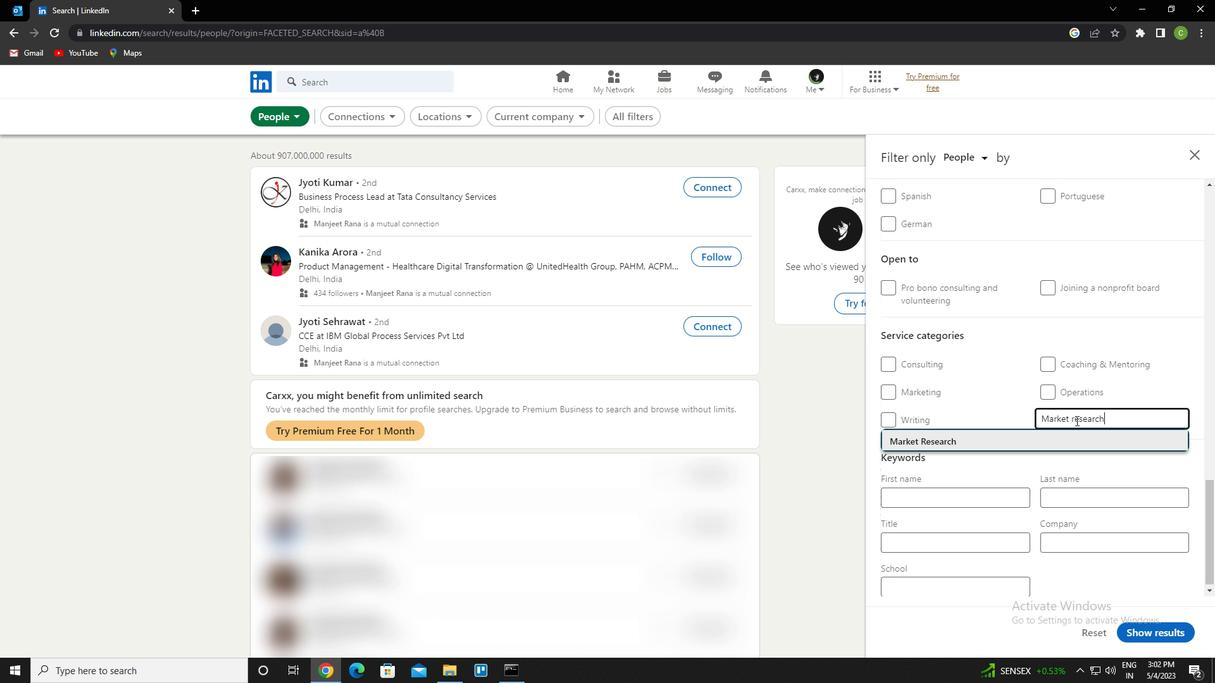 
Action: Mouse scrolled (1076, 420) with delta (0, 0)
Screenshot: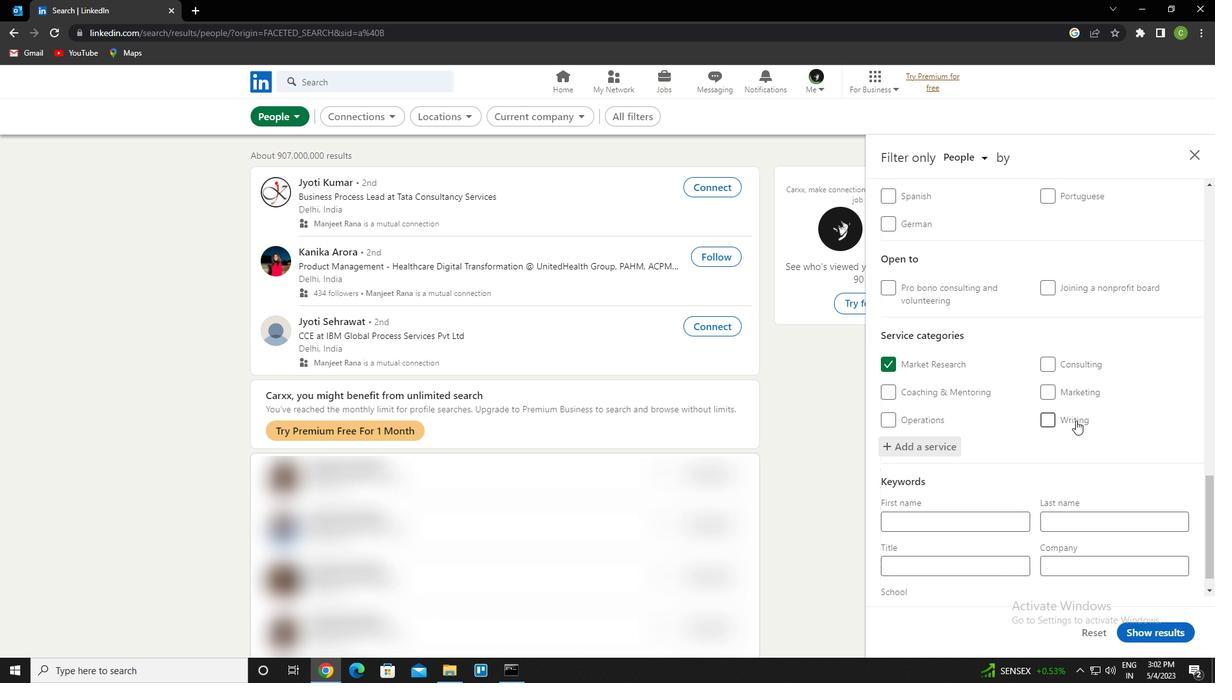 
Action: Mouse scrolled (1076, 420) with delta (0, 0)
Screenshot: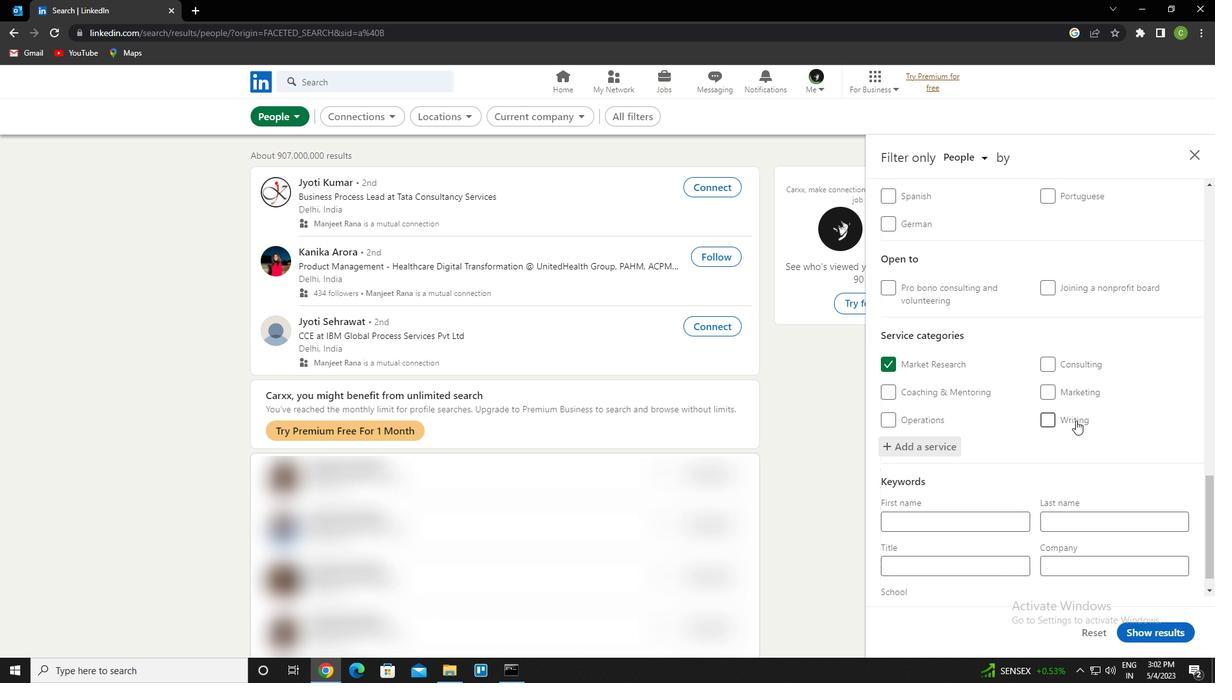 
Action: Mouse moved to (1077, 423)
Screenshot: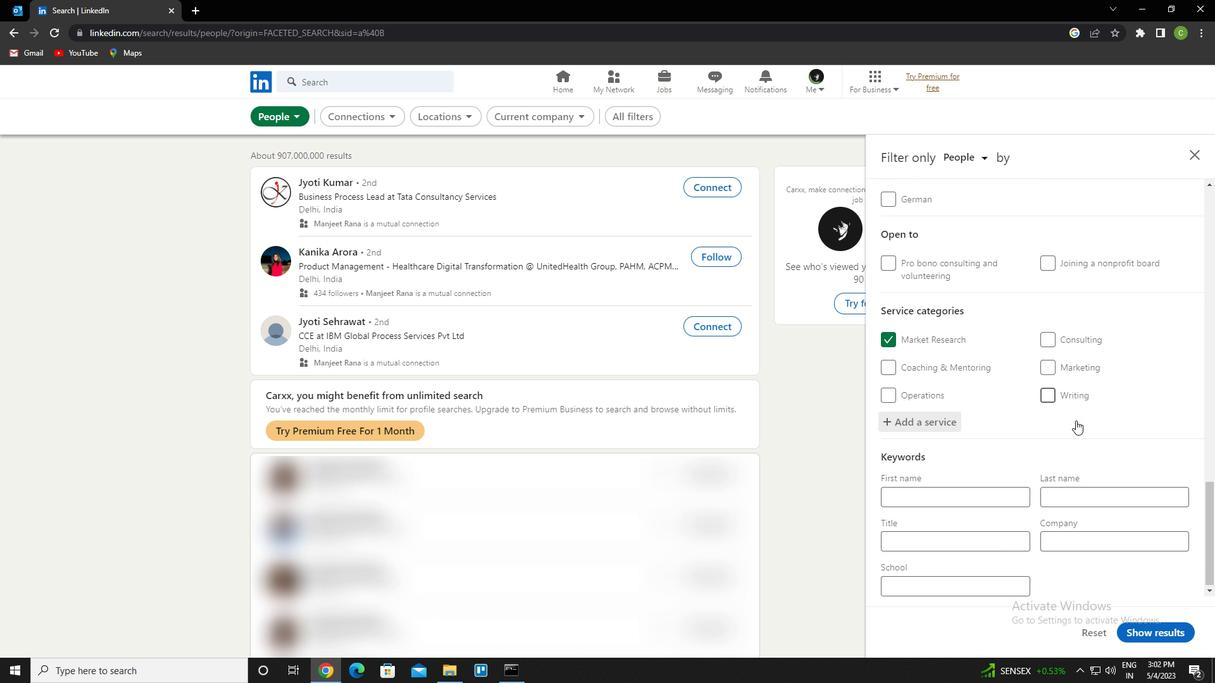 
Action: Mouse scrolled (1077, 422) with delta (0, 0)
Screenshot: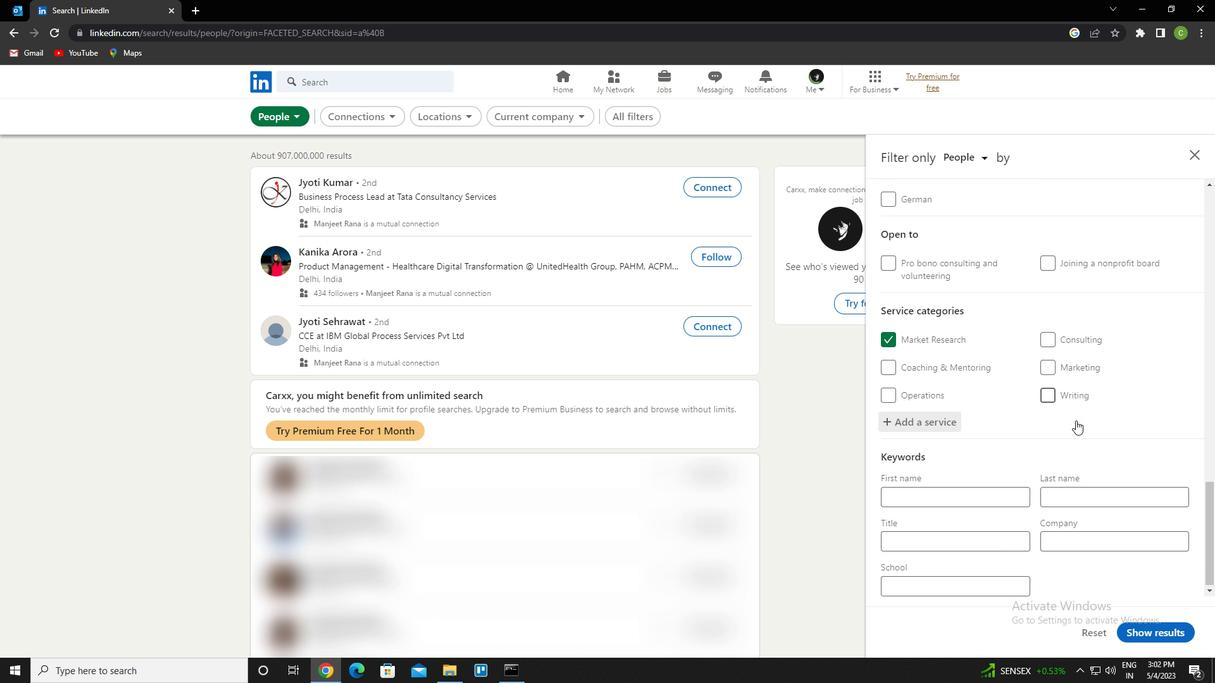 
Action: Mouse moved to (1078, 438)
Screenshot: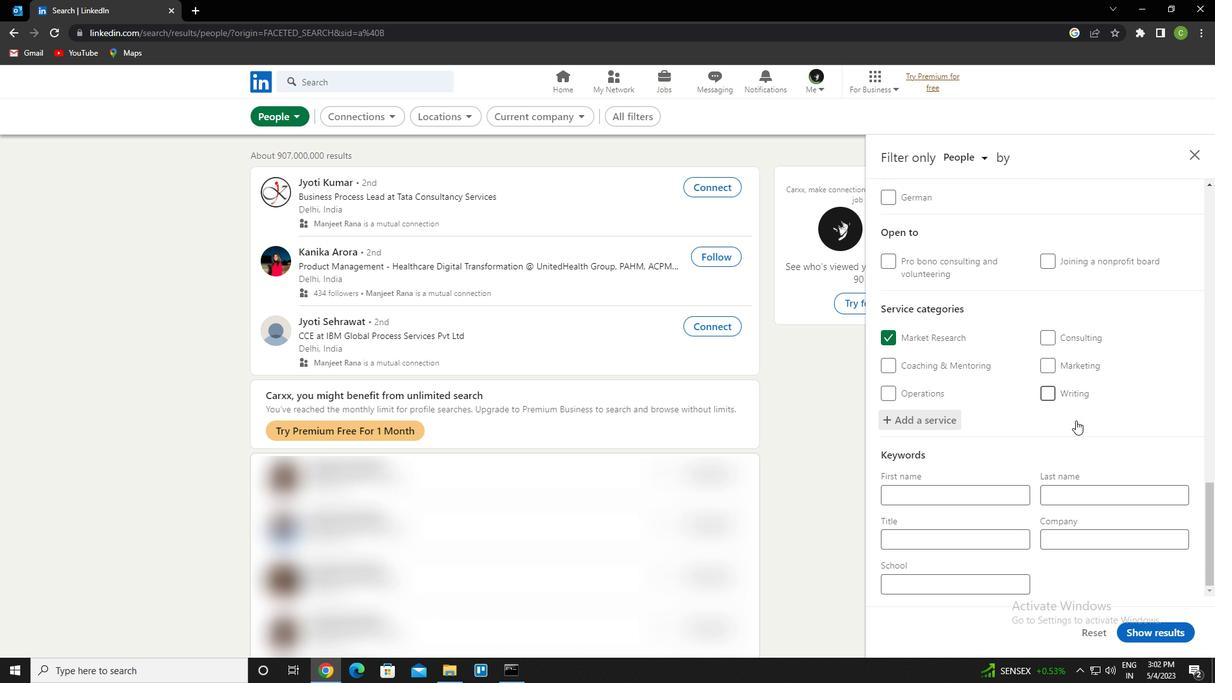 
Action: Mouse scrolled (1078, 437) with delta (0, 0)
Screenshot: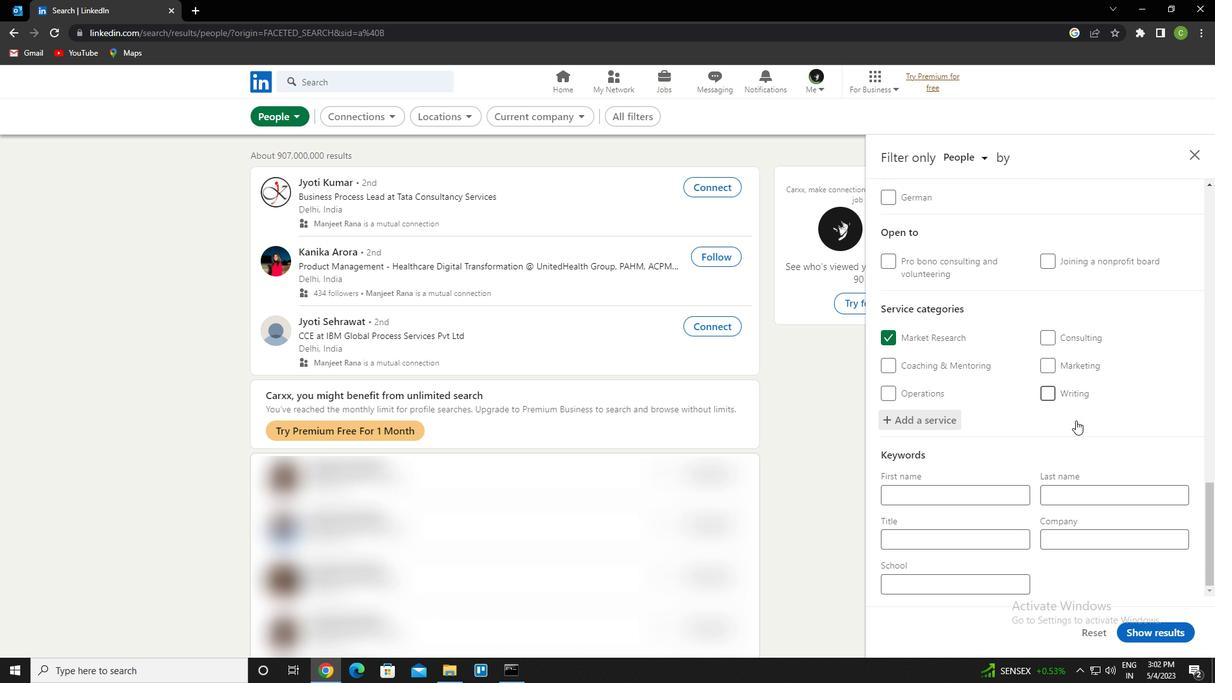 
Action: Mouse moved to (1078, 438)
Screenshot: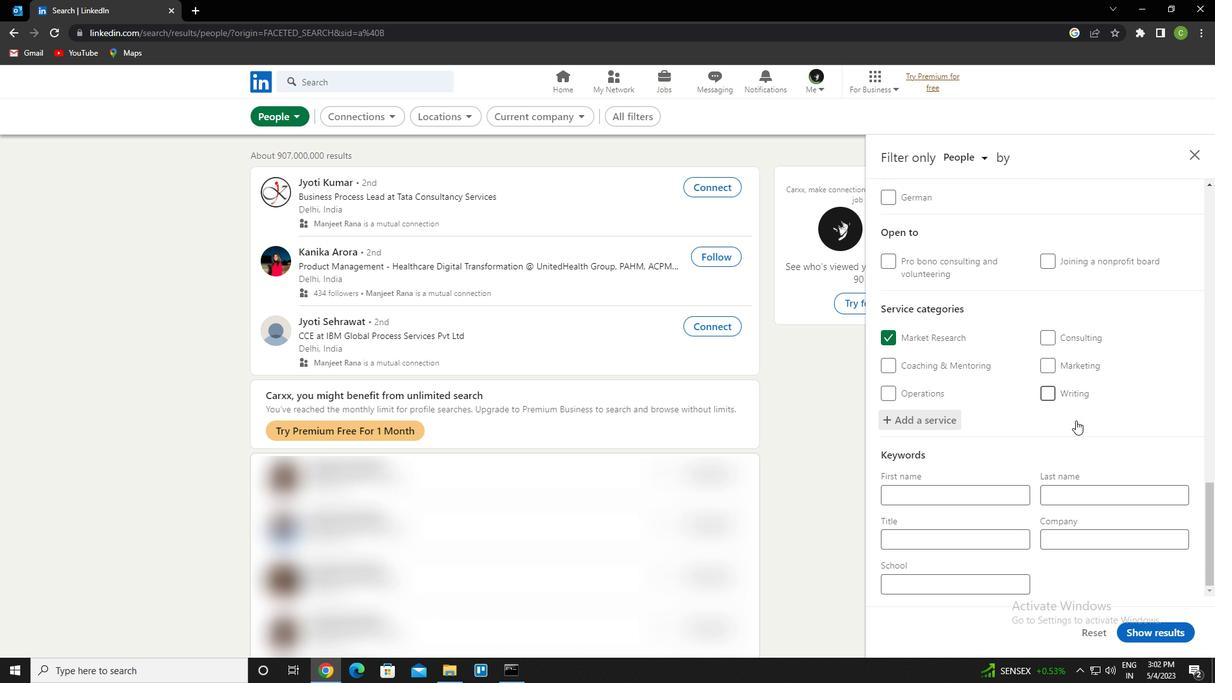 
Action: Mouse scrolled (1078, 438) with delta (0, 0)
Screenshot: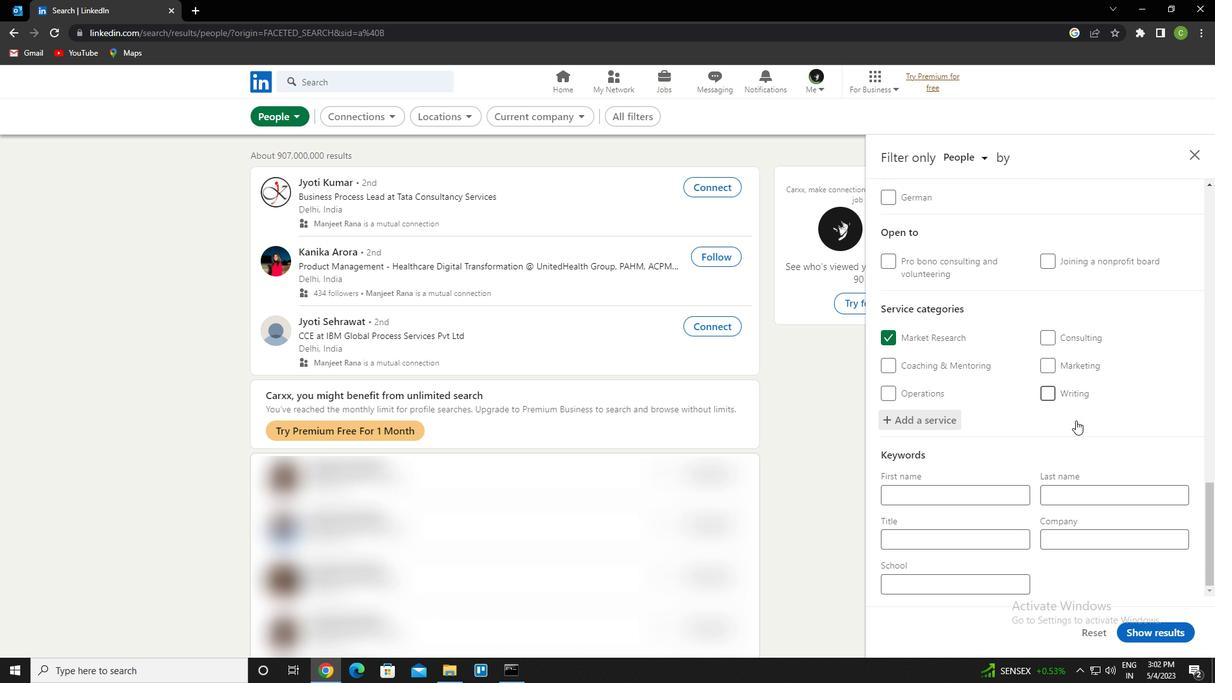 
Action: Mouse scrolled (1078, 438) with delta (0, 0)
Screenshot: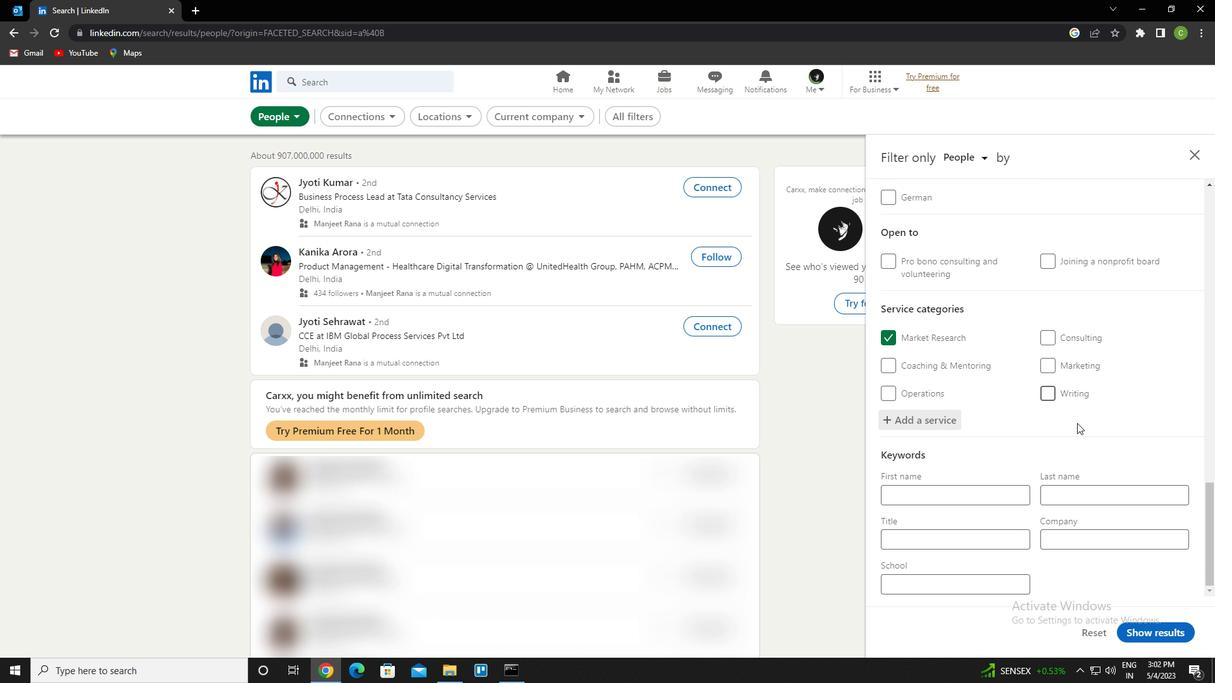 
Action: Mouse scrolled (1078, 438) with delta (0, 0)
Screenshot: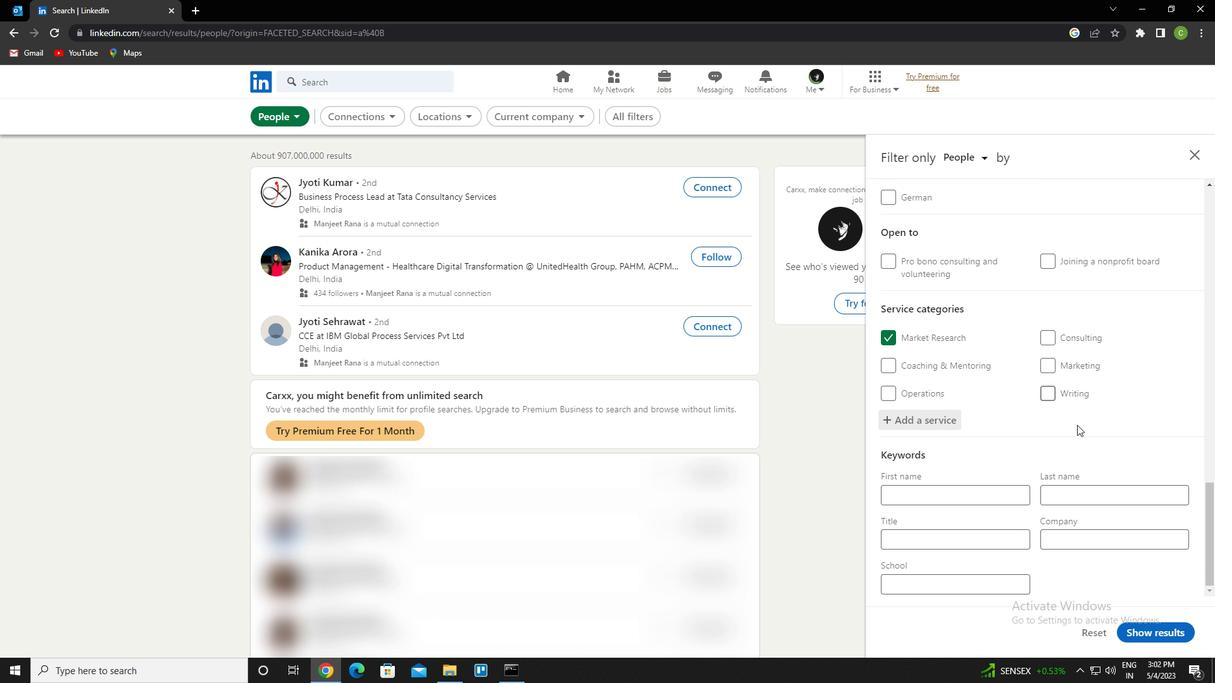 
Action: Mouse moved to (966, 543)
Screenshot: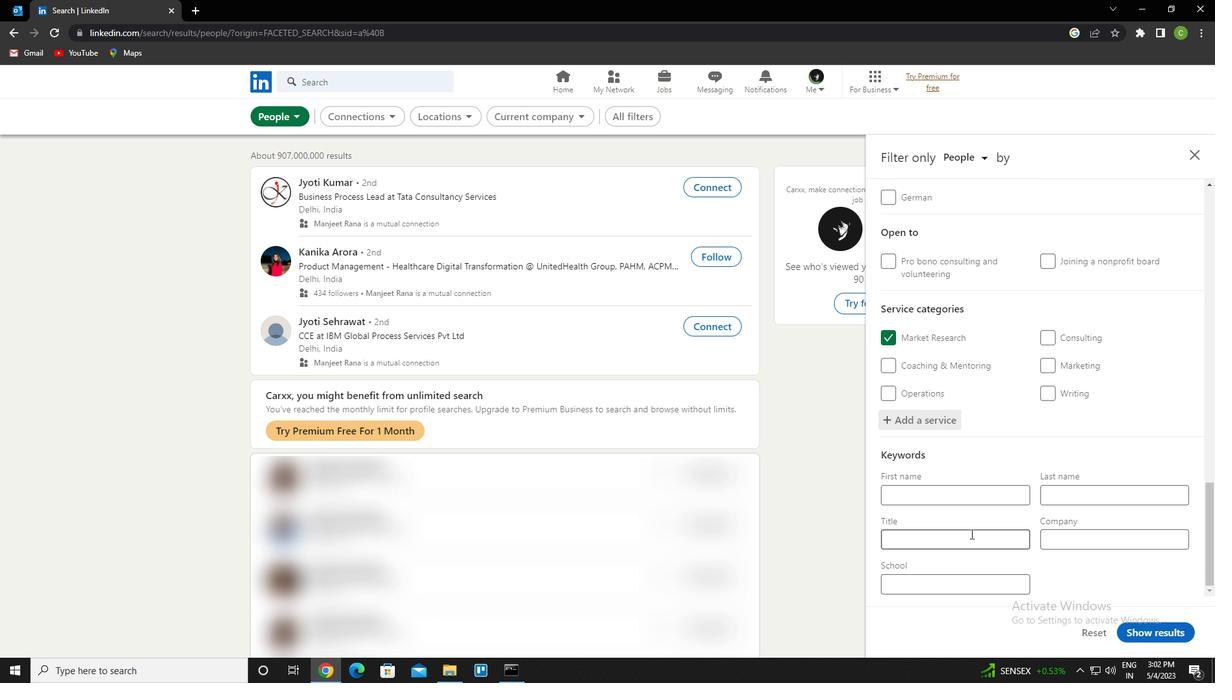 
Action: Mouse pressed left at (966, 543)
Screenshot: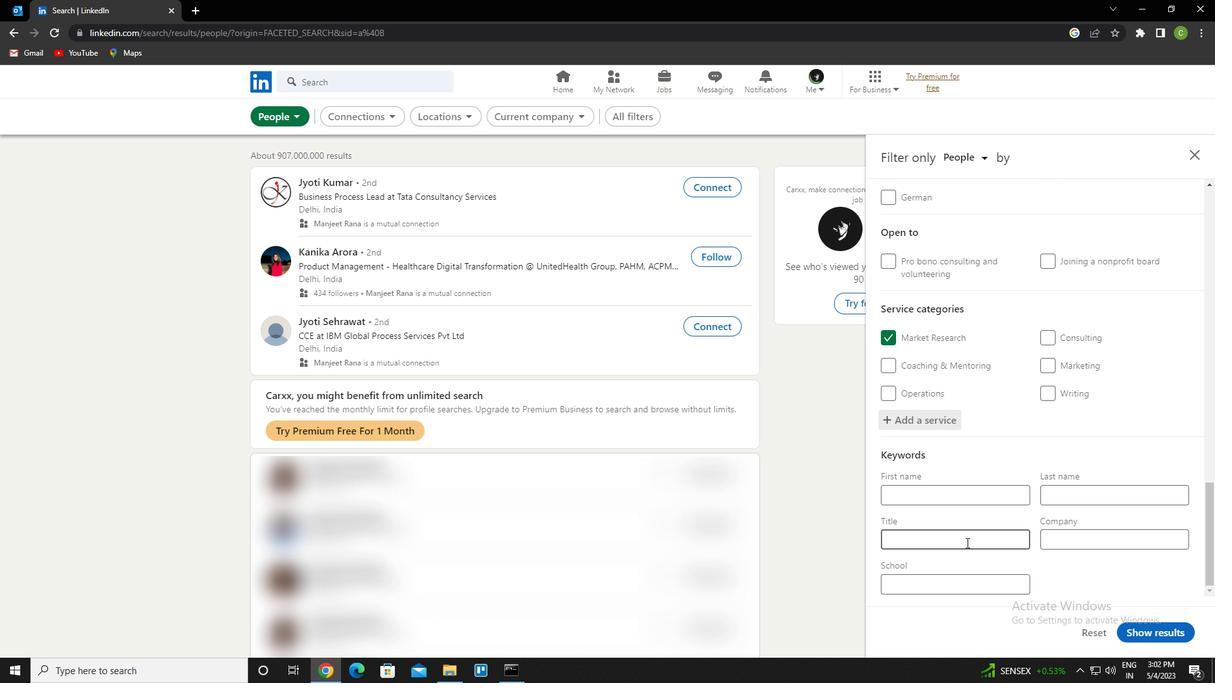 
Action: Mouse moved to (973, 538)
Screenshot: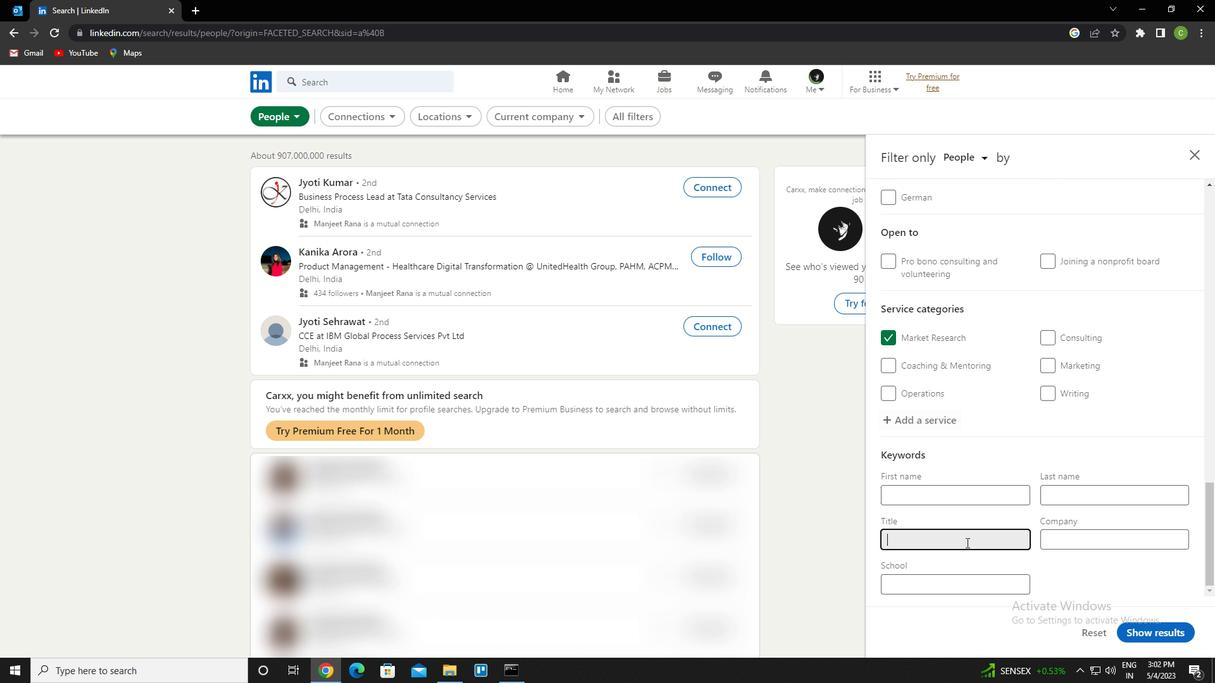 
Action: Key pressed novelist/<Key.caps_lock>w<Key.caps_lock>riter
Screenshot: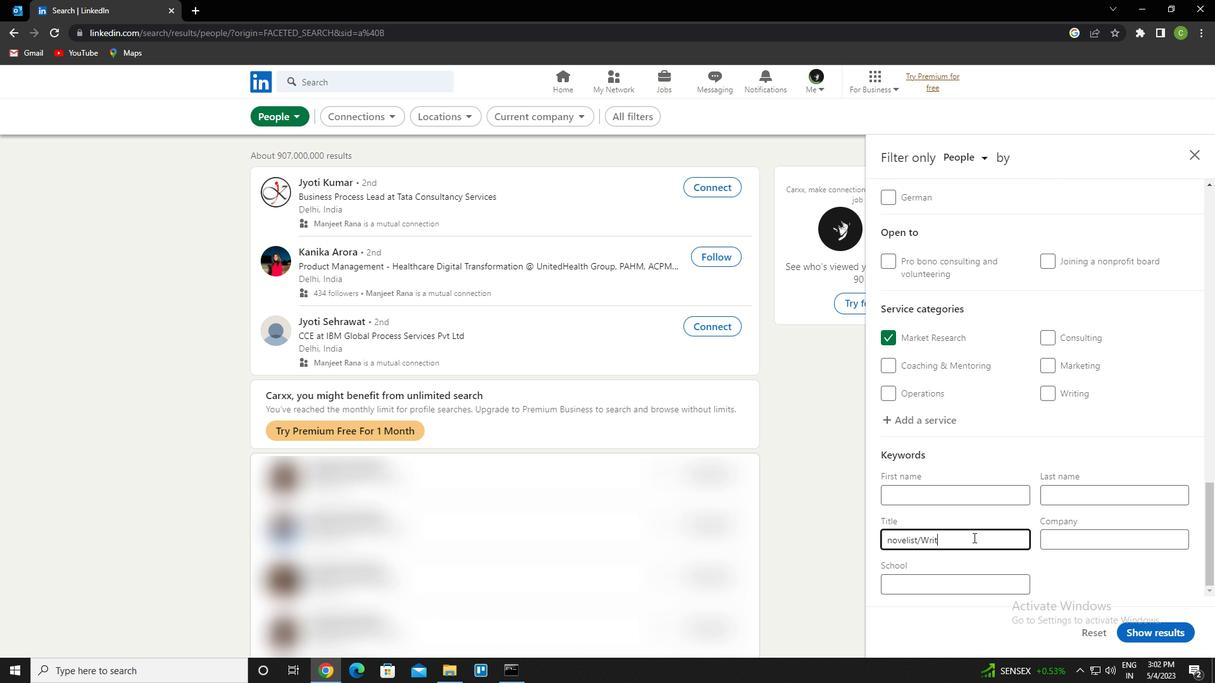 
Action: Mouse moved to (894, 541)
Screenshot: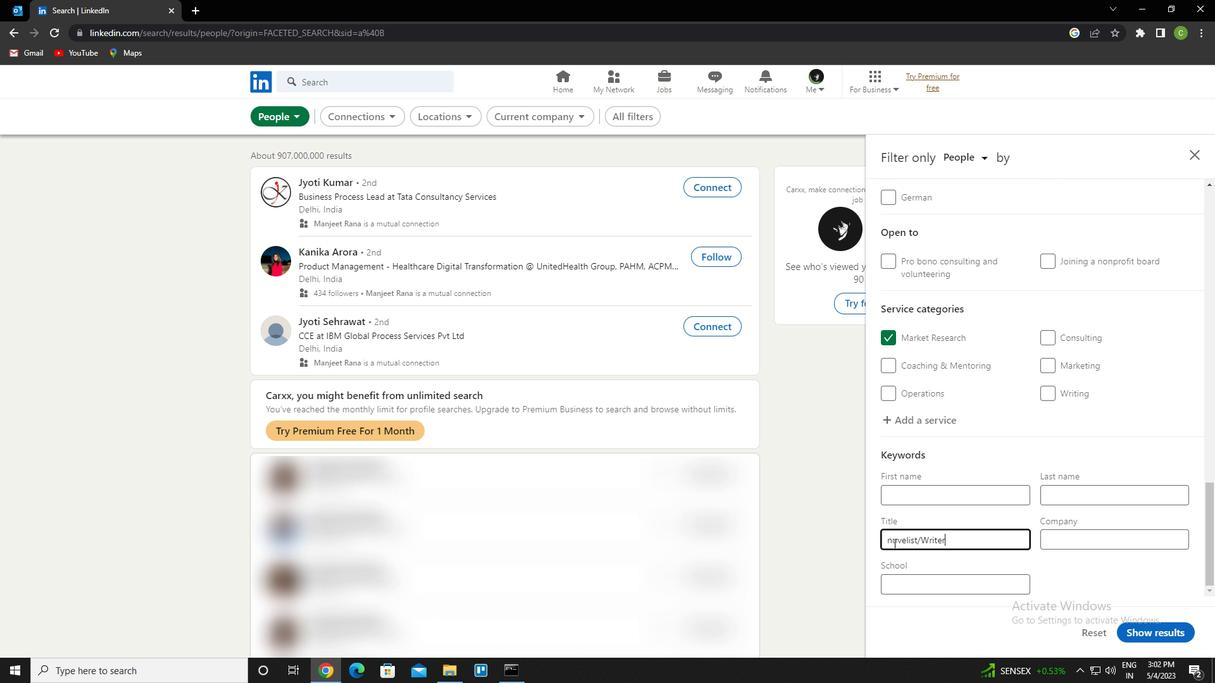 
Action: Mouse pressed left at (894, 541)
Screenshot: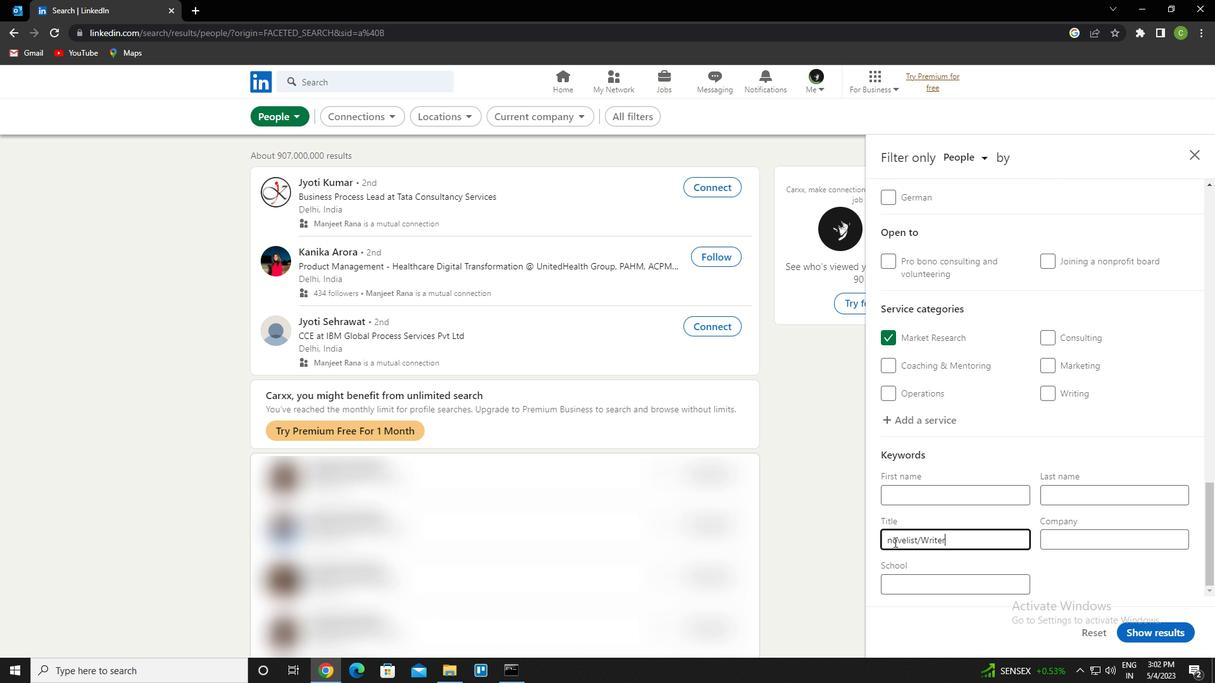 
Action: Key pressed <Key.backspace><Key.caps_lock>n
Screenshot: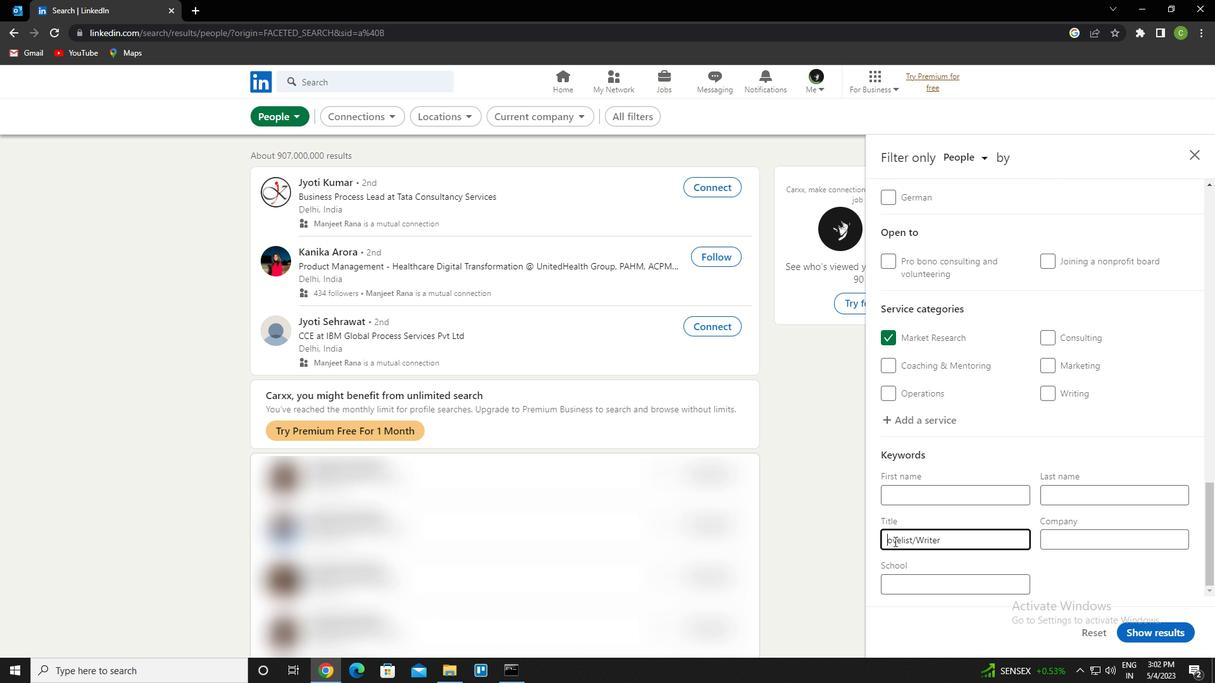 
Action: Mouse moved to (1145, 636)
Screenshot: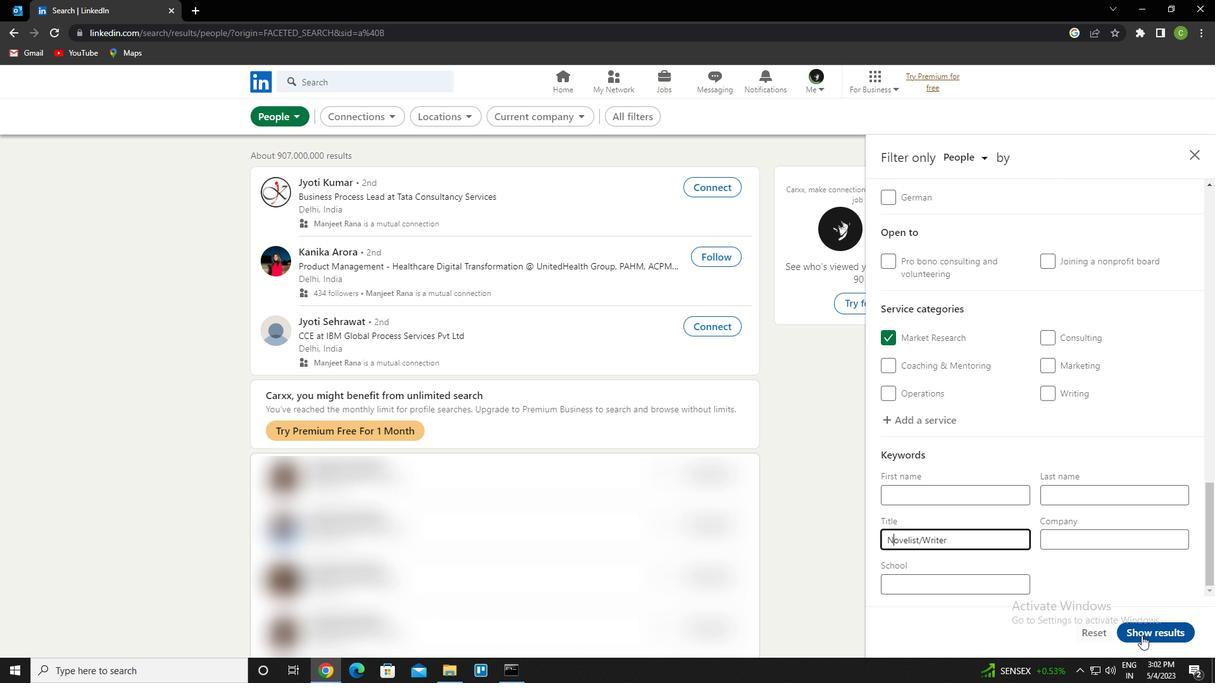 
Action: Mouse pressed left at (1145, 636)
Screenshot: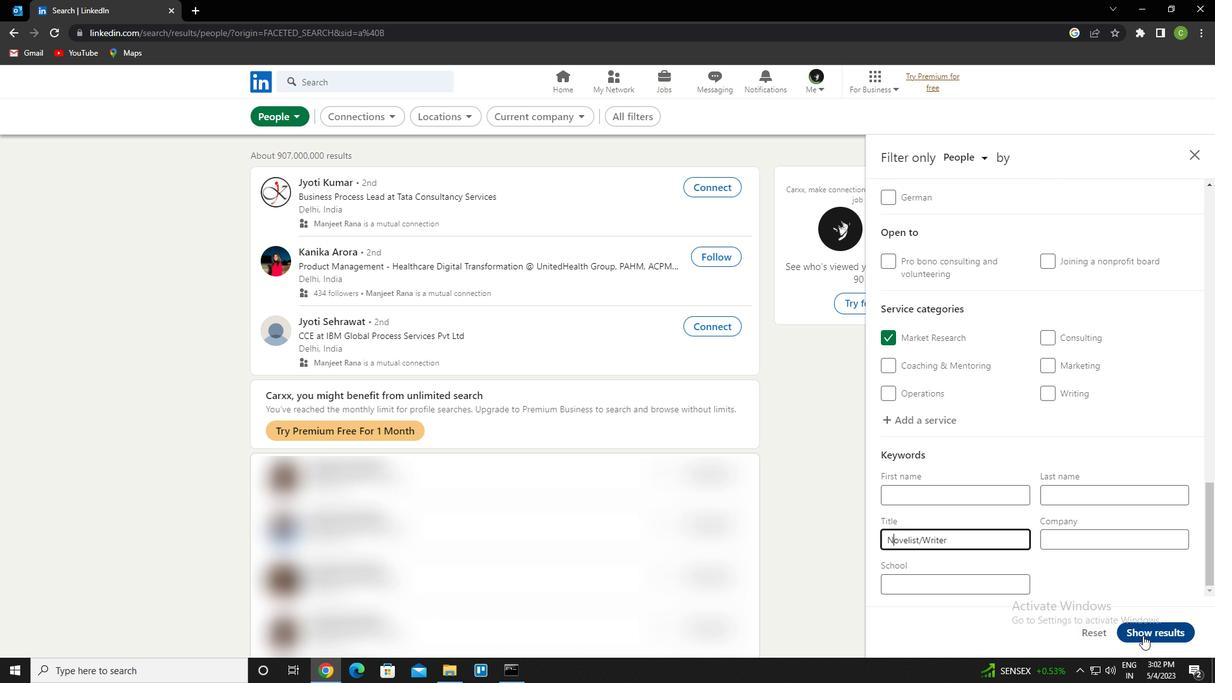 
Action: Mouse moved to (538, 633)
Screenshot: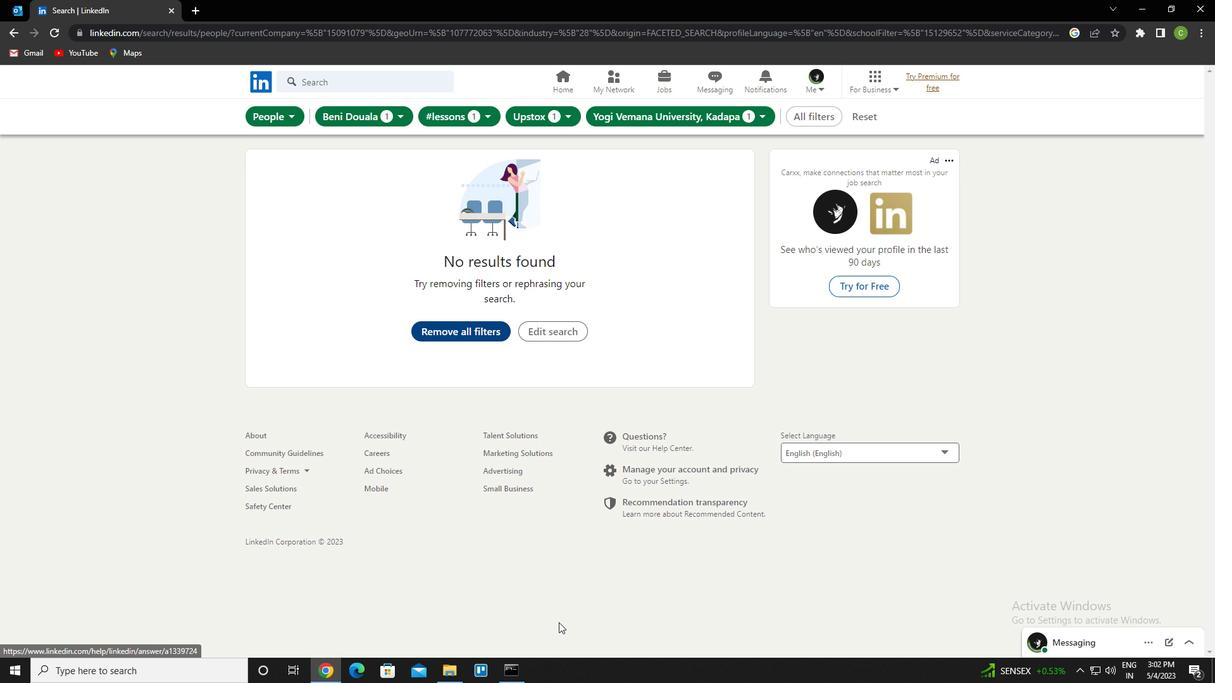 
